 Task: Look for space in L'govskiy, Russia from 12th August, 2023 to 16th August, 2023 for 8 adults in price range Rs.10000 to Rs.16000. Place can be private room with 8 bedrooms having 8 beds and 8 bathrooms. Property type can be house, flat, guest house, hotel. Amenities needed are: wifi, TV, free parkinig on premises, gym, breakfast. Booking option can be shelf check-in. Required host language is English.
Action: Mouse moved to (500, 98)
Screenshot: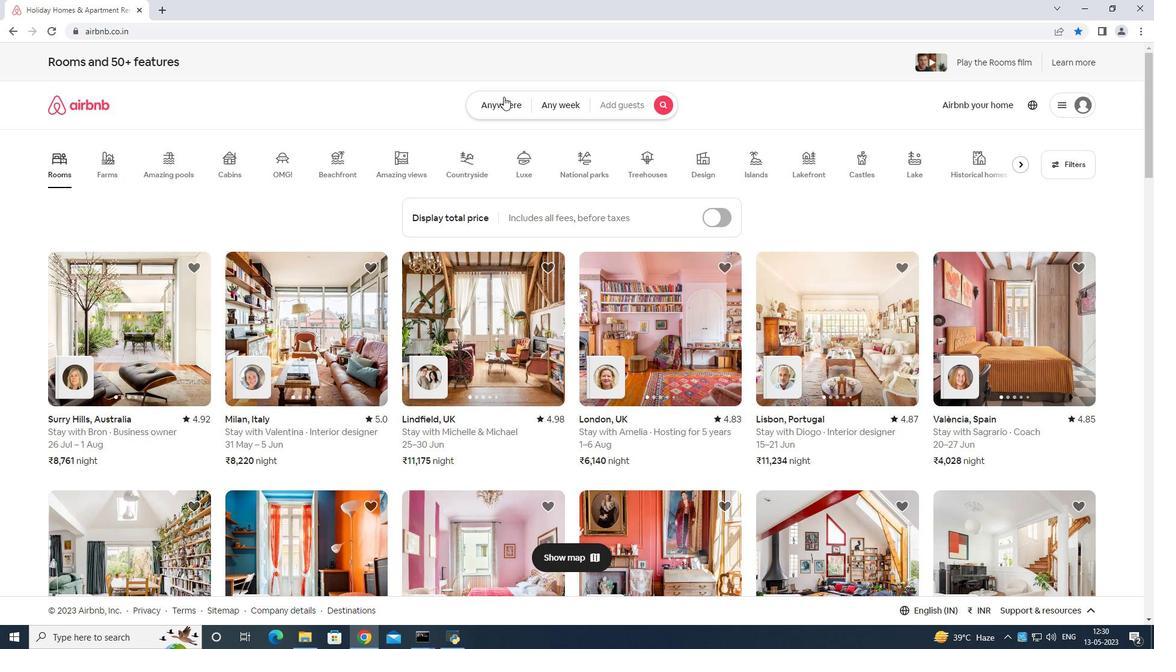 
Action: Mouse pressed left at (500, 98)
Screenshot: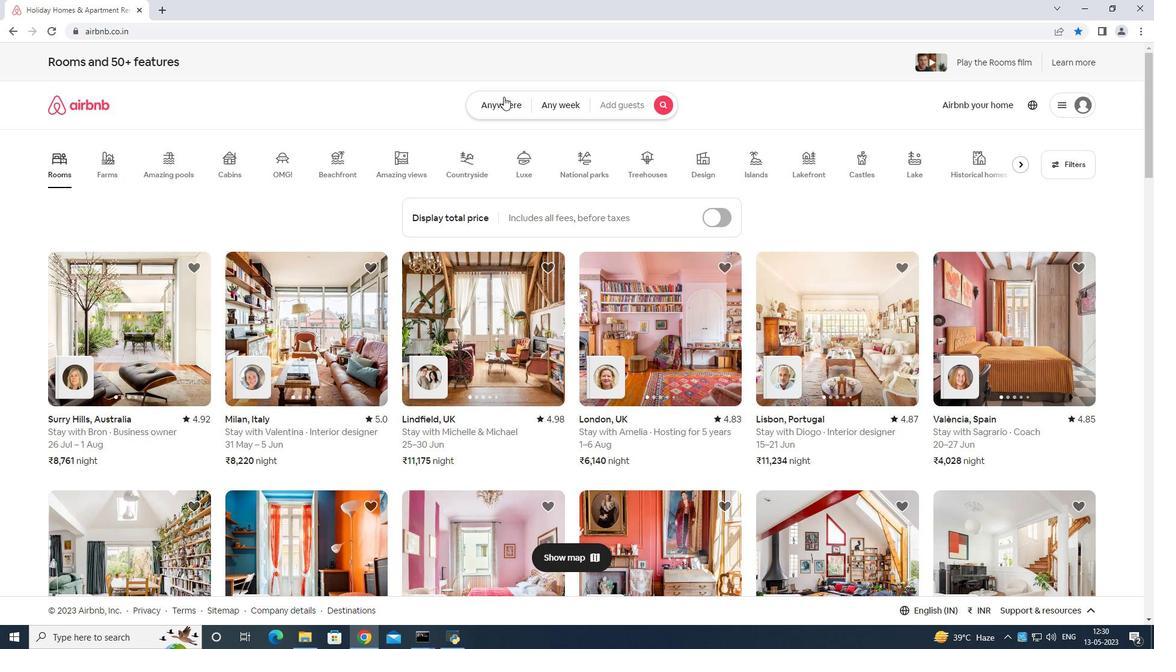 
Action: Mouse moved to (475, 133)
Screenshot: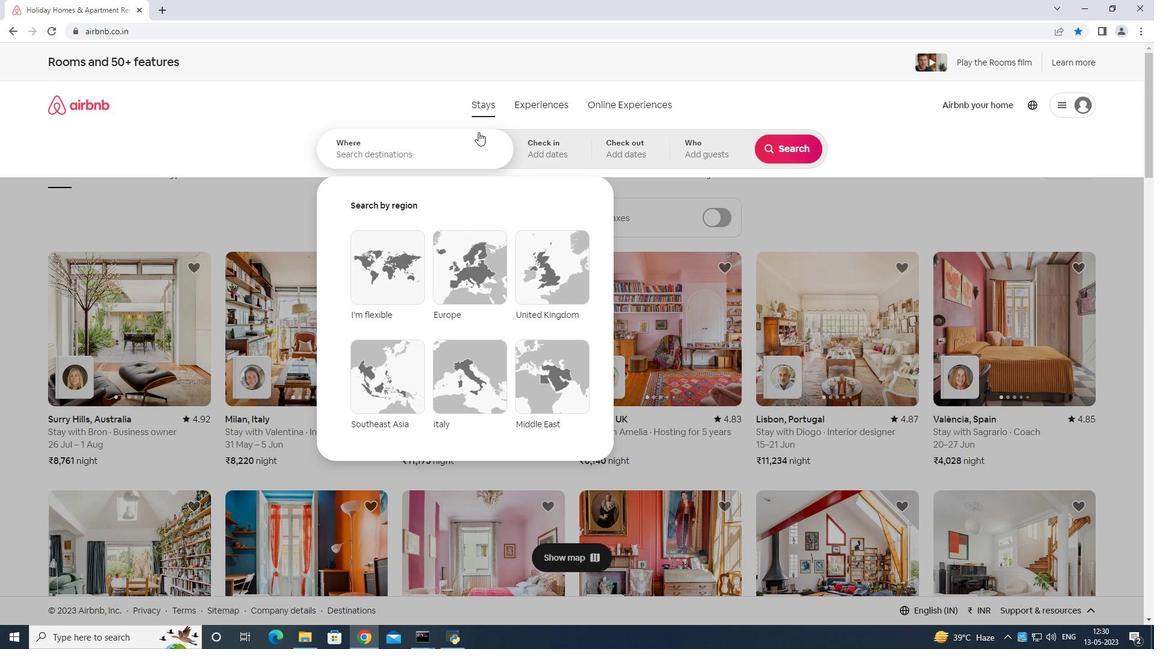 
Action: Mouse pressed left at (475, 133)
Screenshot: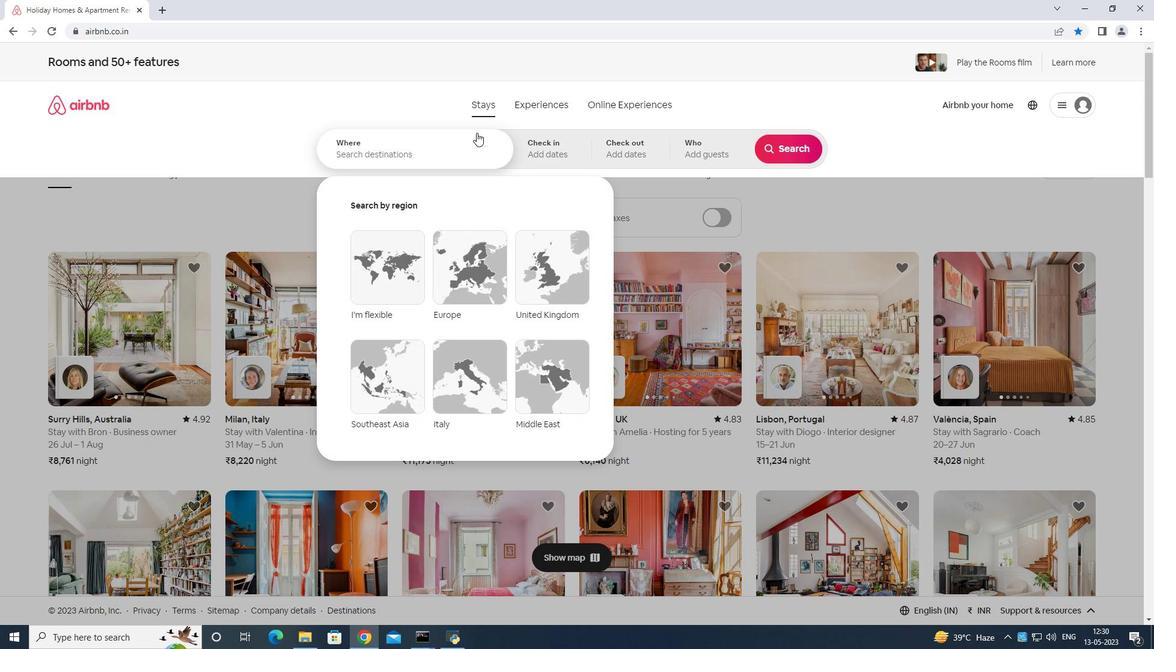 
Action: Mouse moved to (458, 114)
Screenshot: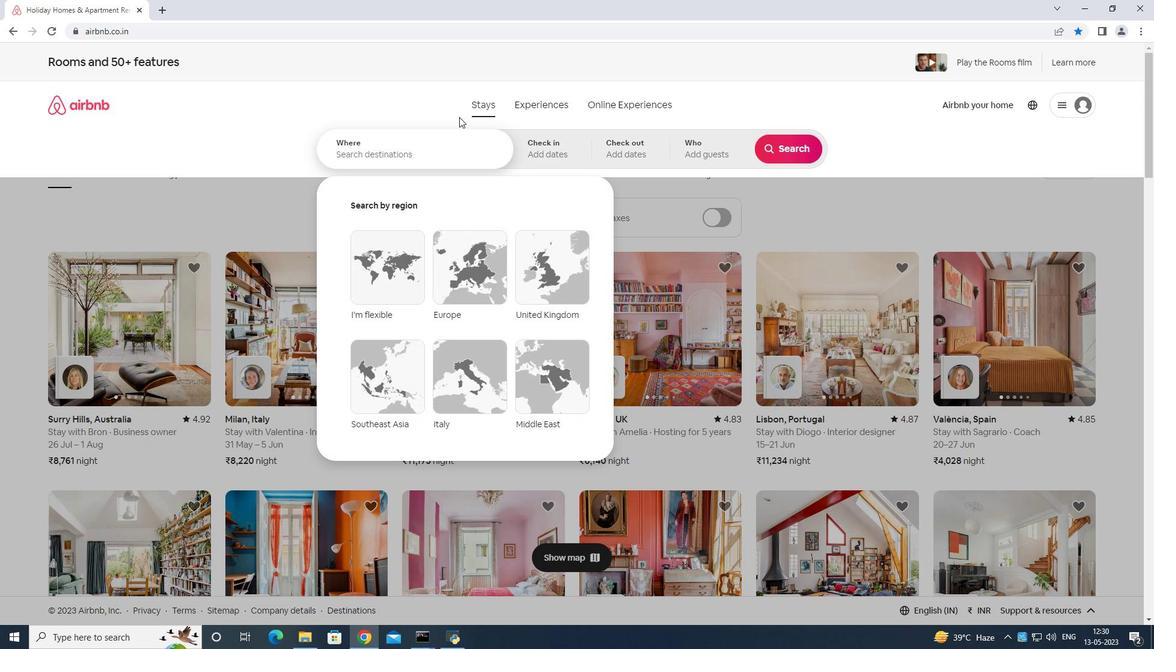 
Action: Key pressed <Key.shift>Lgovkiy<Key.space>russia<Key.enter>
Screenshot: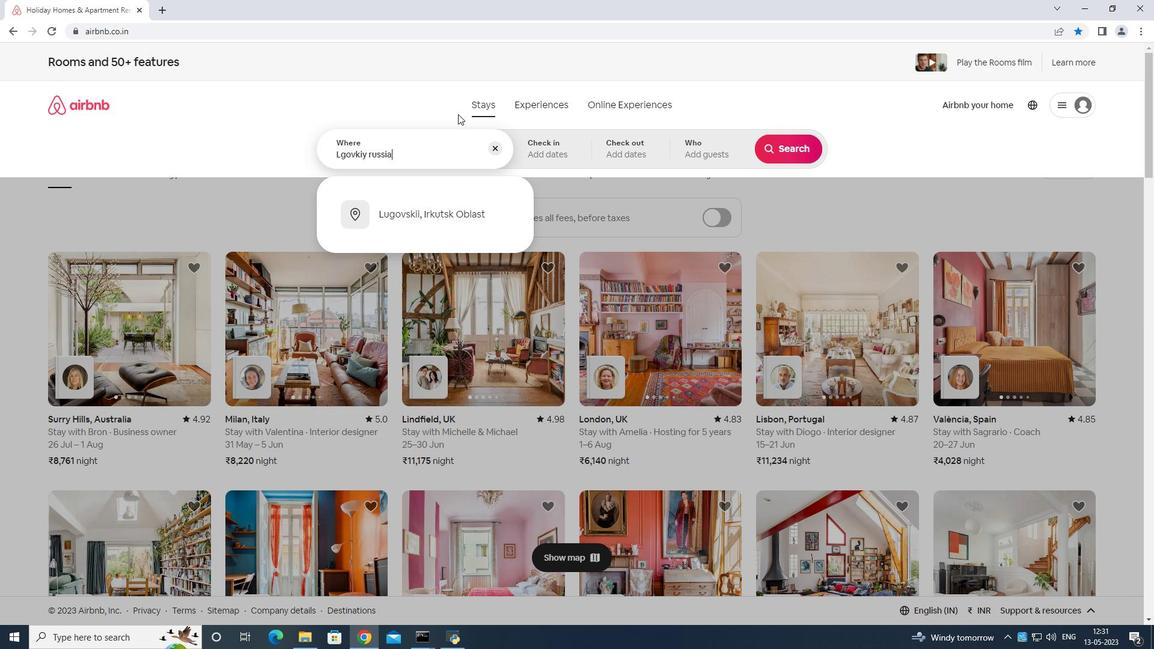 
Action: Mouse moved to (785, 239)
Screenshot: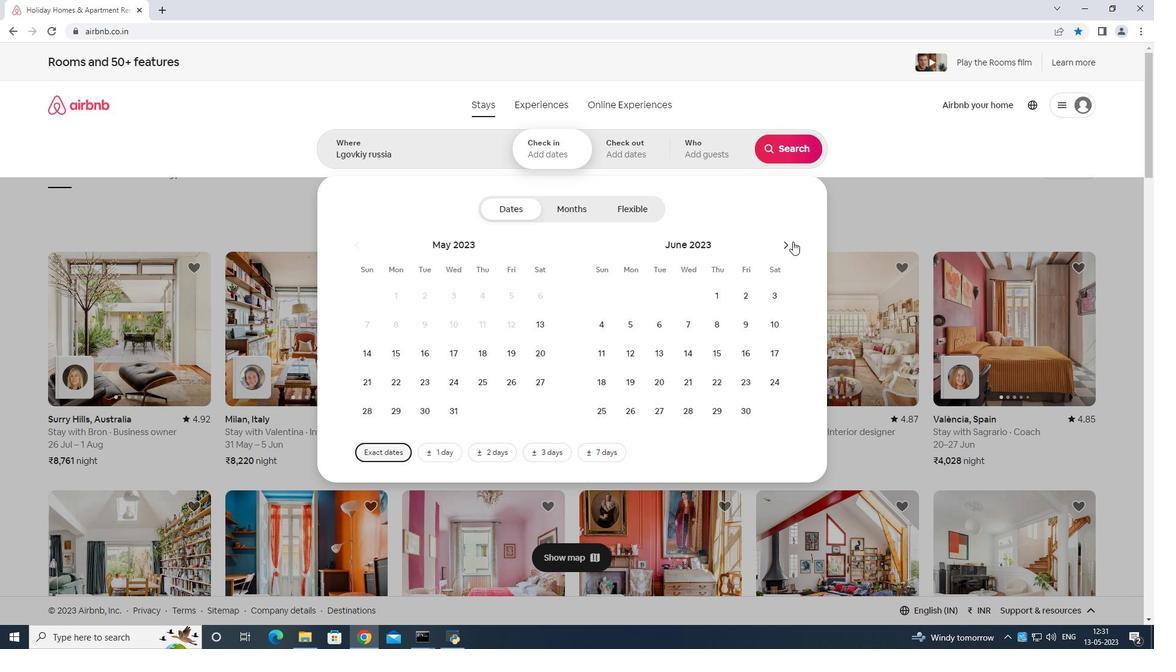 
Action: Mouse pressed left at (785, 239)
Screenshot: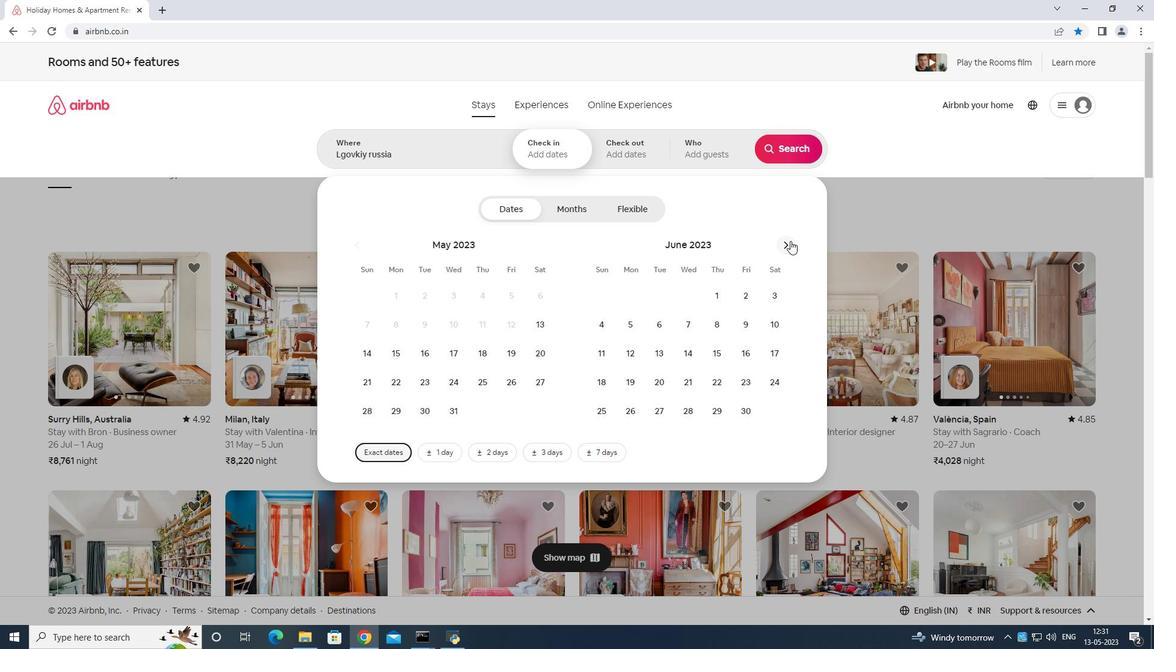 
Action: Mouse moved to (784, 239)
Screenshot: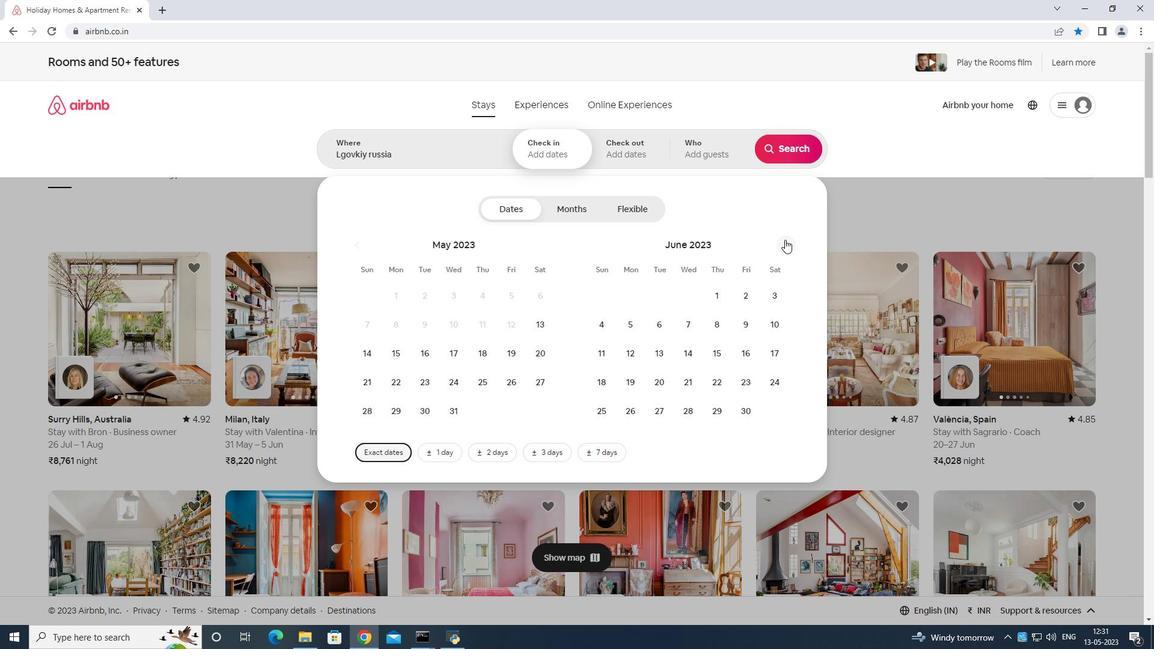 
Action: Mouse pressed left at (784, 239)
Screenshot: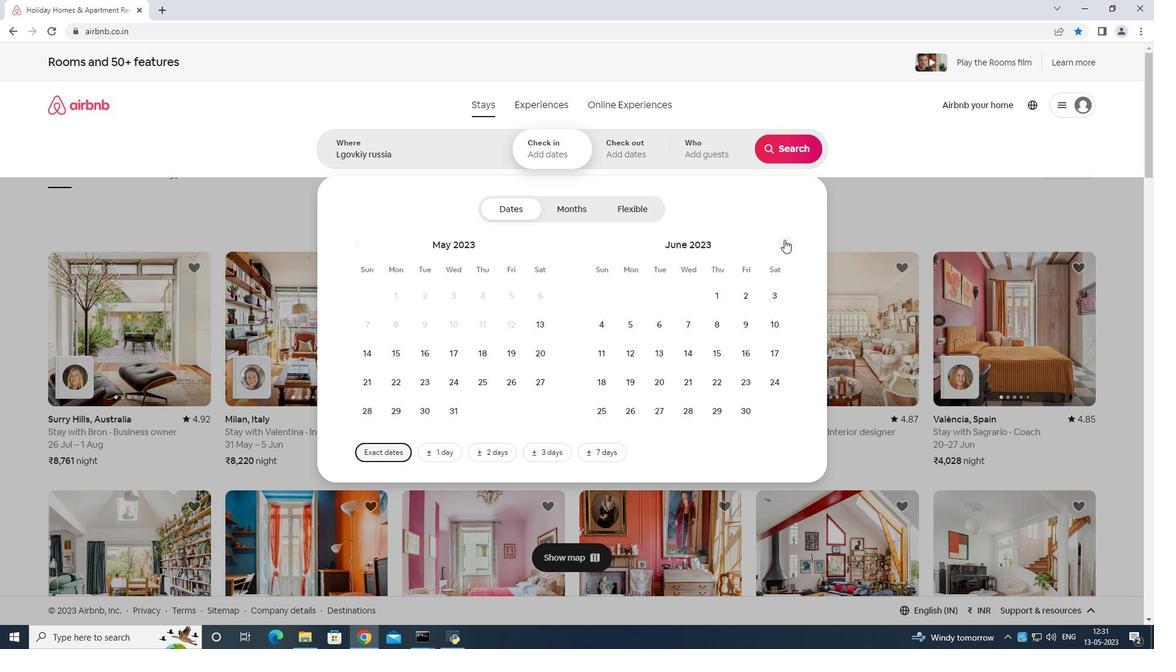 
Action: Mouse pressed left at (784, 239)
Screenshot: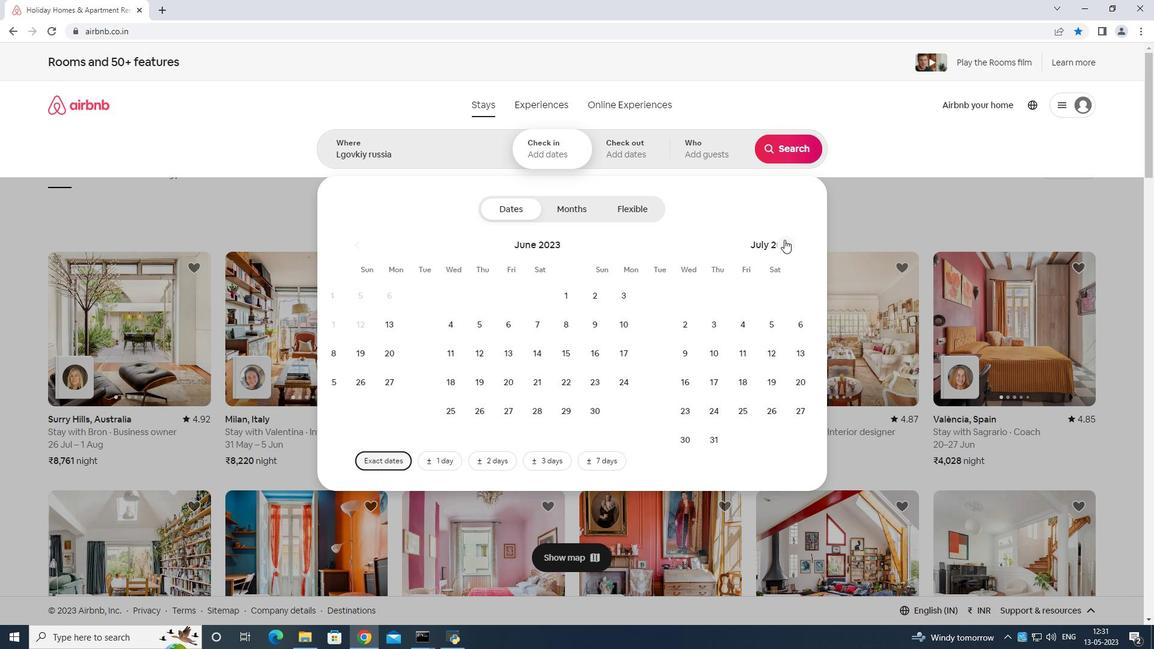 
Action: Mouse moved to (787, 322)
Screenshot: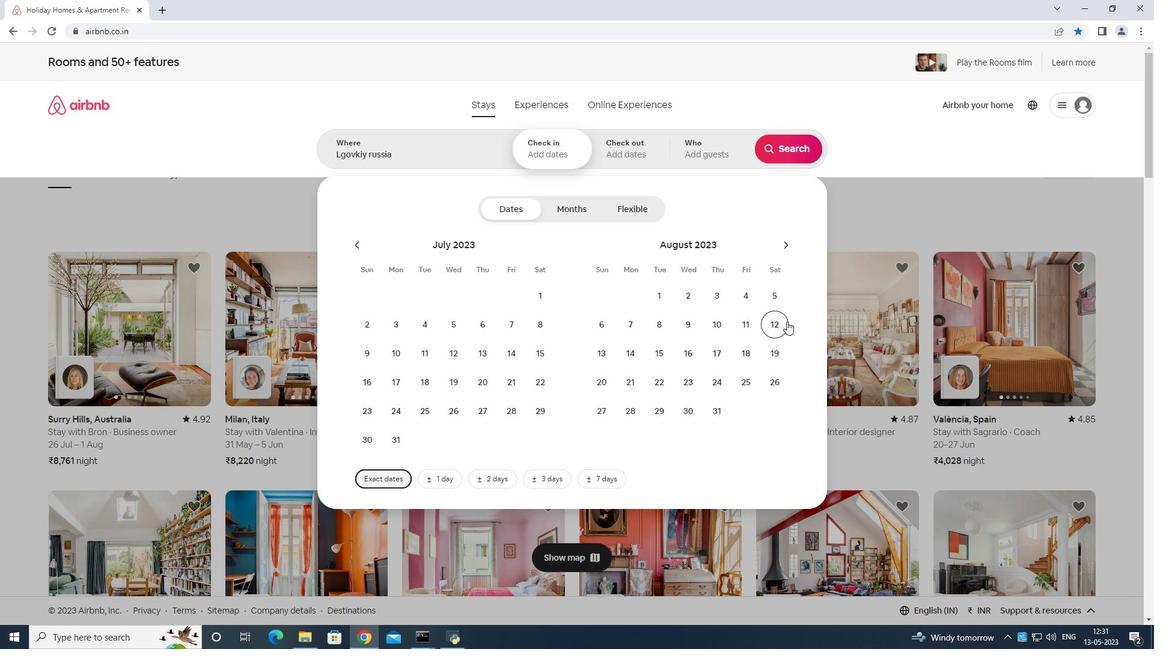 
Action: Mouse pressed left at (787, 322)
Screenshot: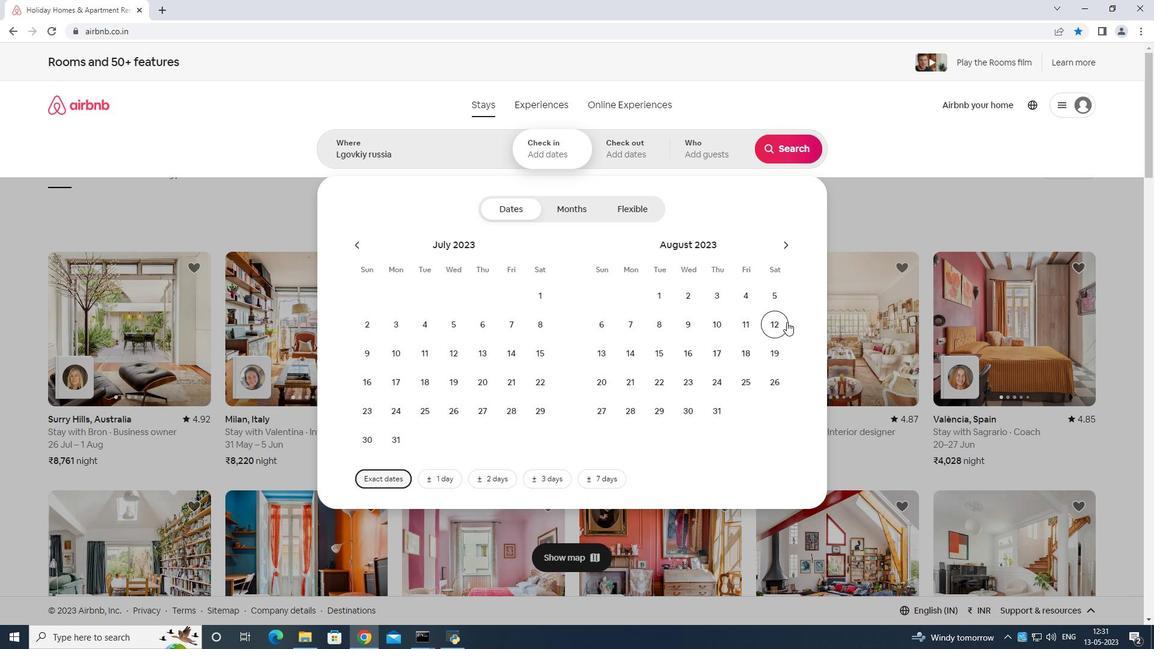 
Action: Mouse moved to (689, 356)
Screenshot: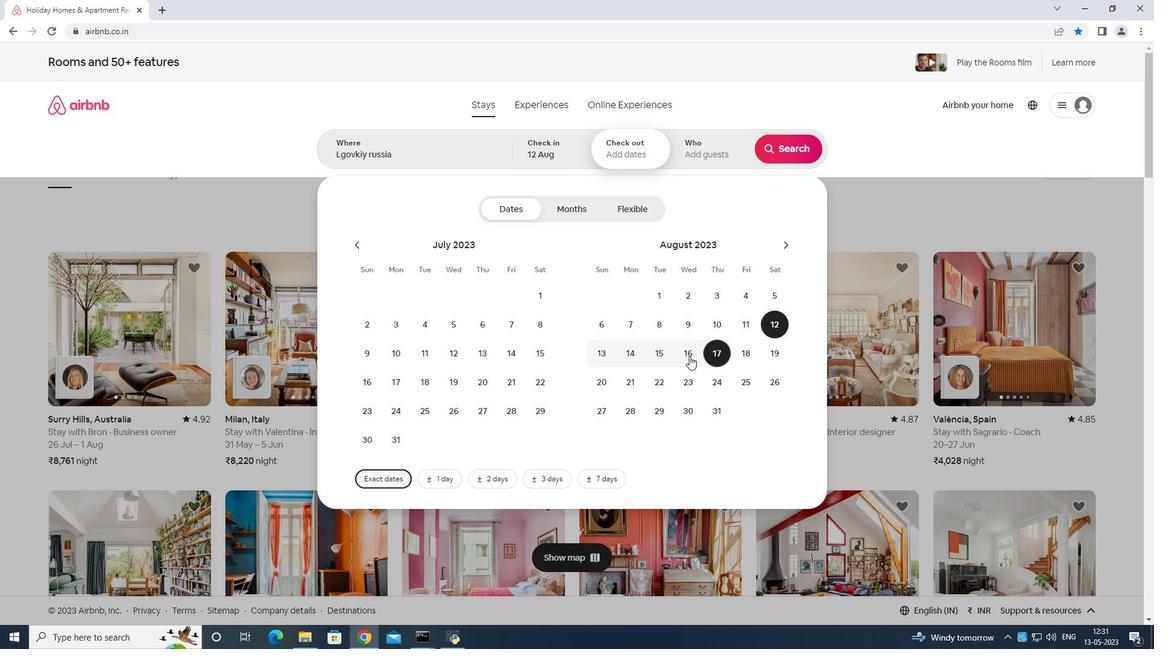 
Action: Mouse pressed left at (689, 356)
Screenshot: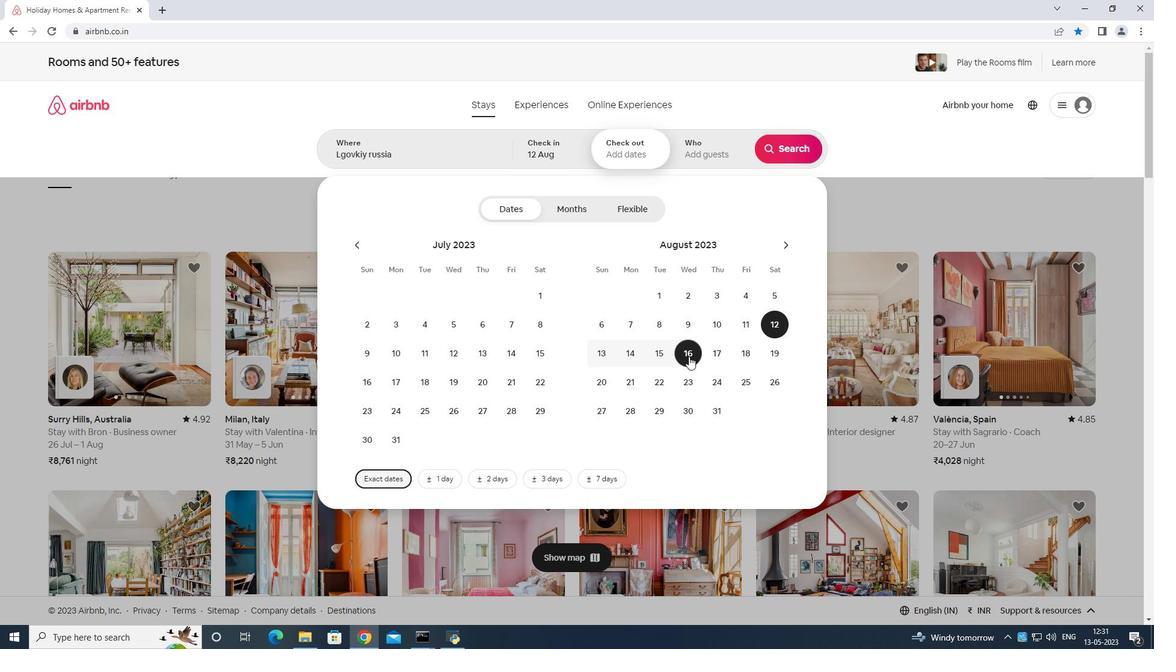 
Action: Mouse moved to (698, 149)
Screenshot: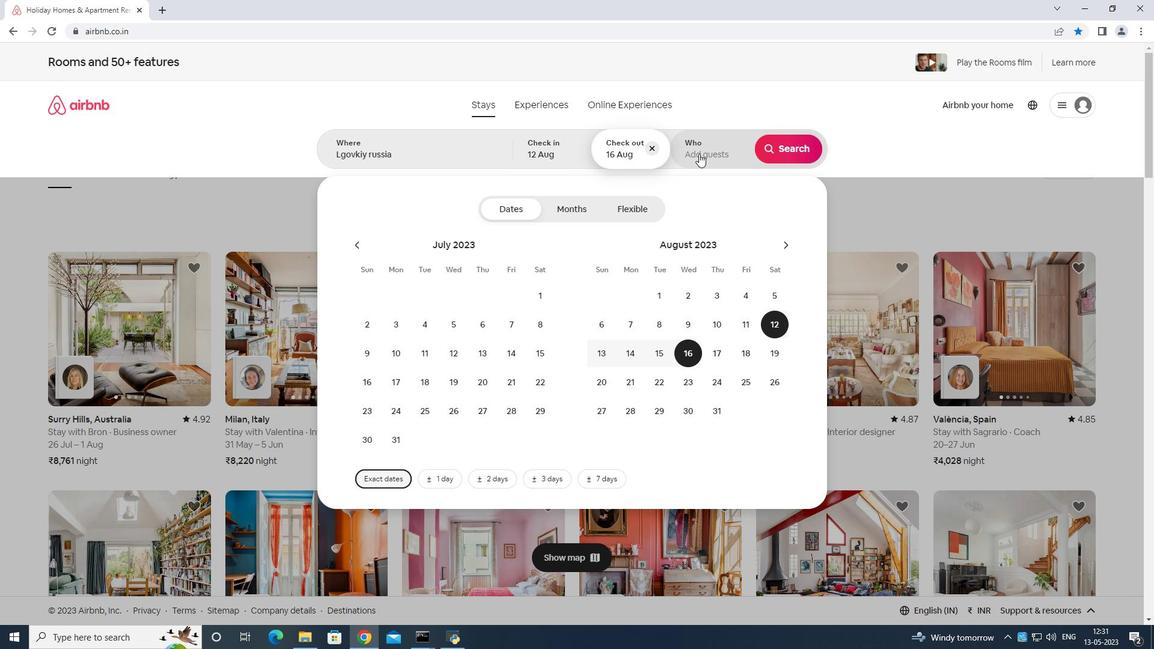 
Action: Mouse pressed left at (698, 149)
Screenshot: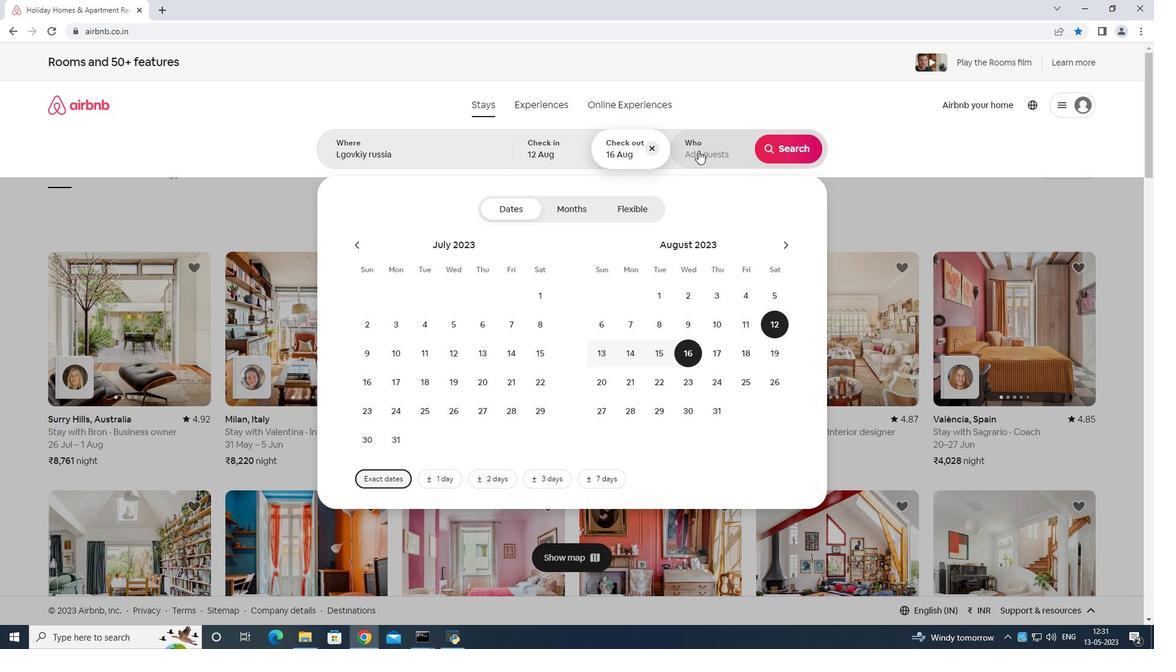 
Action: Mouse moved to (795, 213)
Screenshot: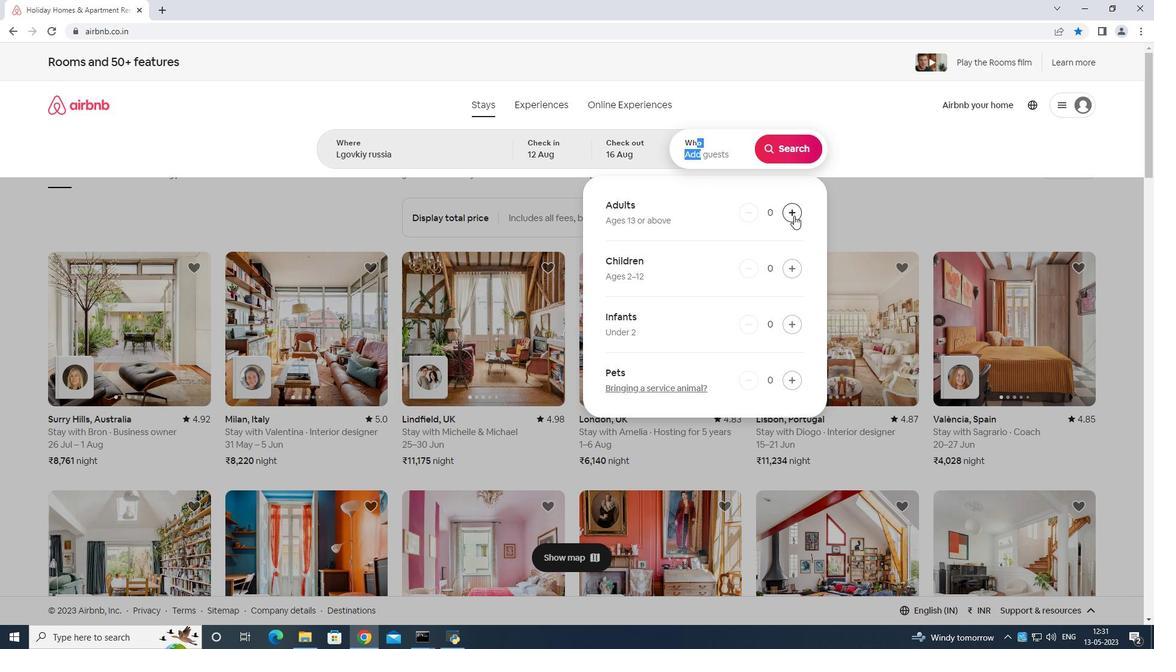 
Action: Mouse pressed left at (795, 213)
Screenshot: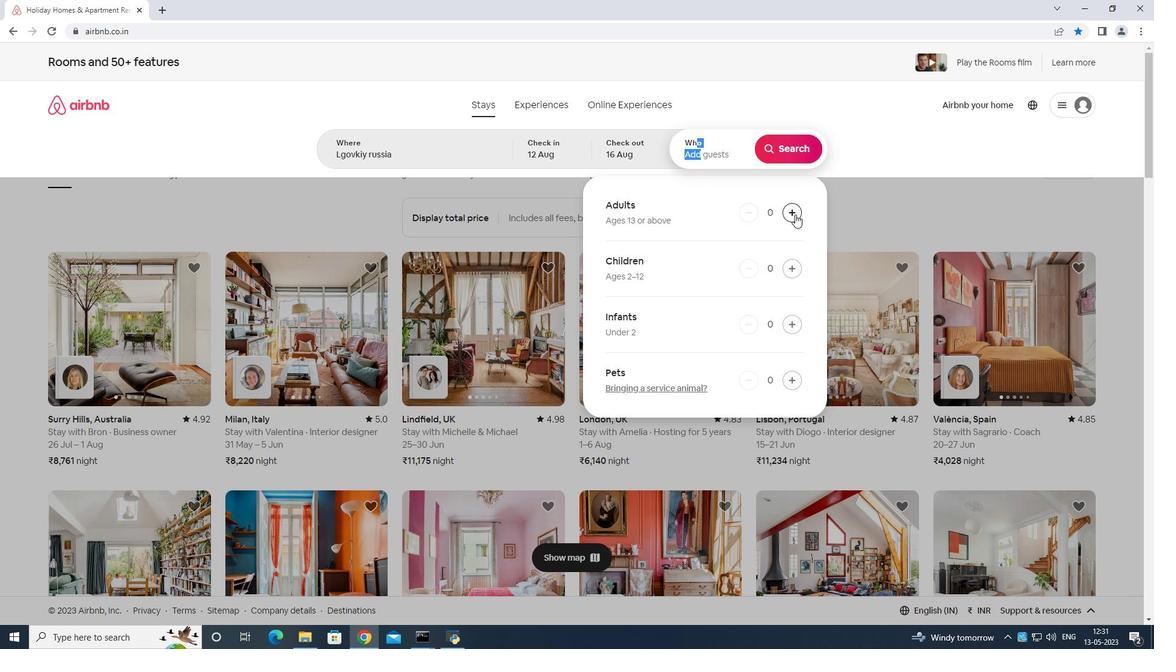 
Action: Mouse moved to (796, 214)
Screenshot: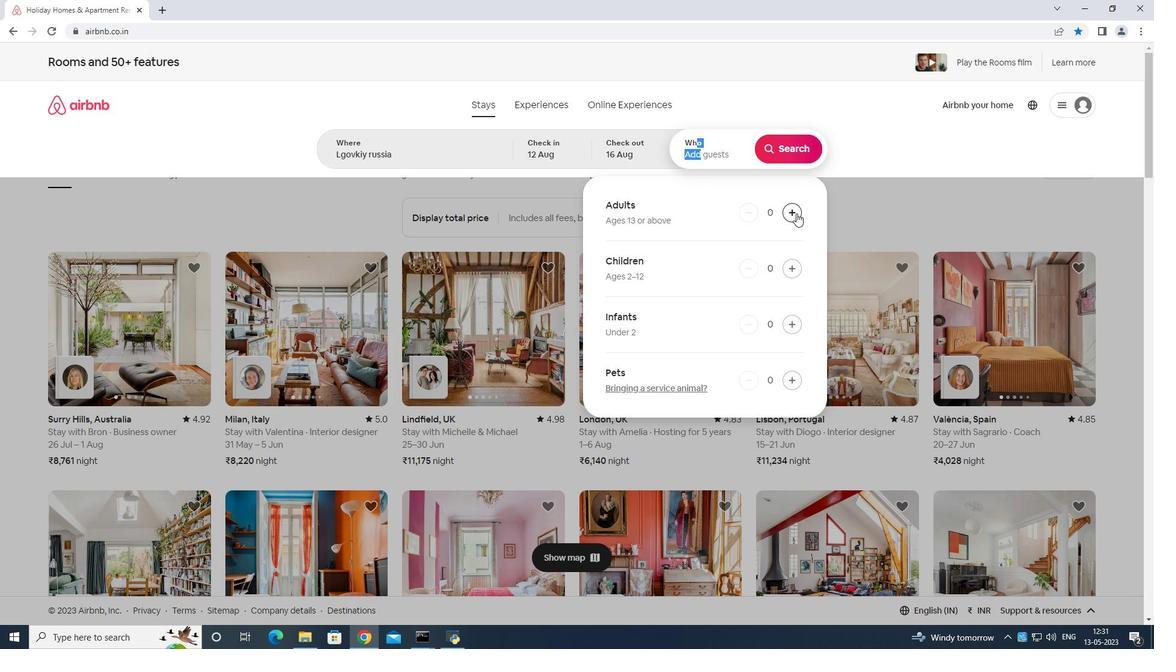 
Action: Mouse pressed left at (796, 214)
Screenshot: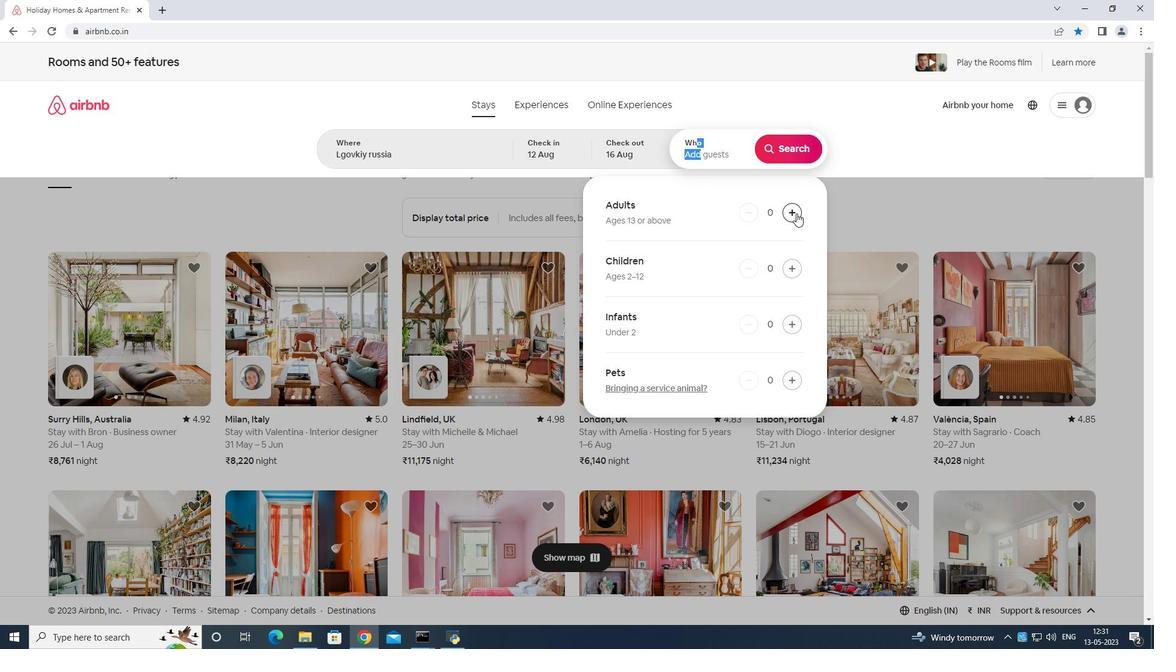 
Action: Mouse moved to (794, 214)
Screenshot: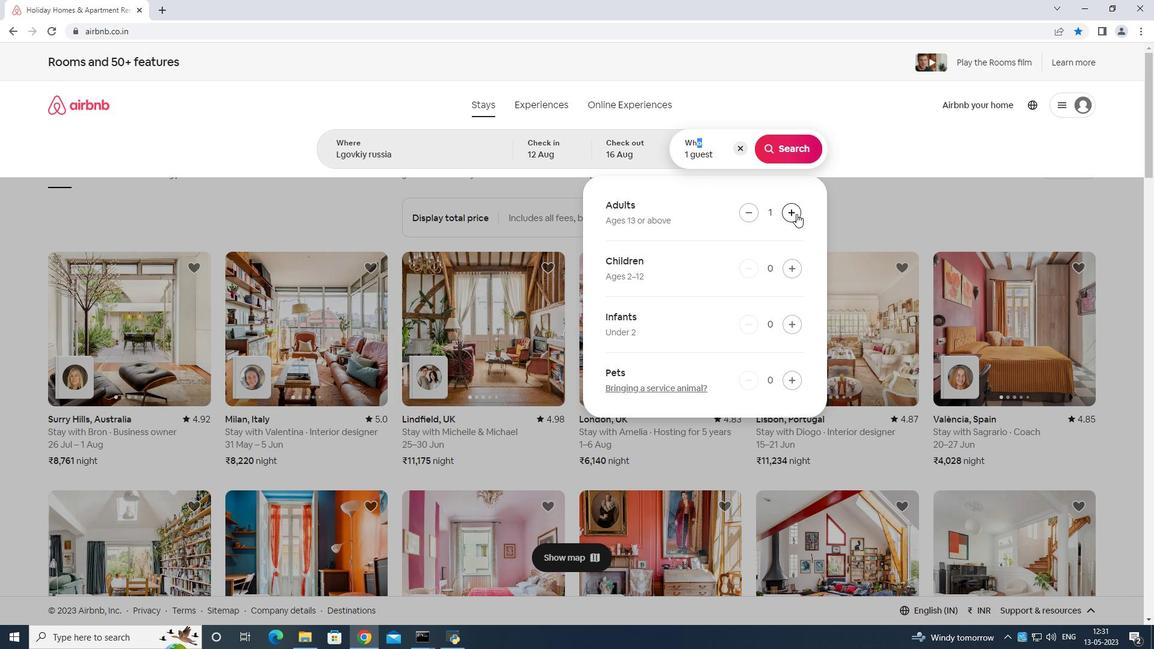 
Action: Mouse pressed left at (794, 214)
Screenshot: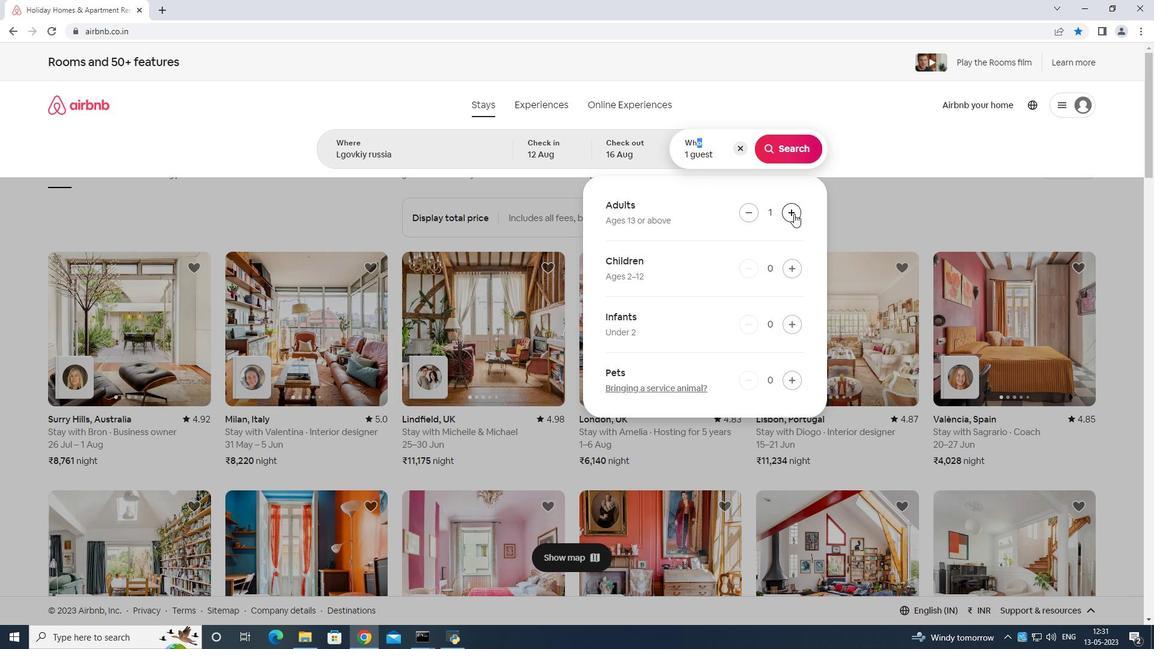 
Action: Mouse moved to (792, 214)
Screenshot: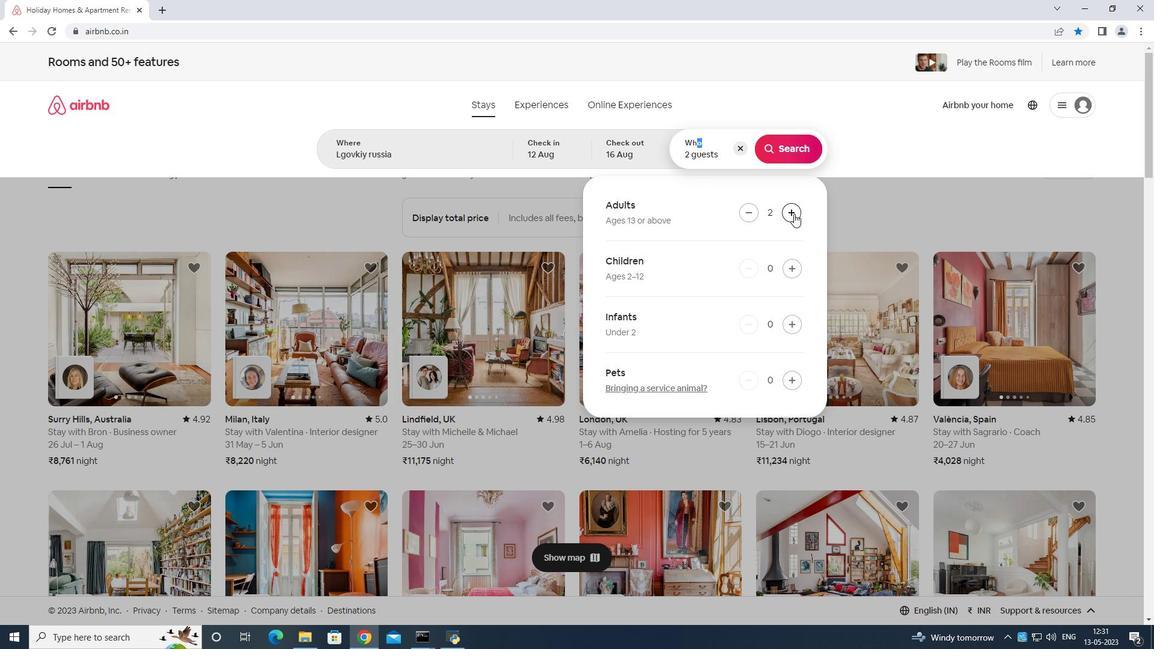 
Action: Mouse pressed left at (792, 214)
Screenshot: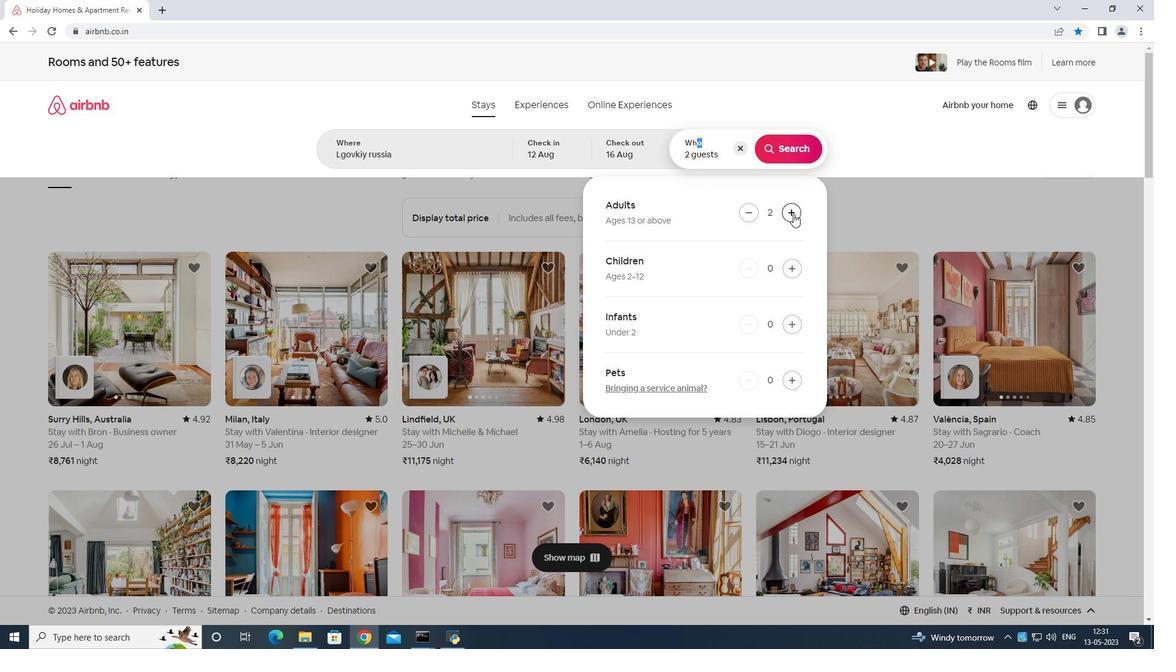 
Action: Mouse moved to (792, 214)
Screenshot: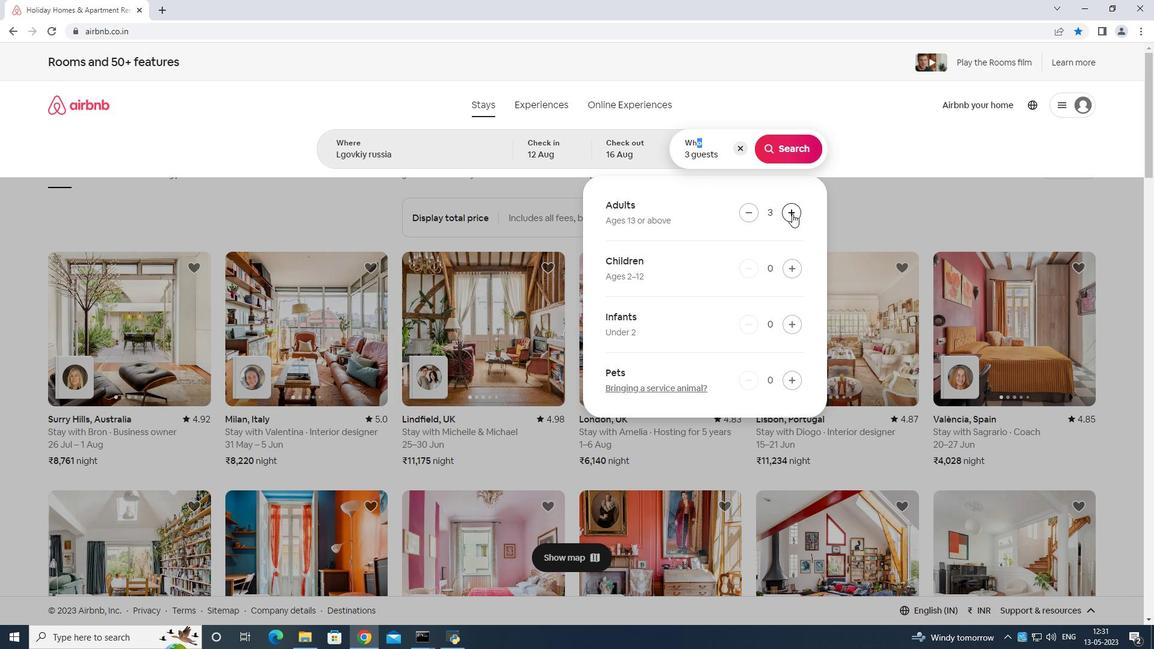 
Action: Mouse pressed left at (792, 214)
Screenshot: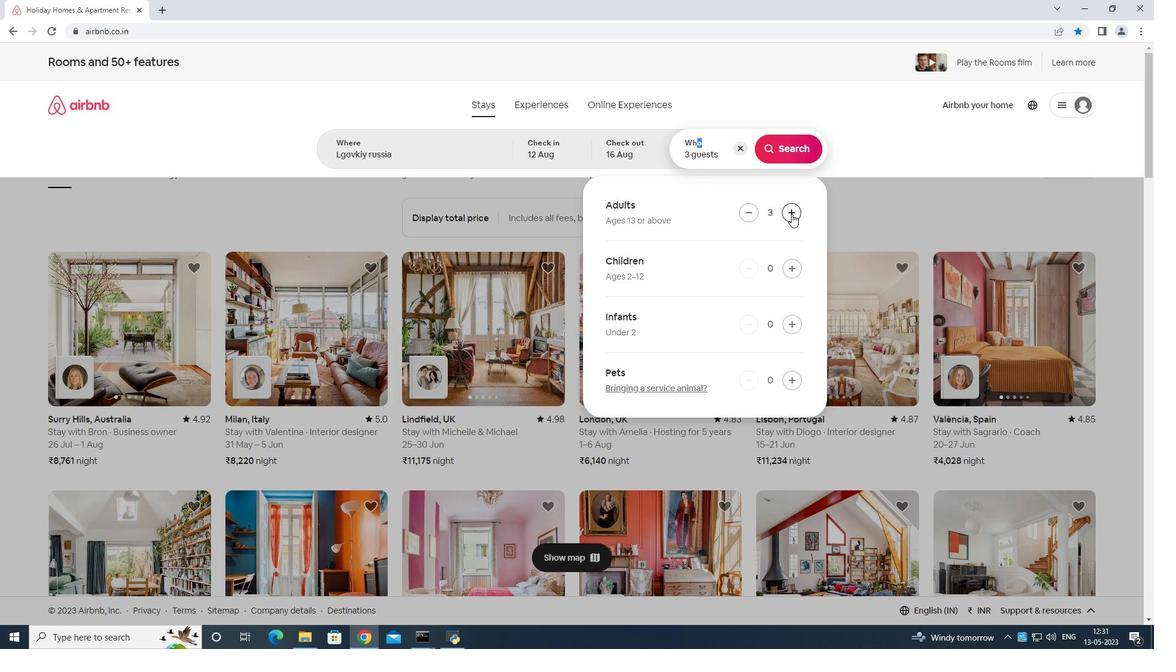 
Action: Mouse pressed left at (792, 214)
Screenshot: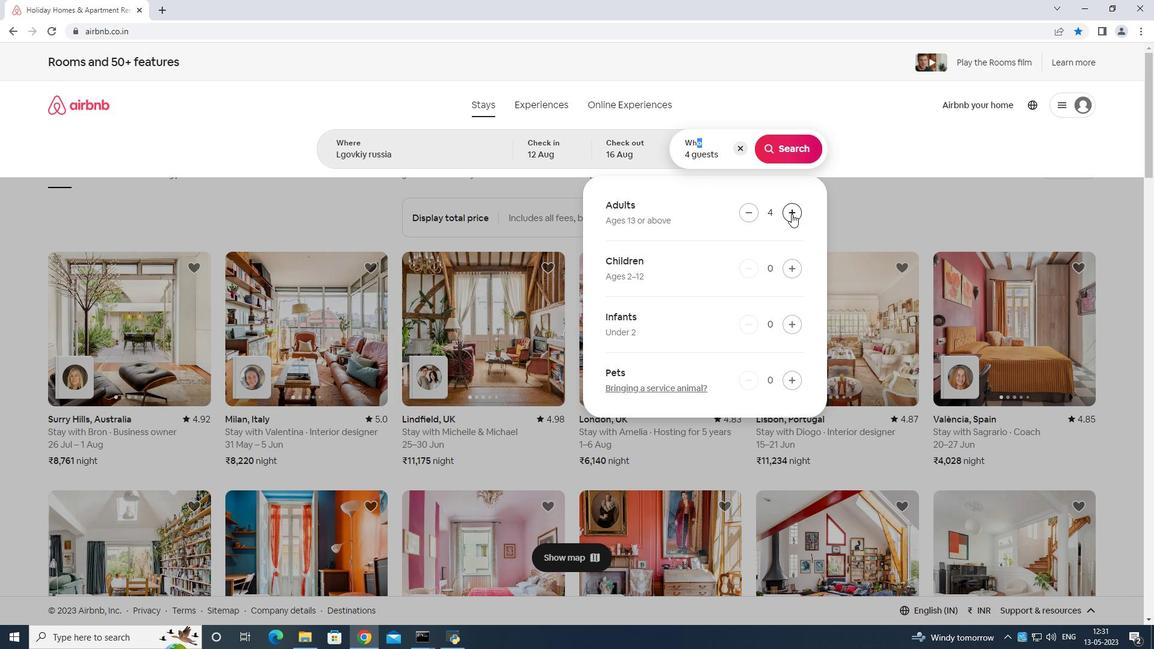 
Action: Mouse pressed left at (792, 214)
Screenshot: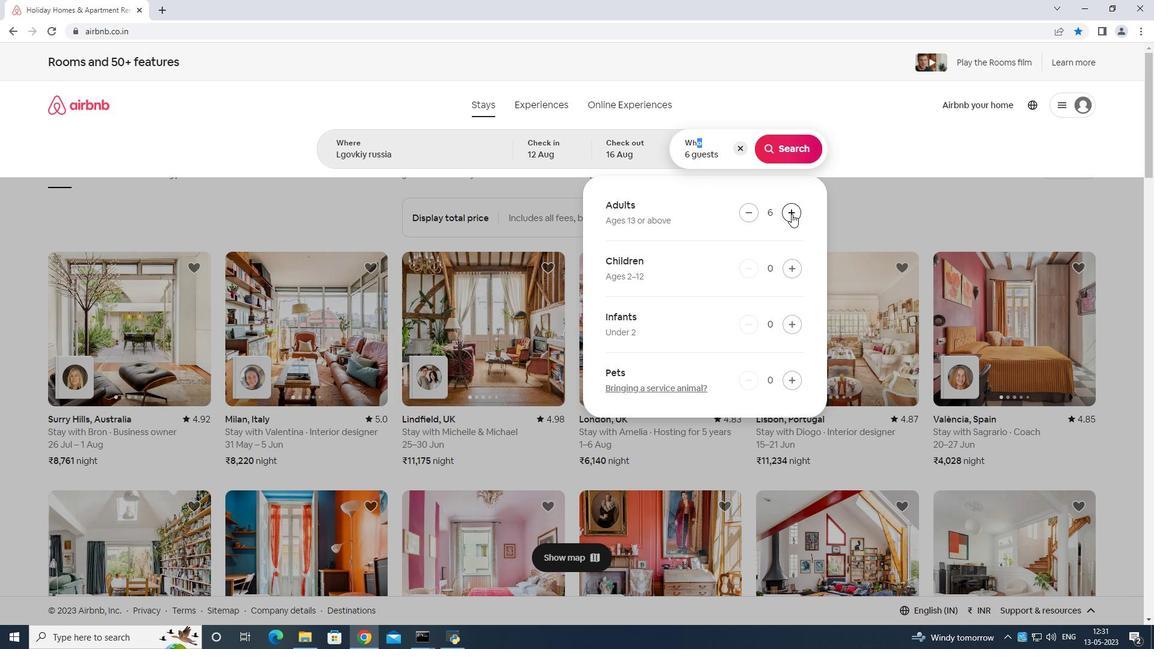 
Action: Mouse moved to (796, 215)
Screenshot: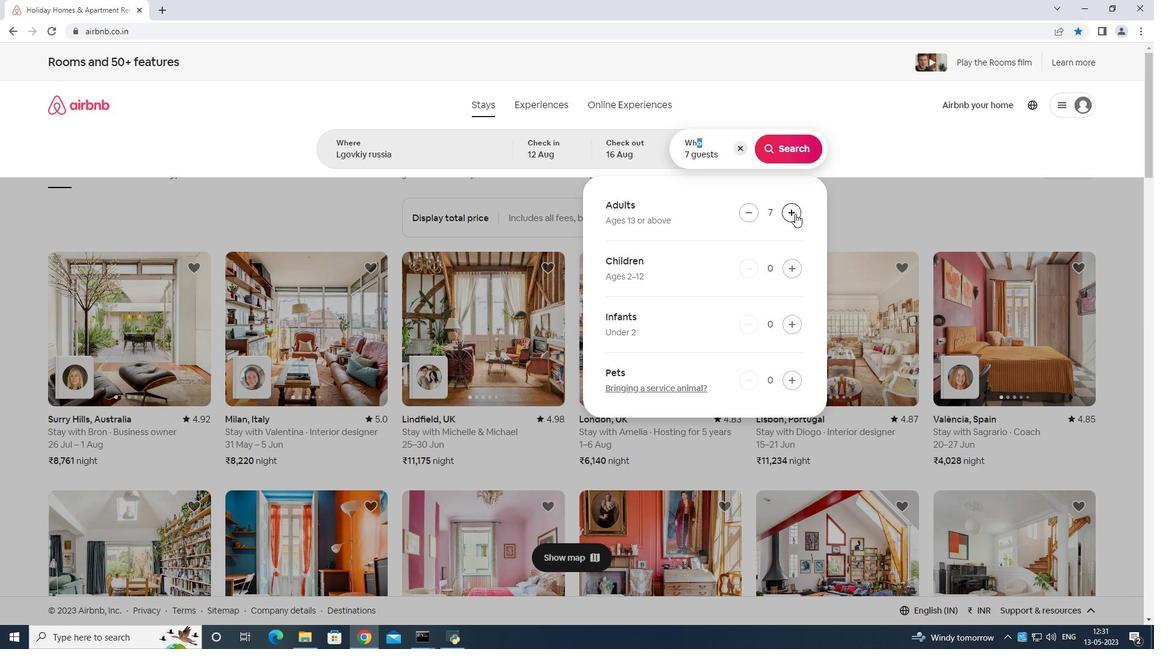 
Action: Mouse pressed left at (796, 215)
Screenshot: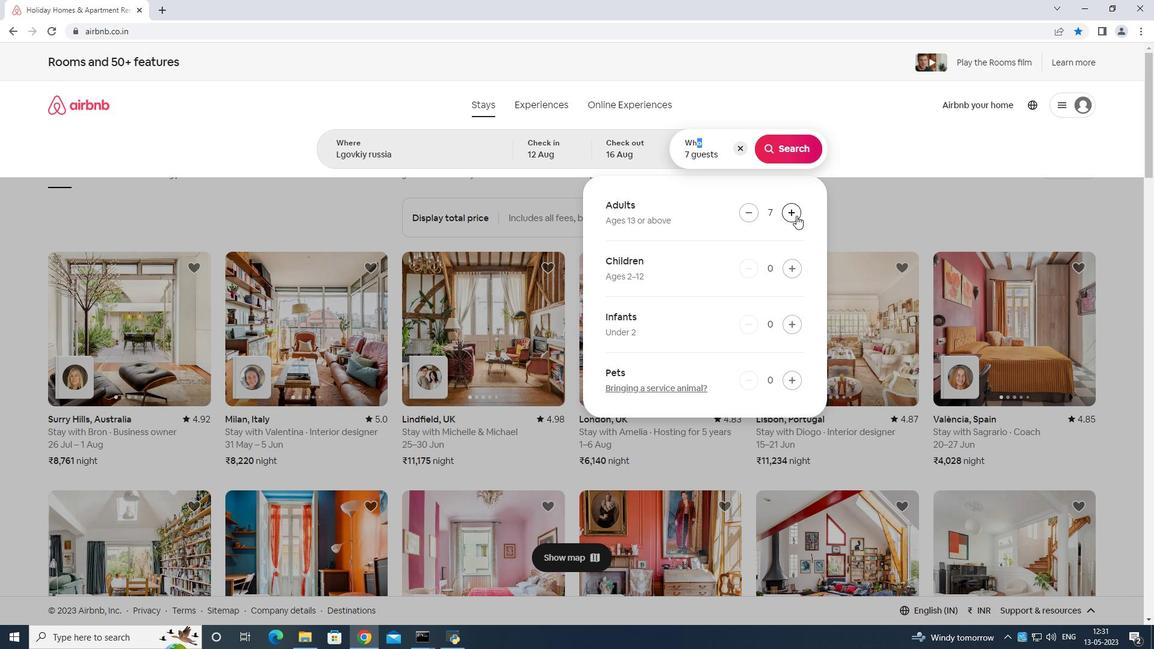 
Action: Mouse moved to (798, 150)
Screenshot: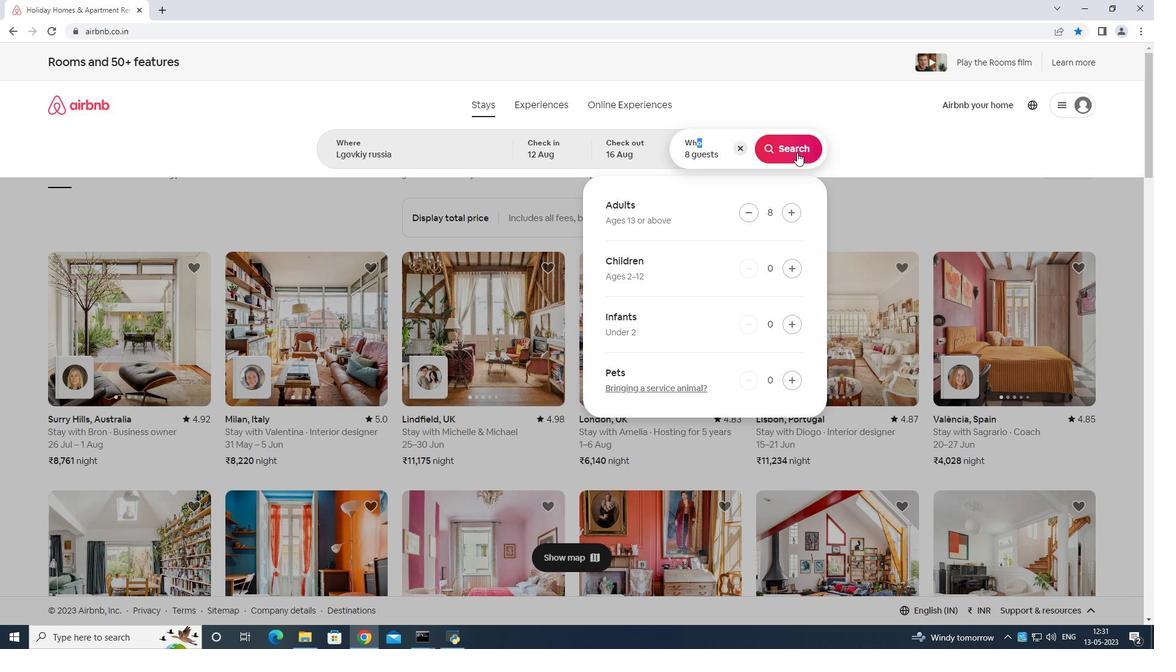 
Action: Mouse pressed left at (798, 150)
Screenshot: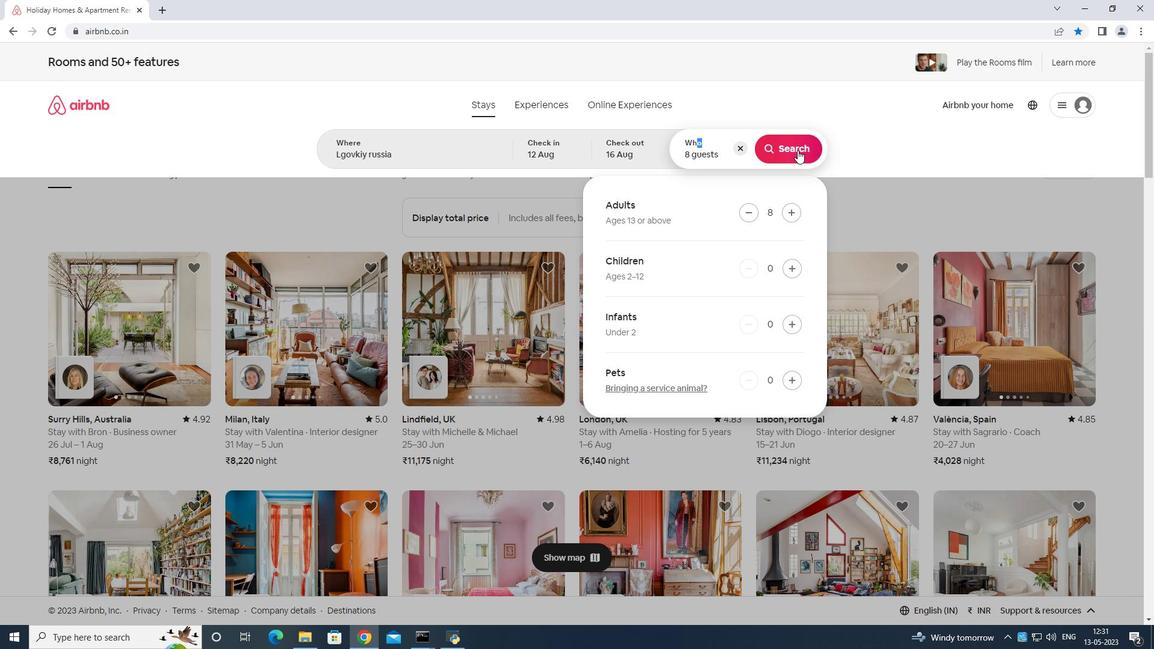 
Action: Mouse moved to (1089, 112)
Screenshot: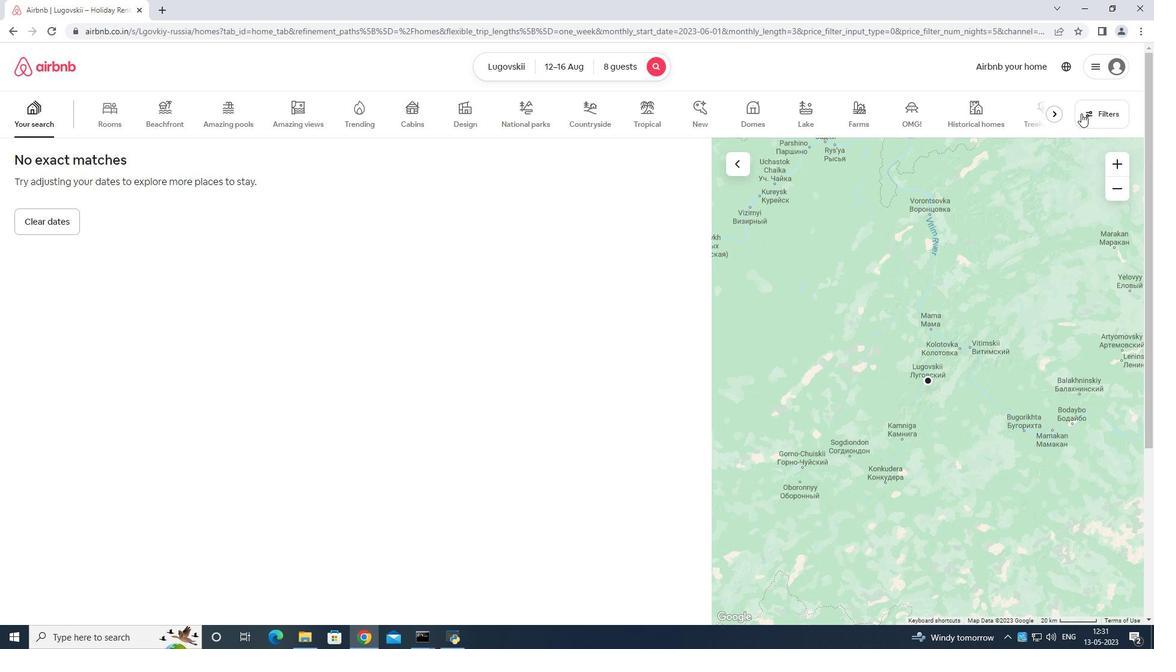 
Action: Mouse pressed left at (1089, 112)
Screenshot: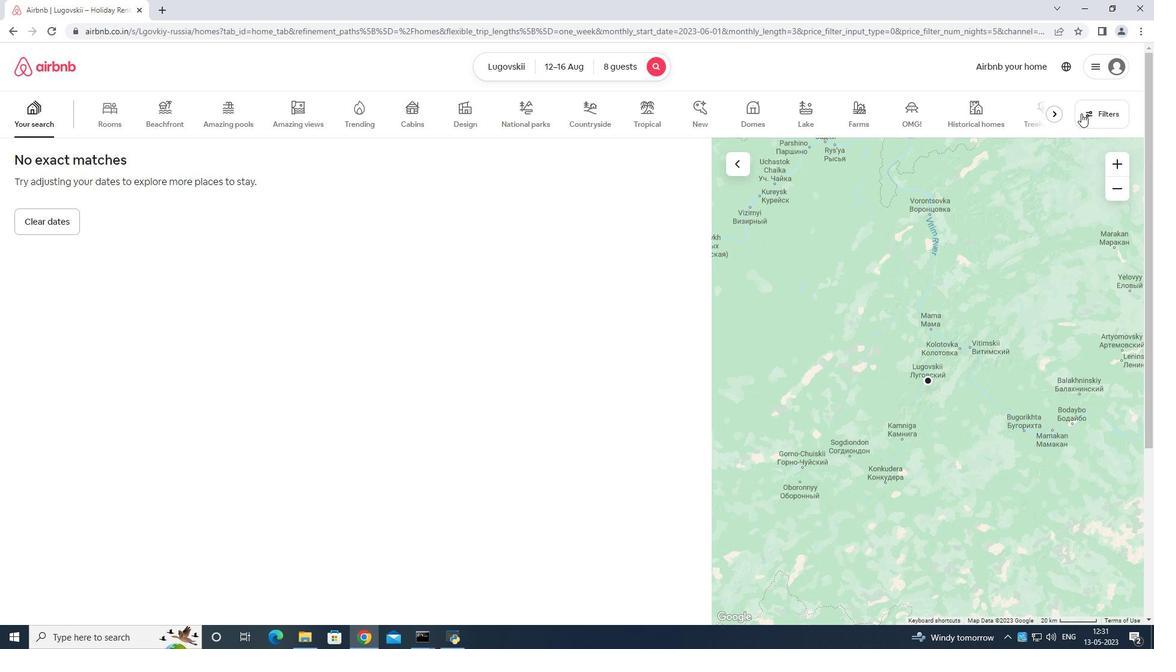 
Action: Mouse moved to (508, 391)
Screenshot: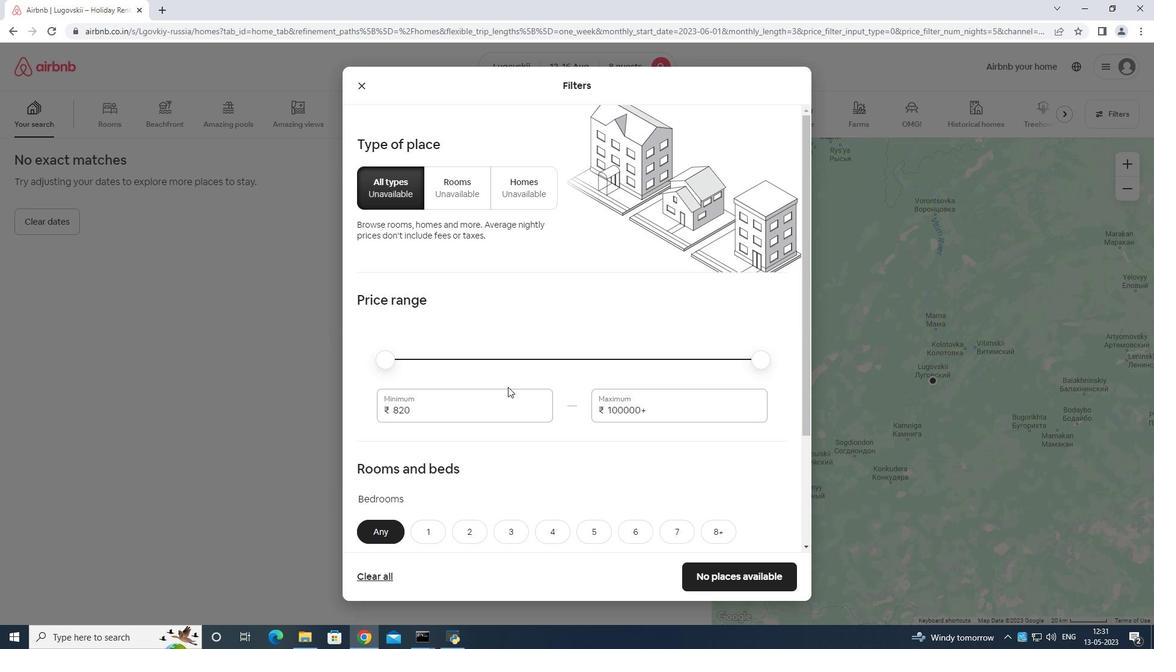 
Action: Mouse pressed left at (508, 391)
Screenshot: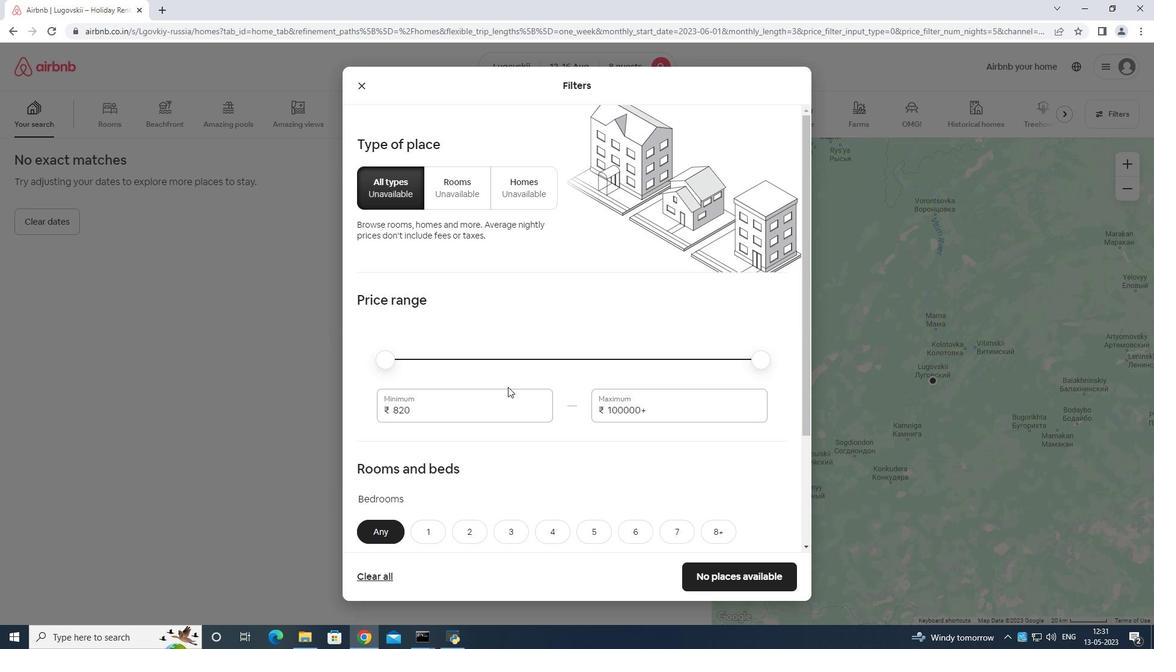 
Action: Mouse moved to (509, 386)
Screenshot: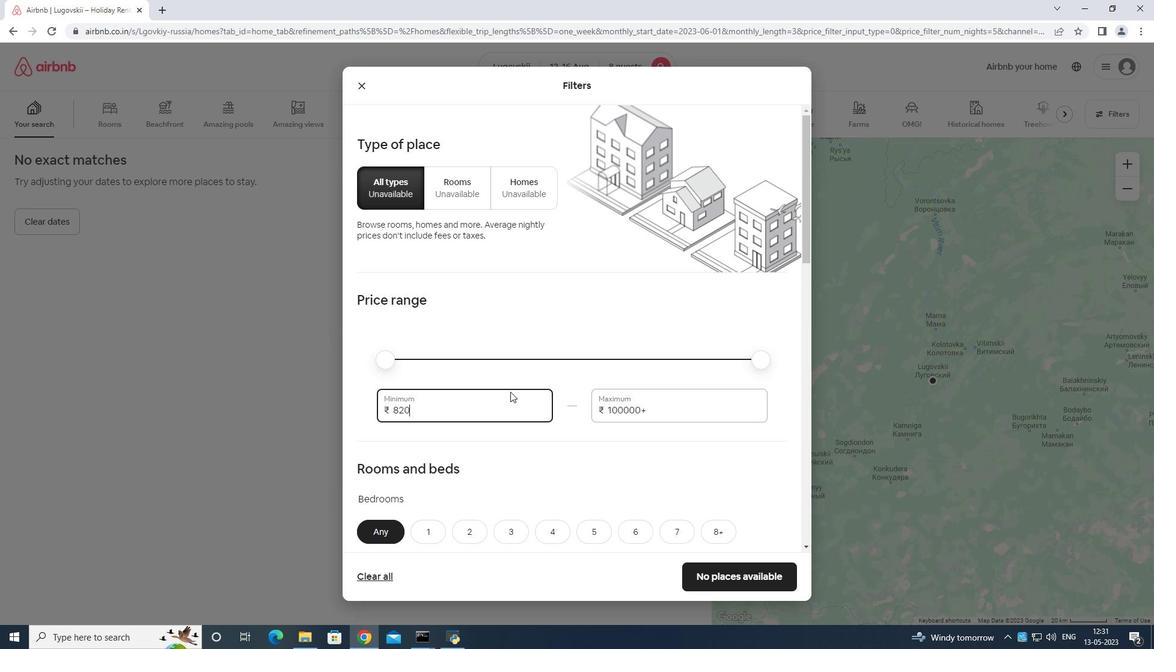 
Action: Key pressed <Key.backspace>
Screenshot: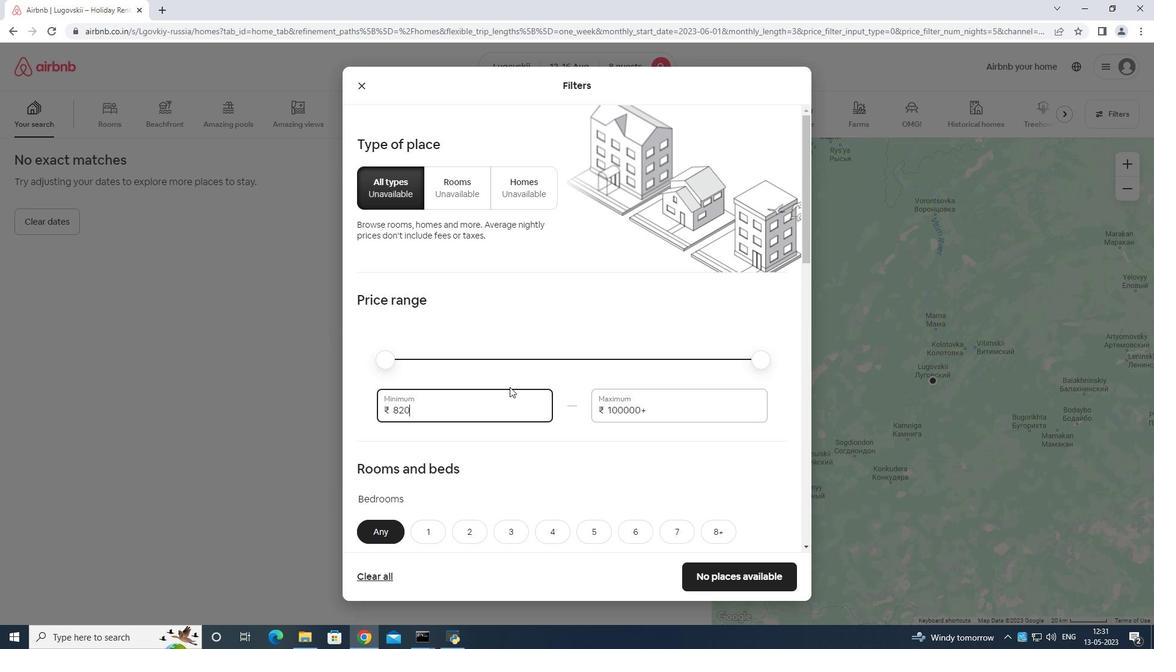 
Action: Mouse moved to (510, 381)
Screenshot: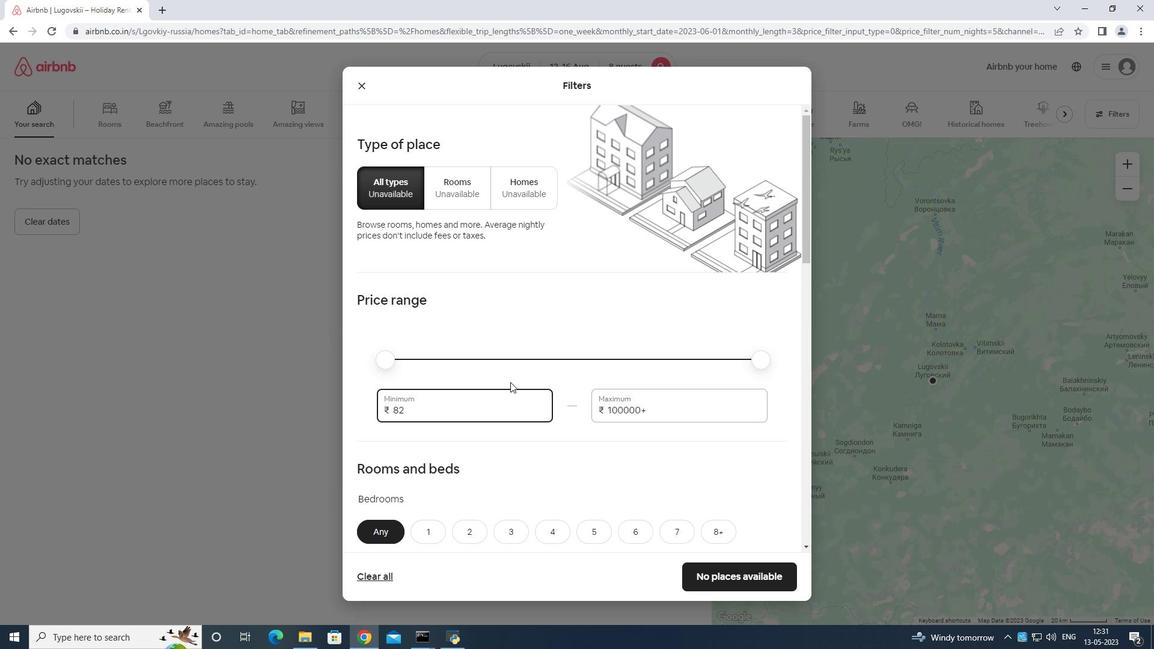 
Action: Key pressed <Key.backspace>
Screenshot: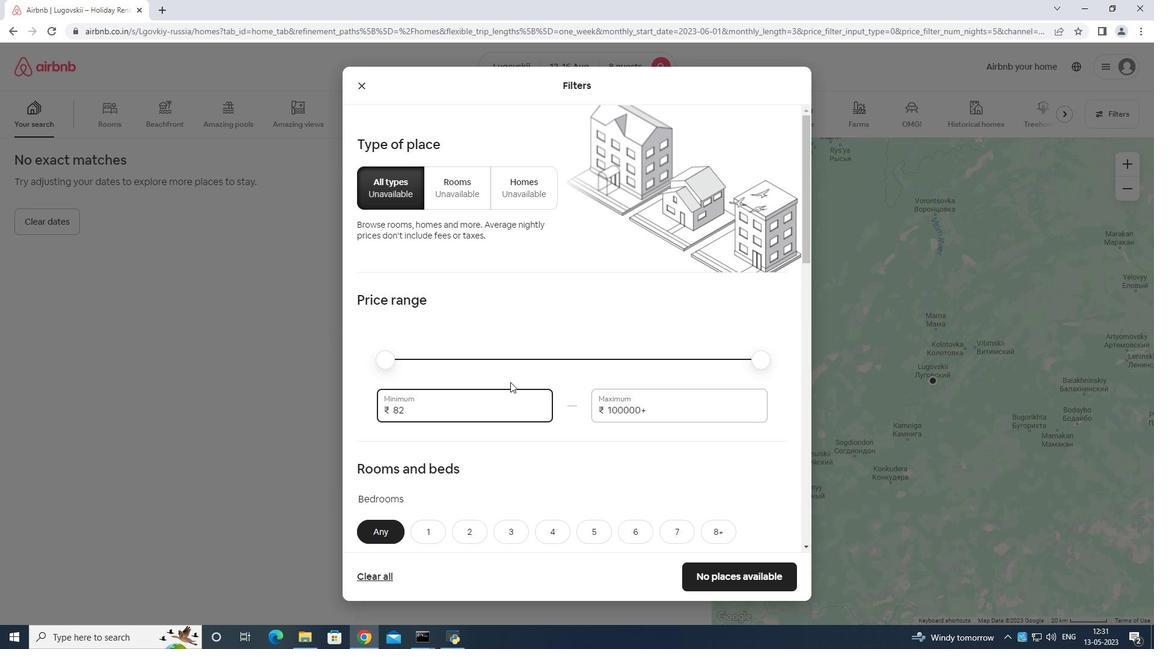 
Action: Mouse moved to (509, 381)
Screenshot: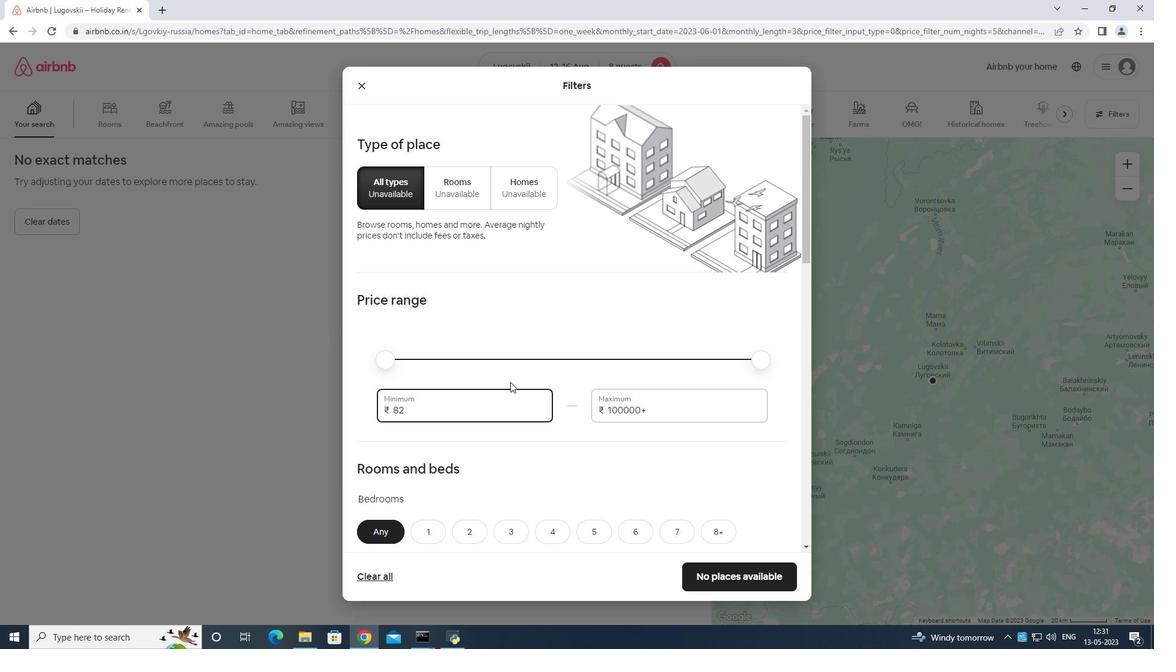 
Action: Key pressed <Key.backspace><Key.backspace>
Screenshot: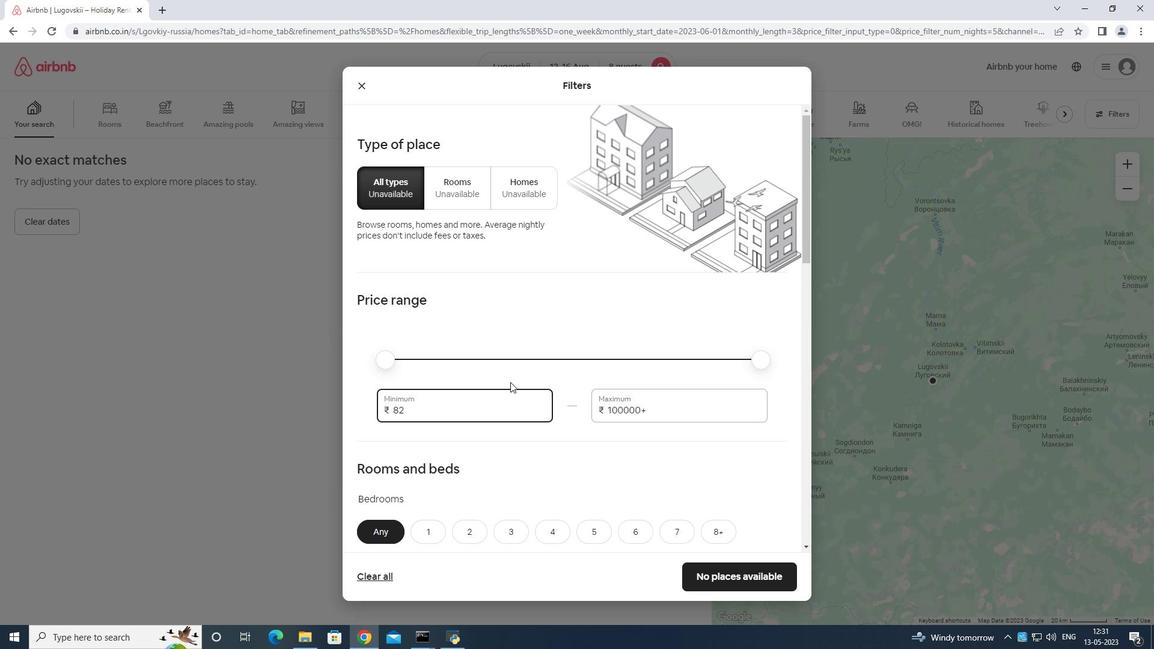 
Action: Mouse moved to (508, 381)
Screenshot: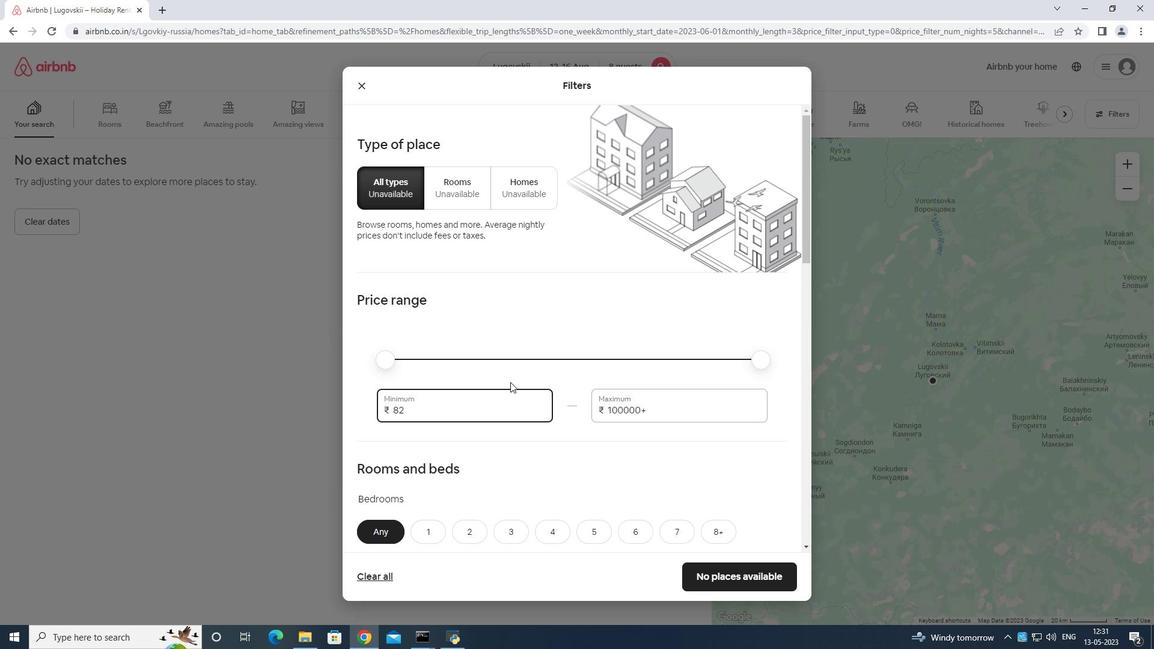 
Action: Key pressed <Key.backspace>
Screenshot: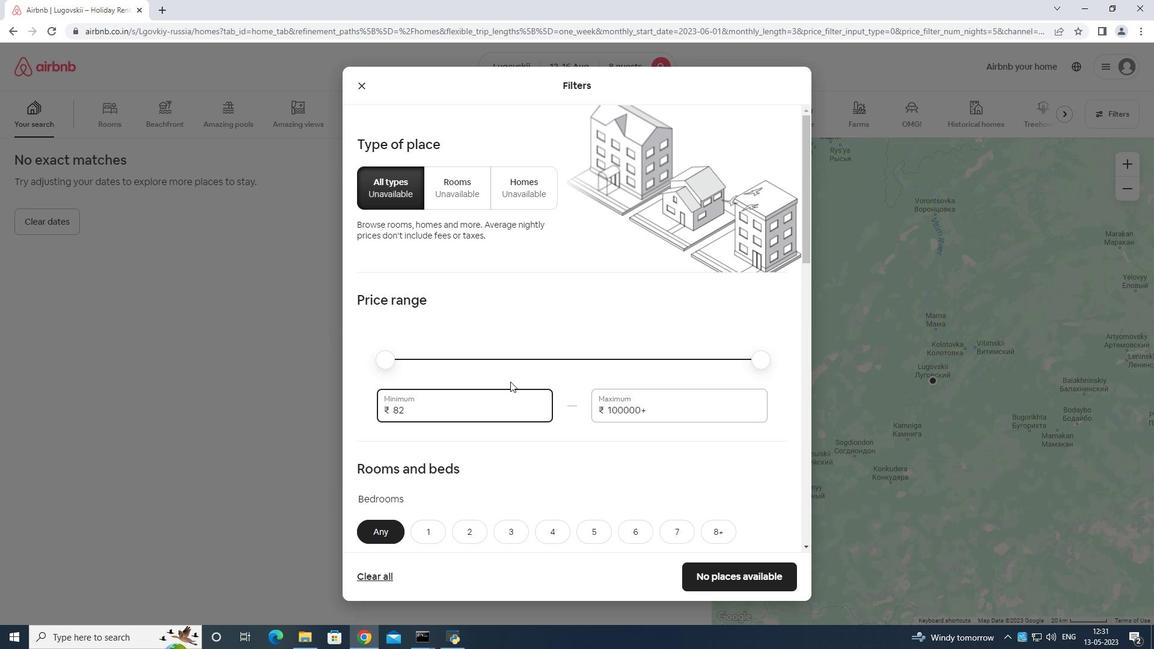 
Action: Mouse moved to (505, 381)
Screenshot: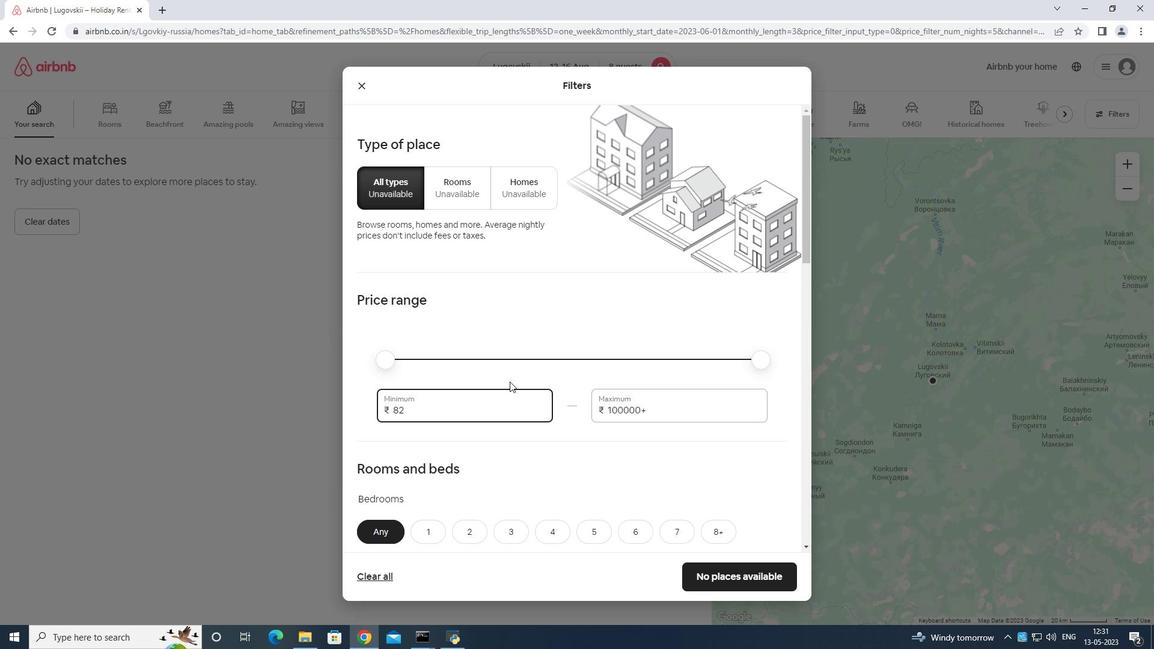 
Action: Key pressed <Key.backspace>
Screenshot: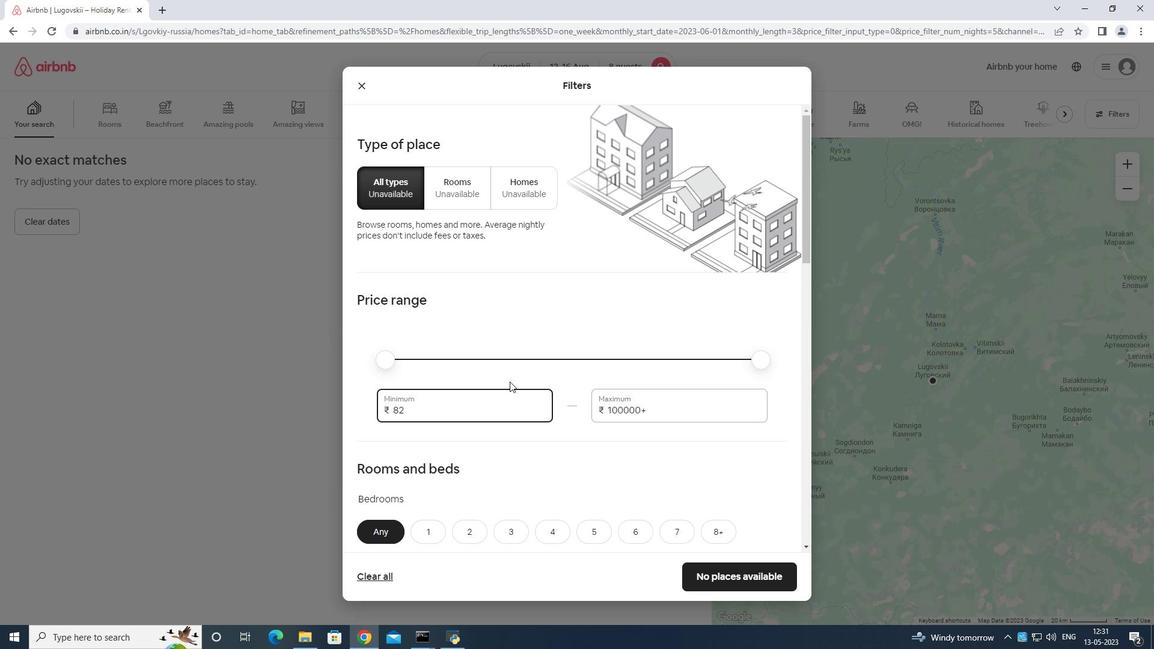 
Action: Mouse moved to (503, 381)
Screenshot: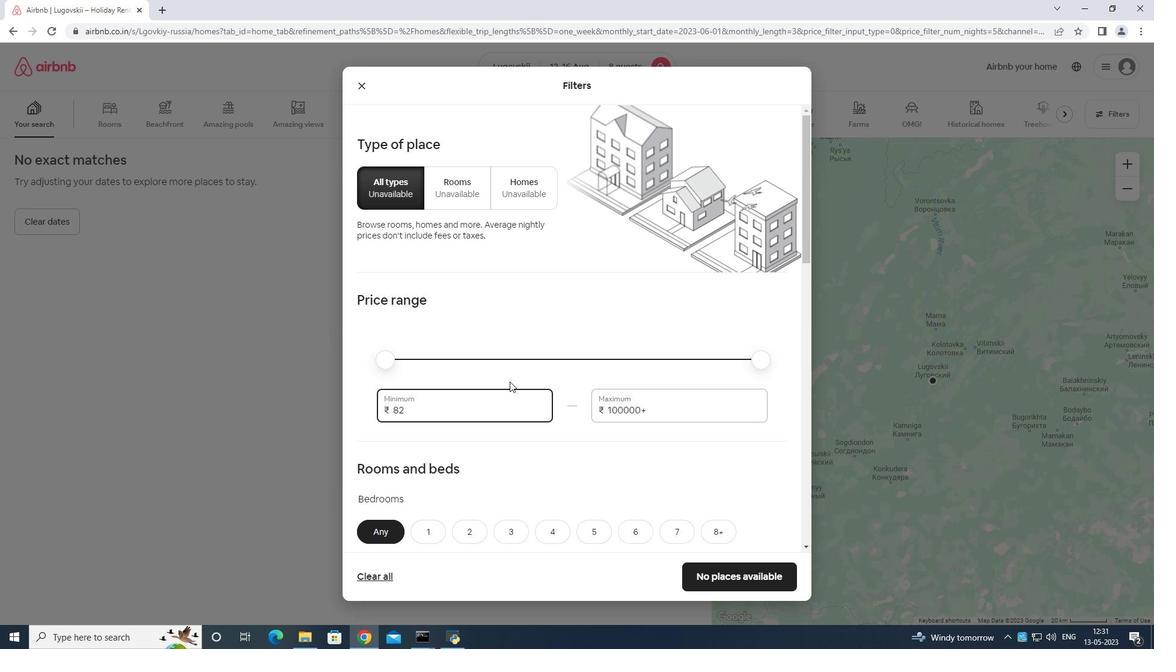 
Action: Key pressed <Key.backspace>
Screenshot: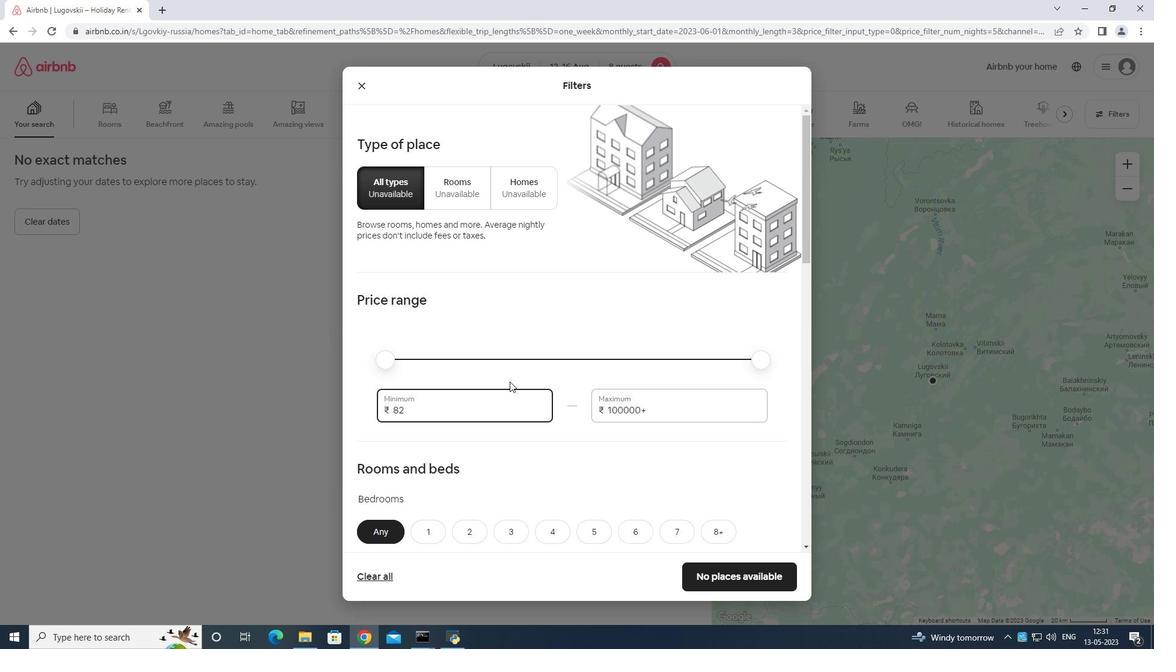 
Action: Mouse moved to (499, 379)
Screenshot: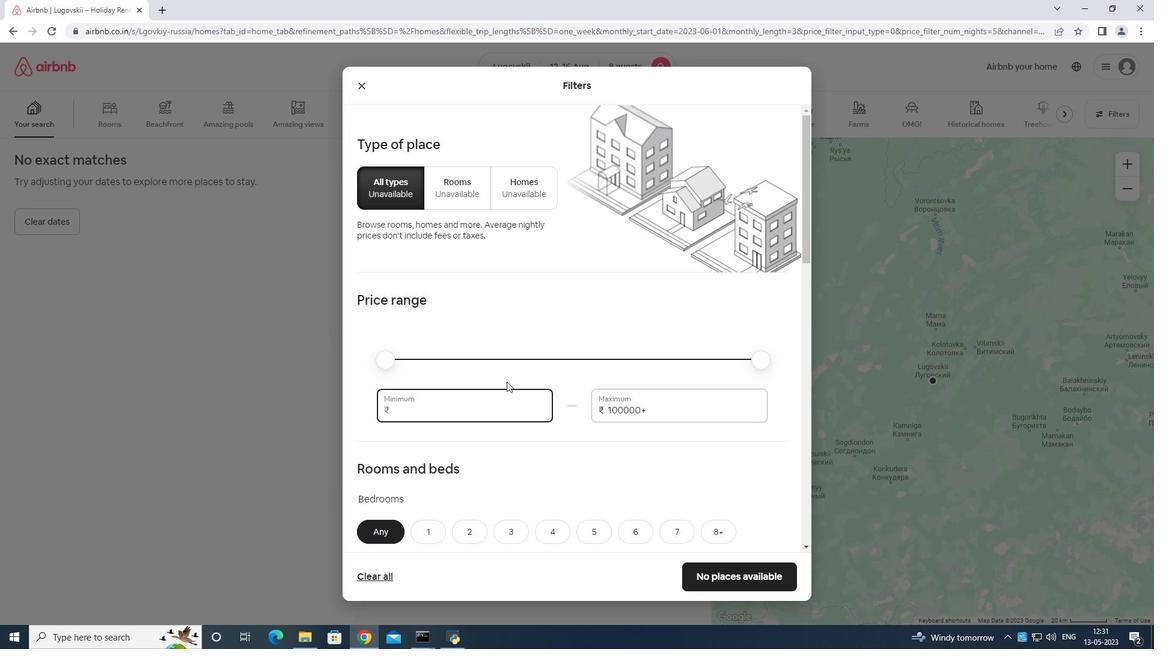 
Action: Key pressed <Key.backspace>
Screenshot: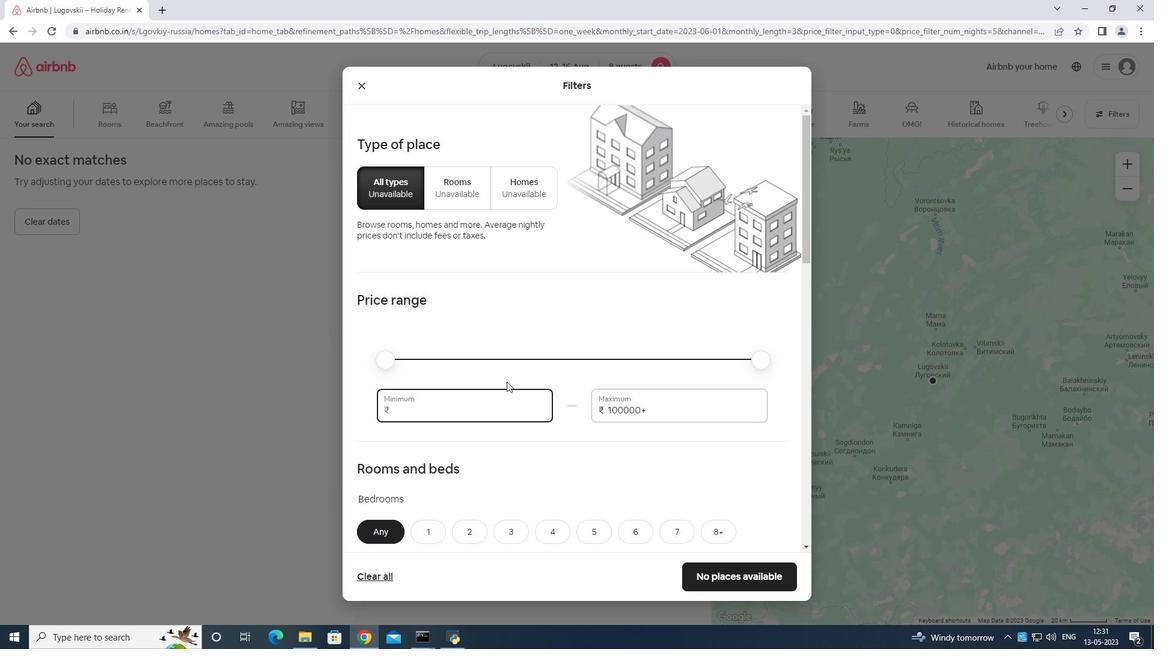 
Action: Mouse moved to (498, 377)
Screenshot: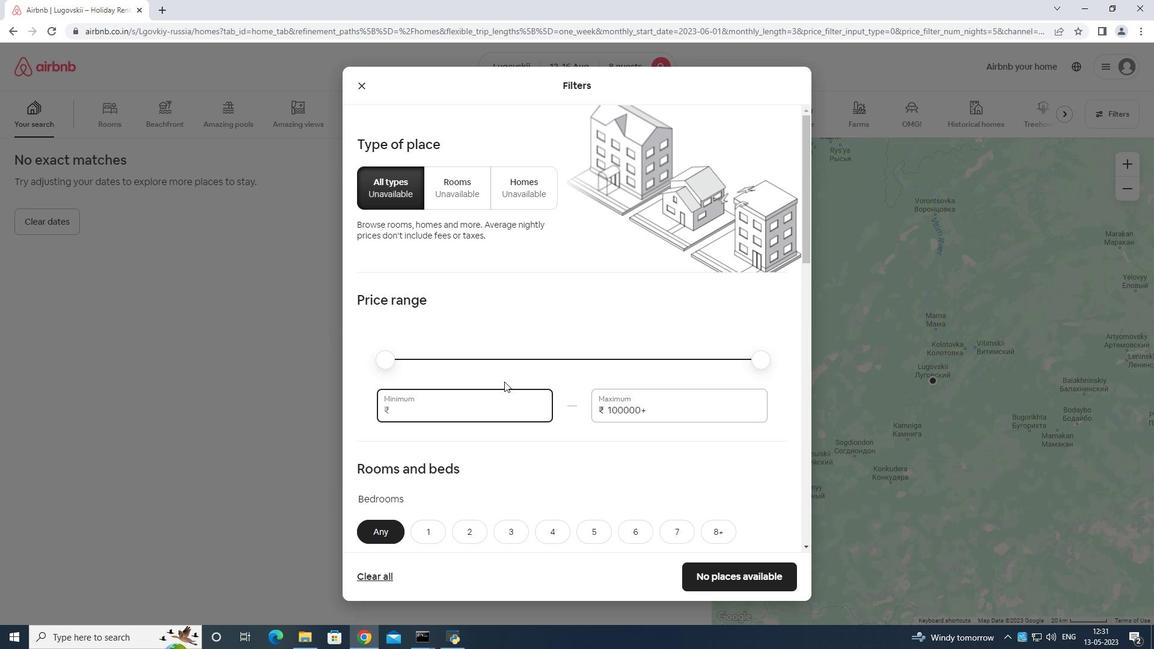 
Action: Key pressed <Key.backspace>
Screenshot: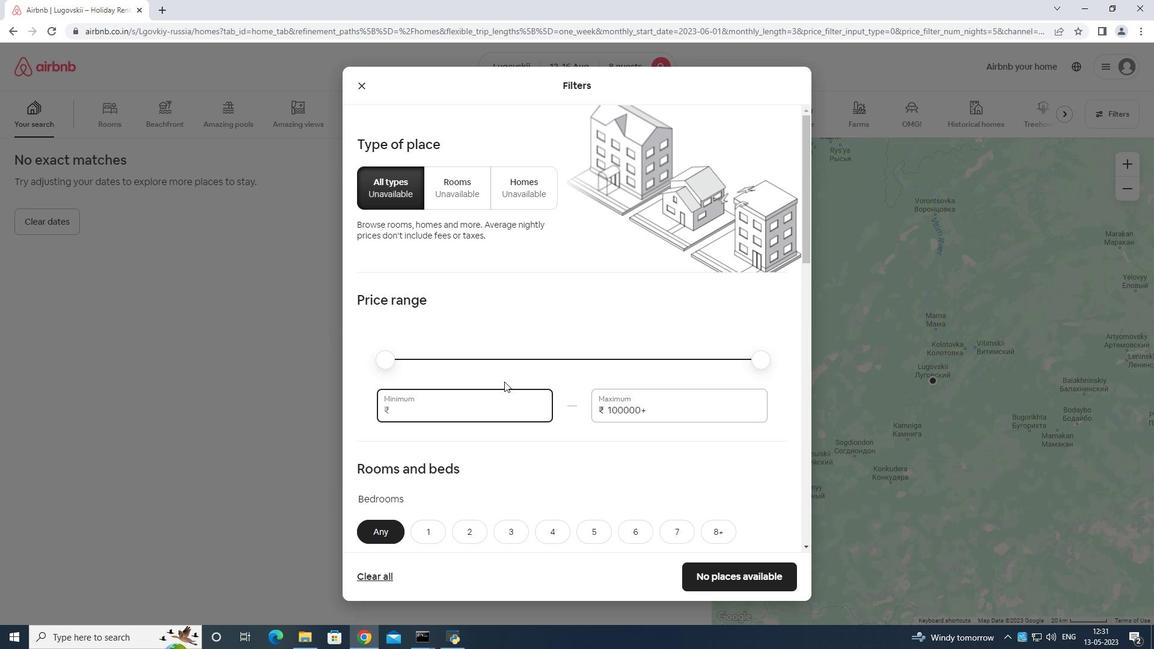 
Action: Mouse moved to (498, 377)
Screenshot: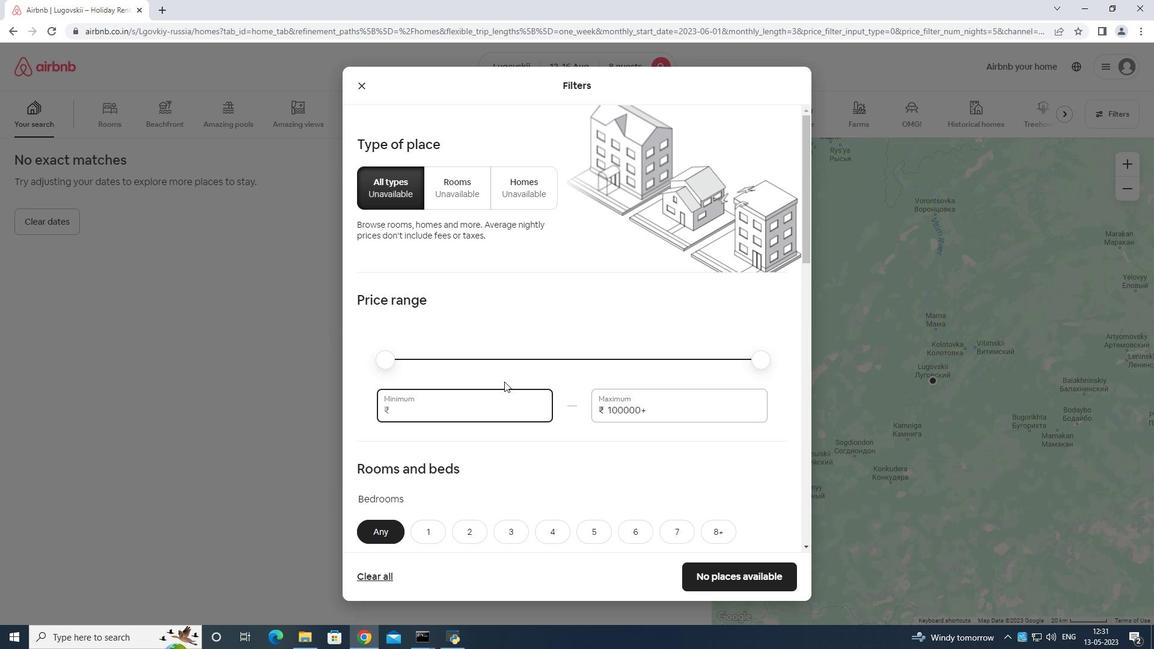 
Action: Key pressed <Key.backspace>
Screenshot: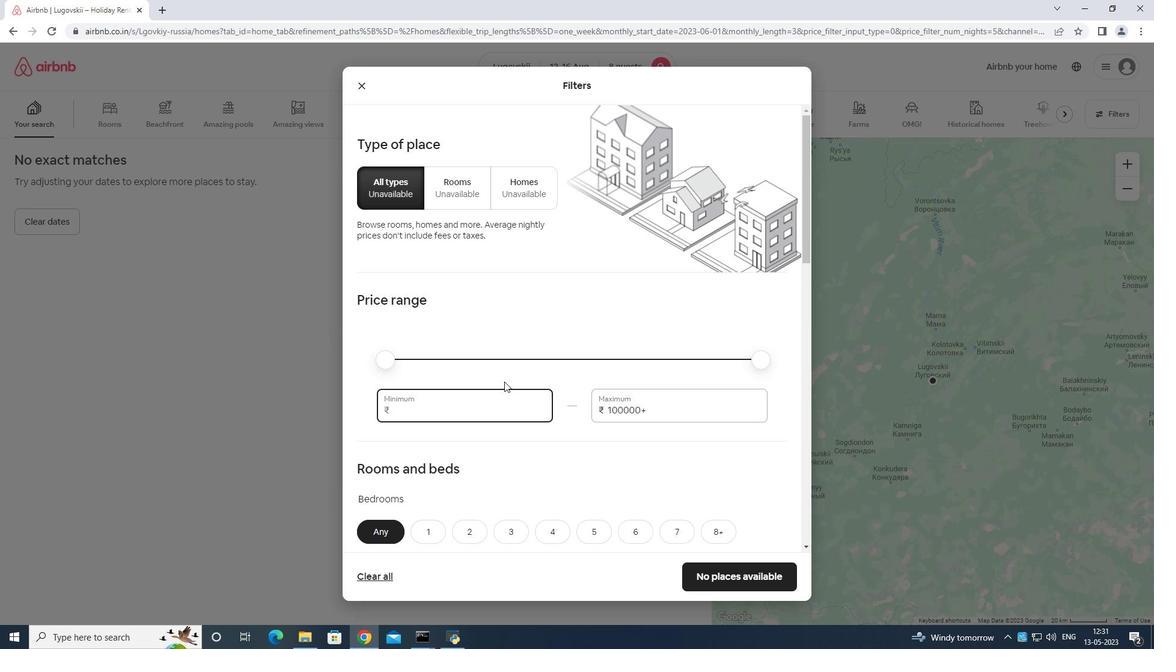 
Action: Mouse moved to (497, 373)
Screenshot: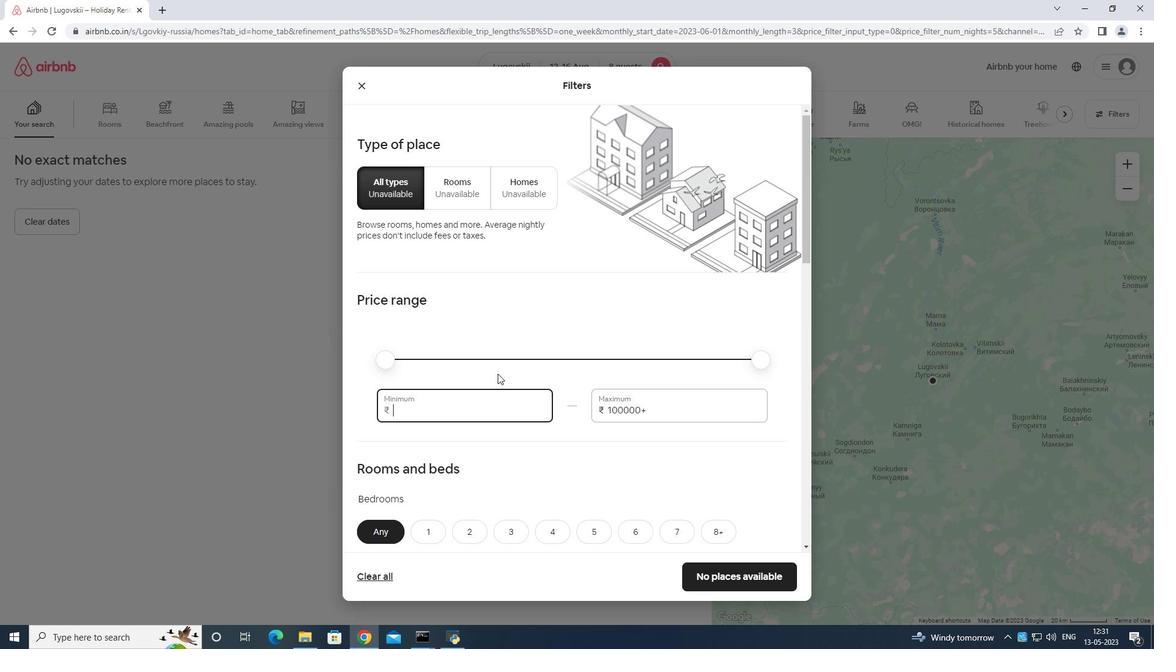 
Action: Key pressed 1
Screenshot: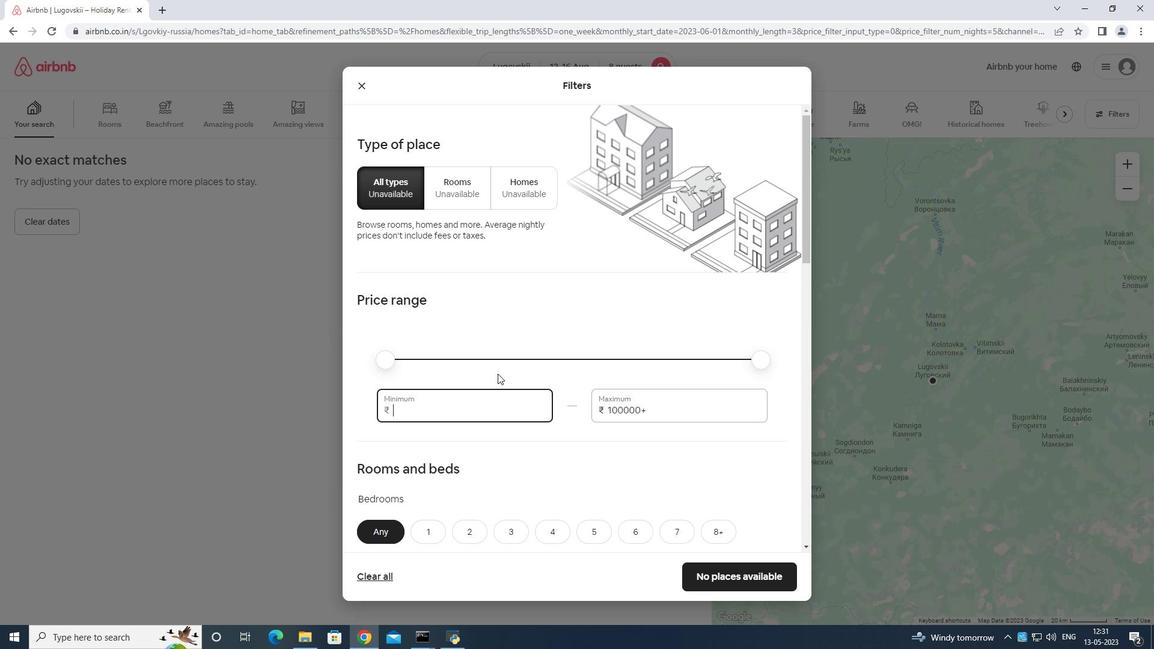 
Action: Mouse moved to (498, 371)
Screenshot: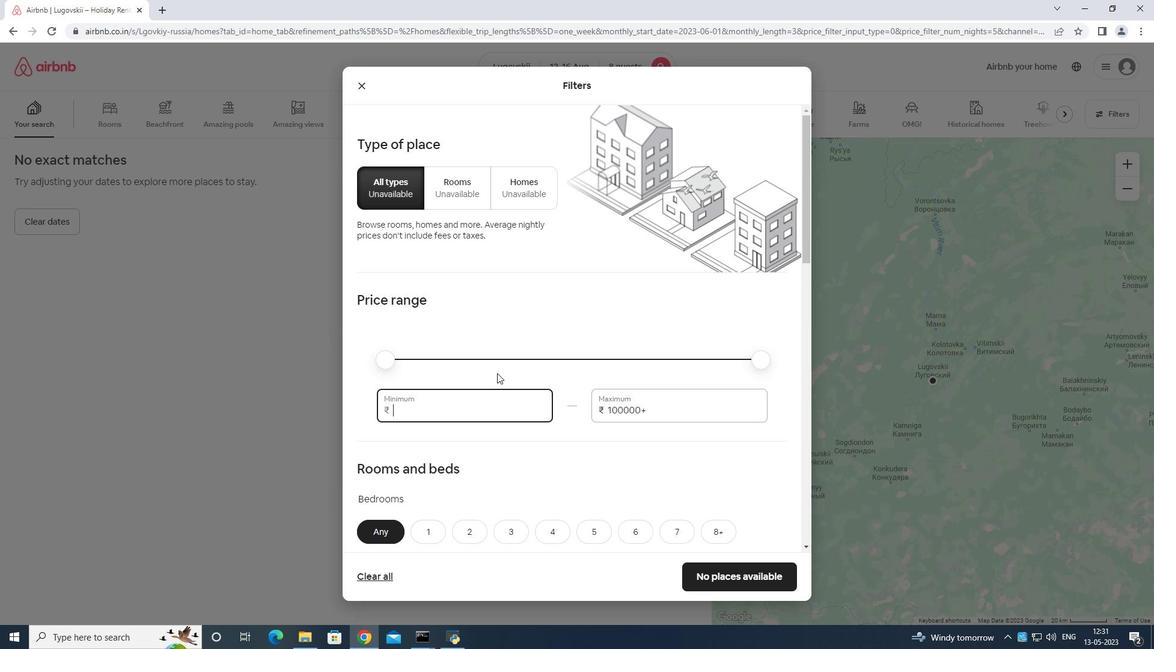 
Action: Key pressed 000
Screenshot: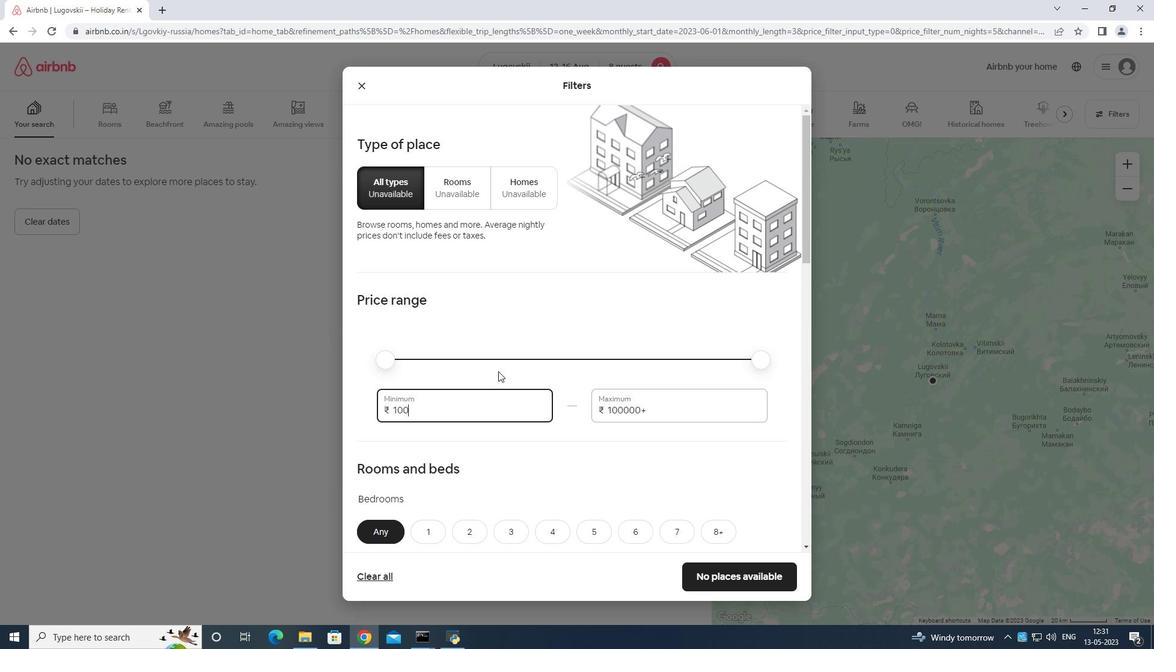 
Action: Mouse moved to (515, 381)
Screenshot: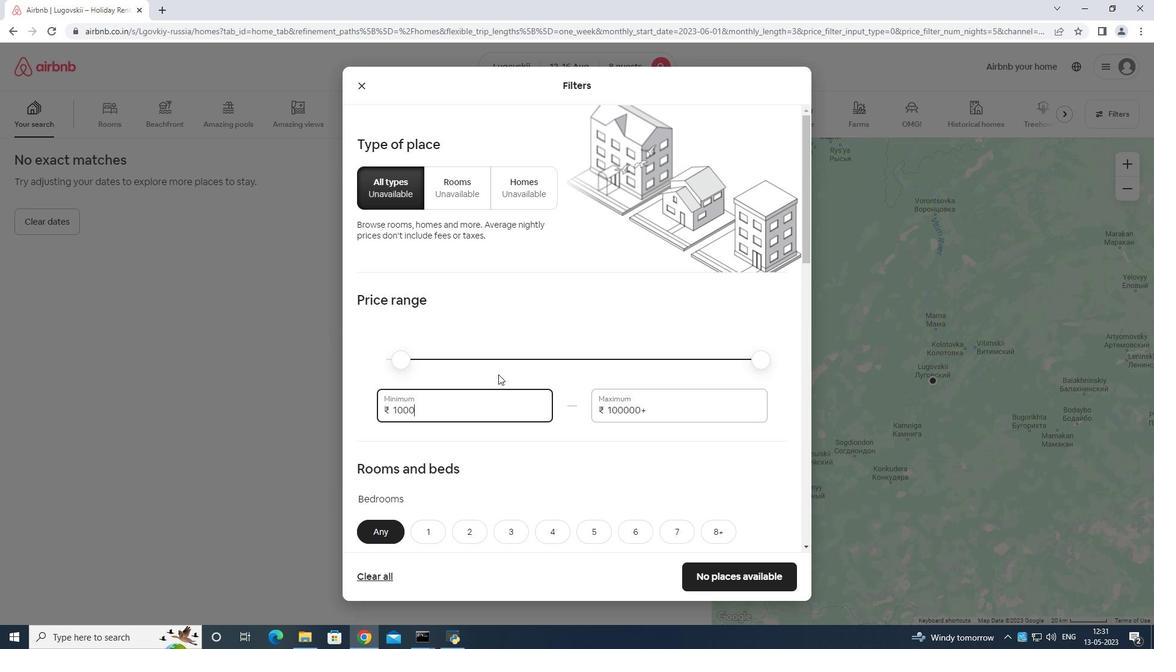
Action: Key pressed 0
Screenshot: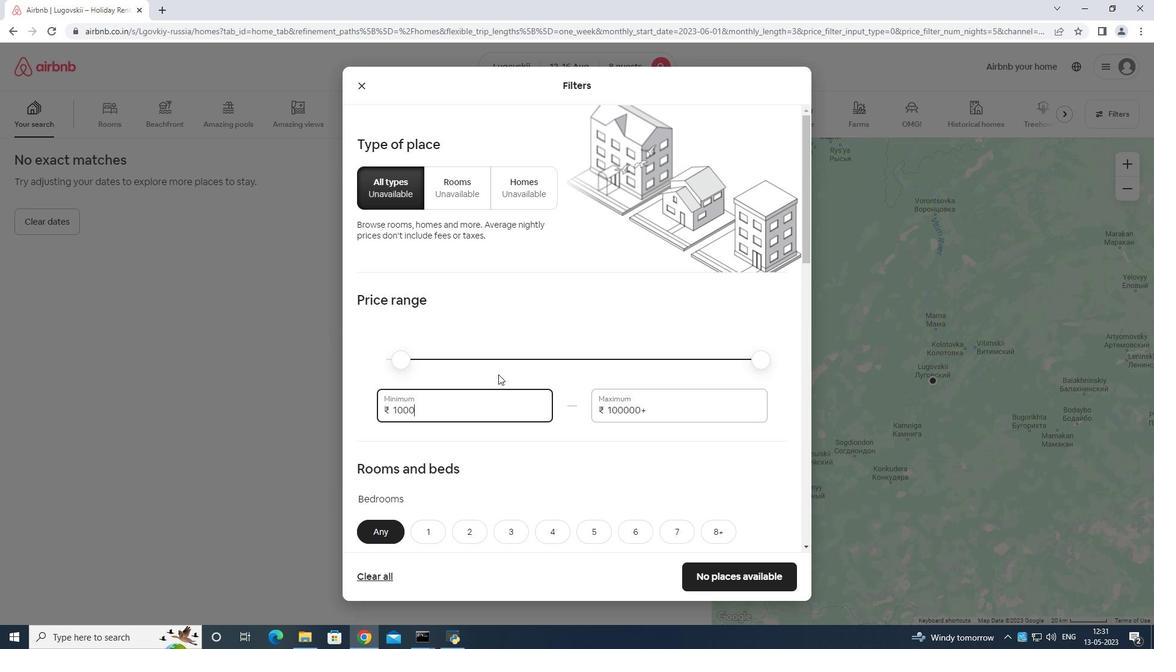 
Action: Mouse moved to (666, 408)
Screenshot: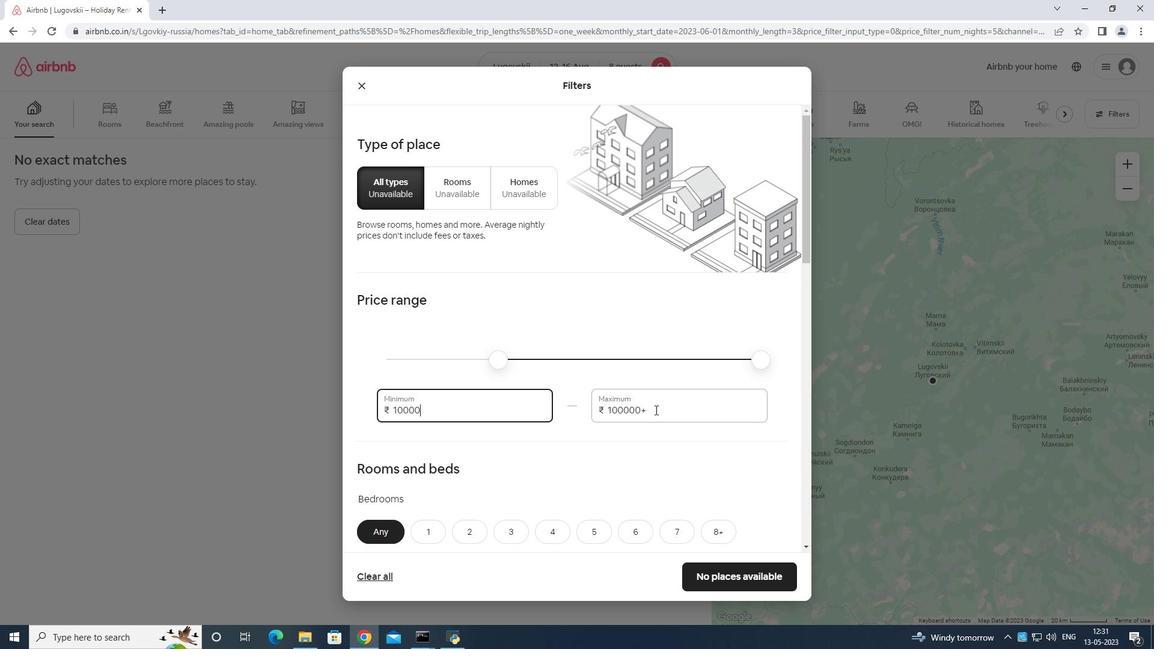 
Action: Mouse pressed left at (666, 408)
Screenshot: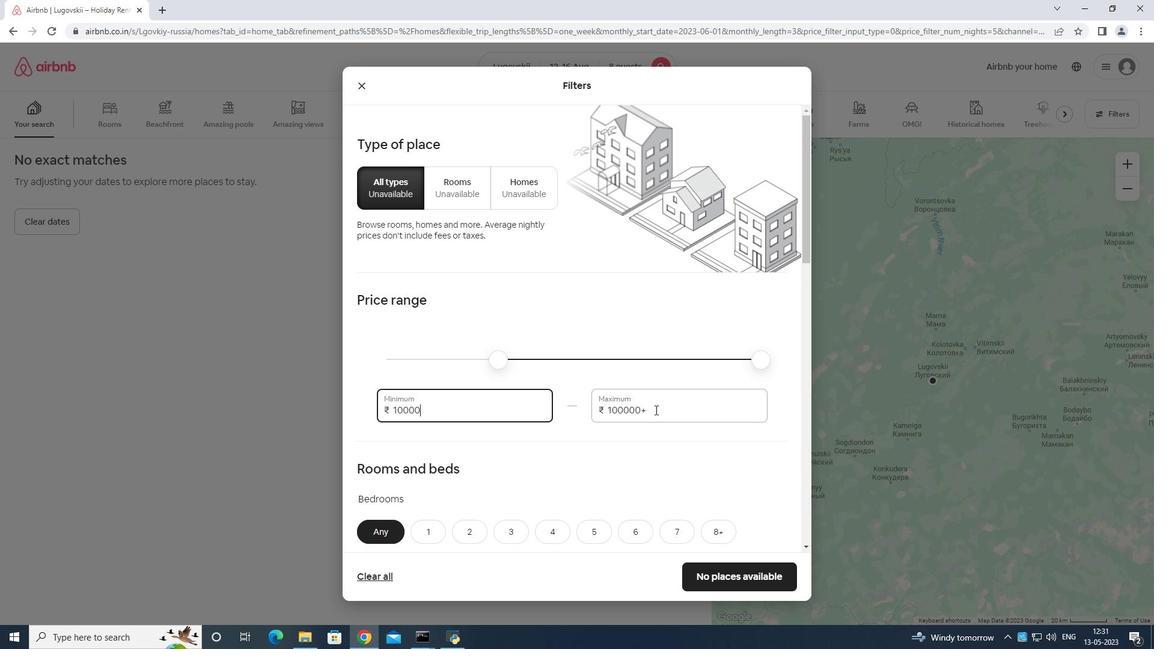 
Action: Mouse moved to (666, 404)
Screenshot: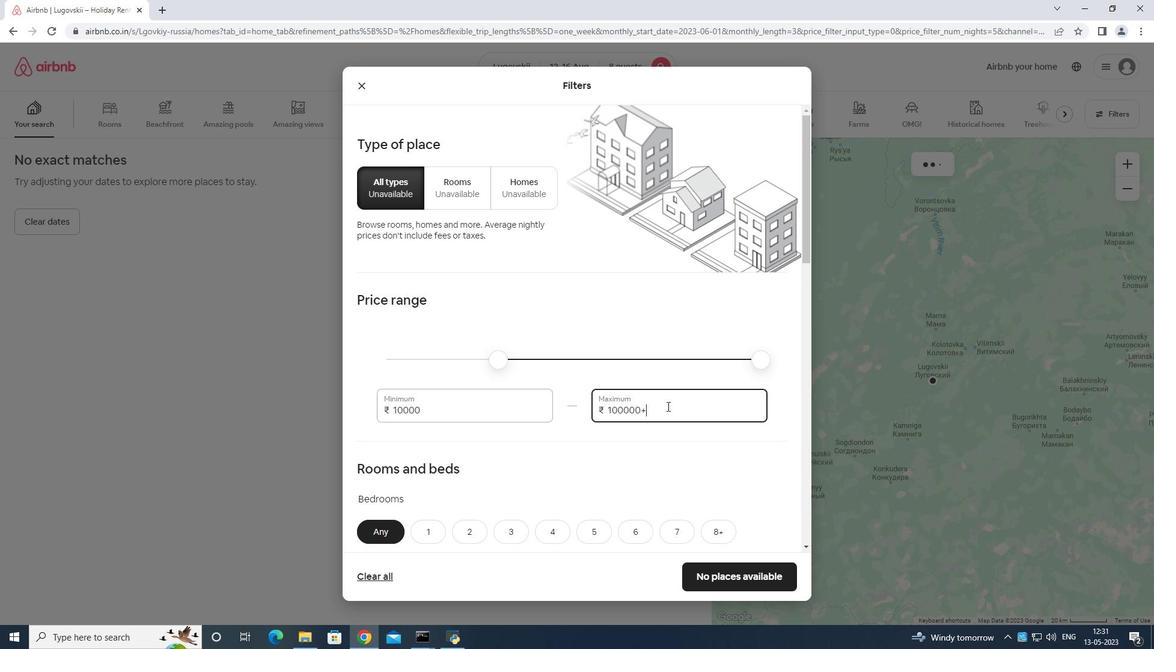 
Action: Key pressed <Key.backspace><Key.backspace><Key.backspace><Key.backspace><Key.backspace><Key.backspace><Key.backspace><Key.backspace><Key.backspace>
Screenshot: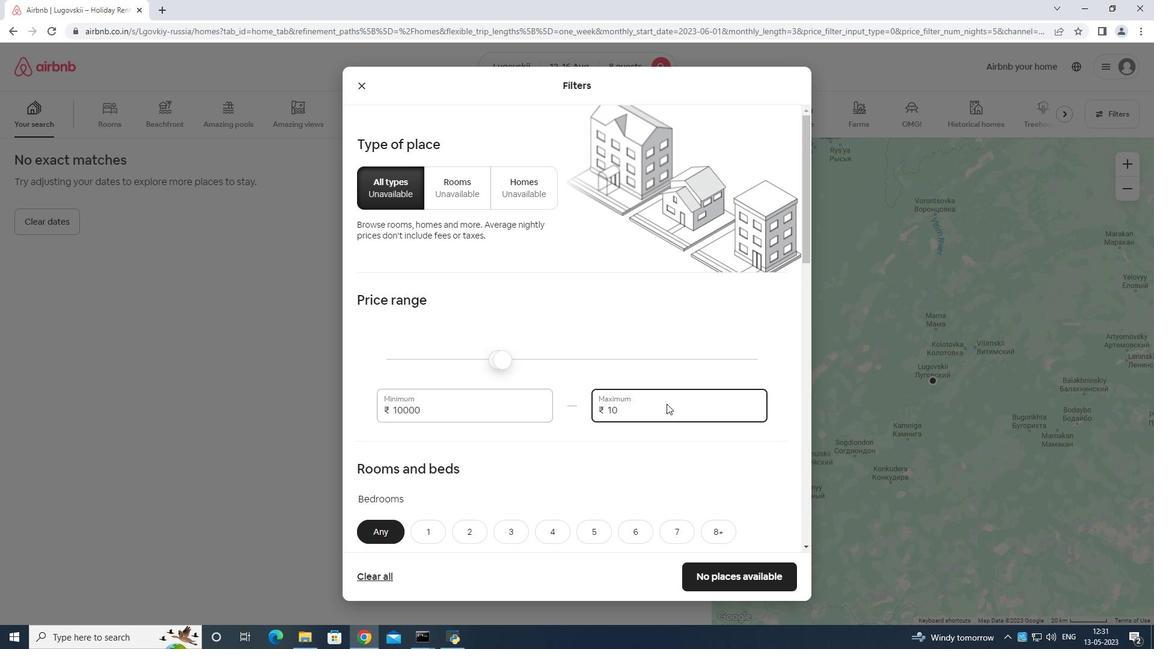 
Action: Mouse moved to (666, 403)
Screenshot: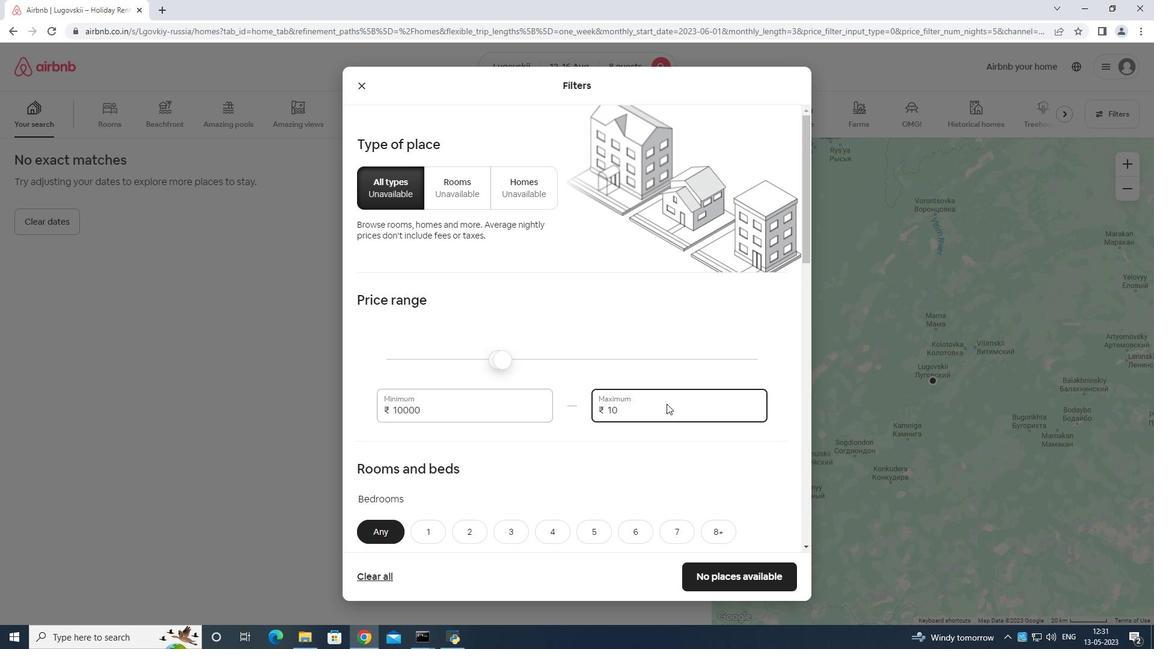 
Action: Key pressed <Key.backspace>
Screenshot: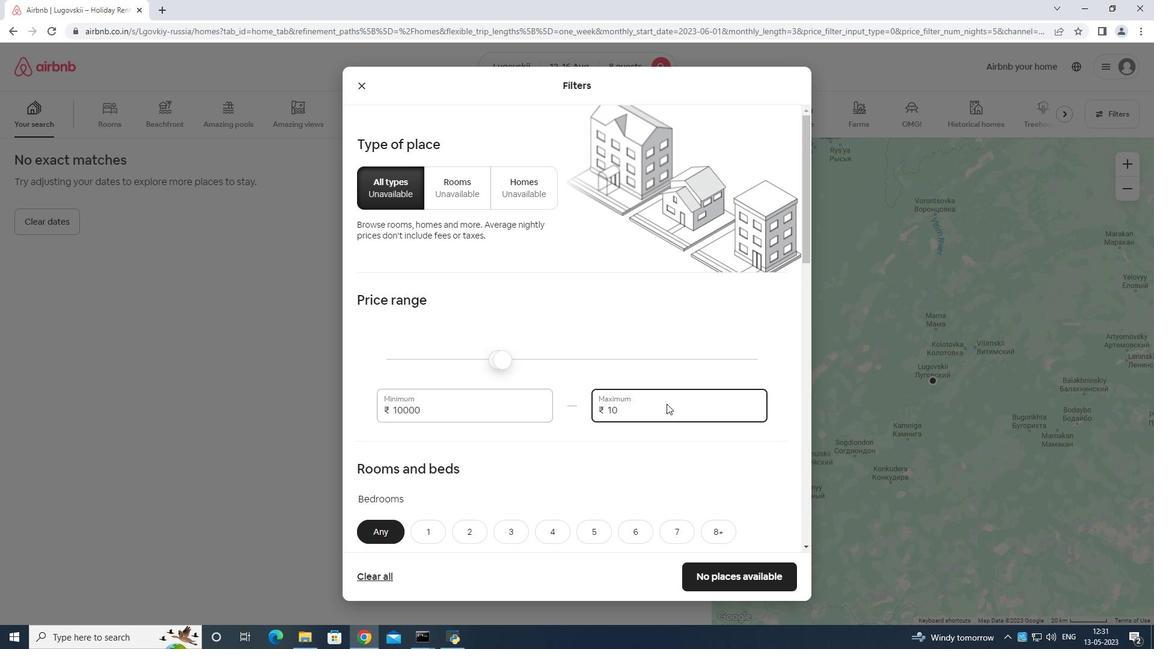 
Action: Mouse moved to (666, 402)
Screenshot: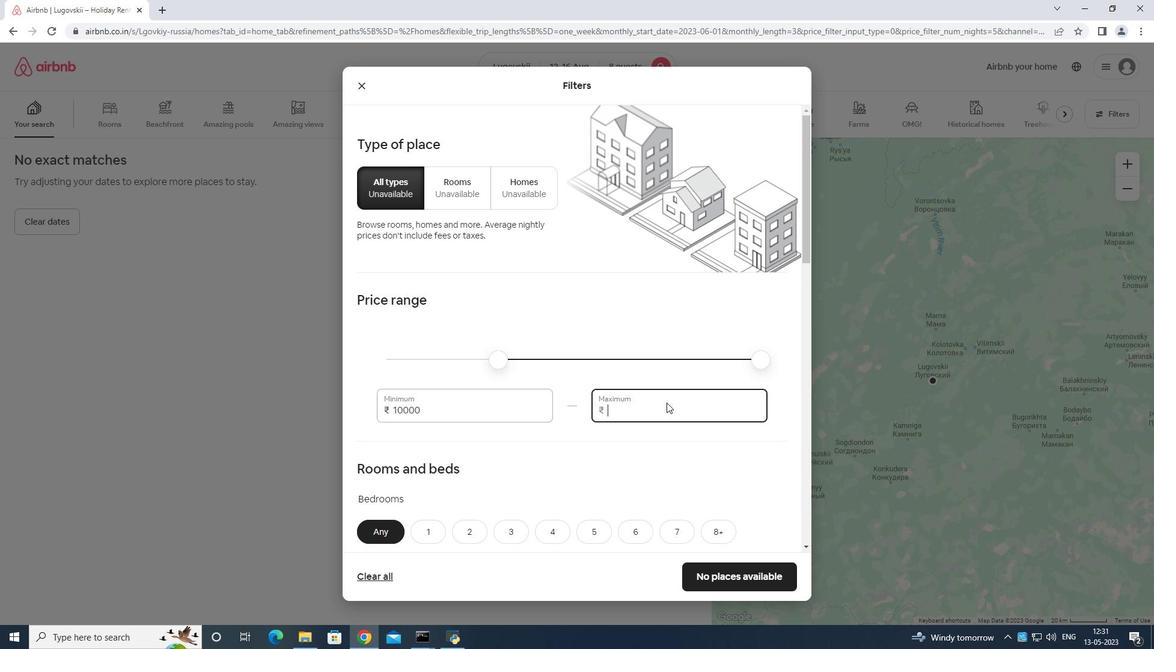 
Action: Key pressed 1
Screenshot: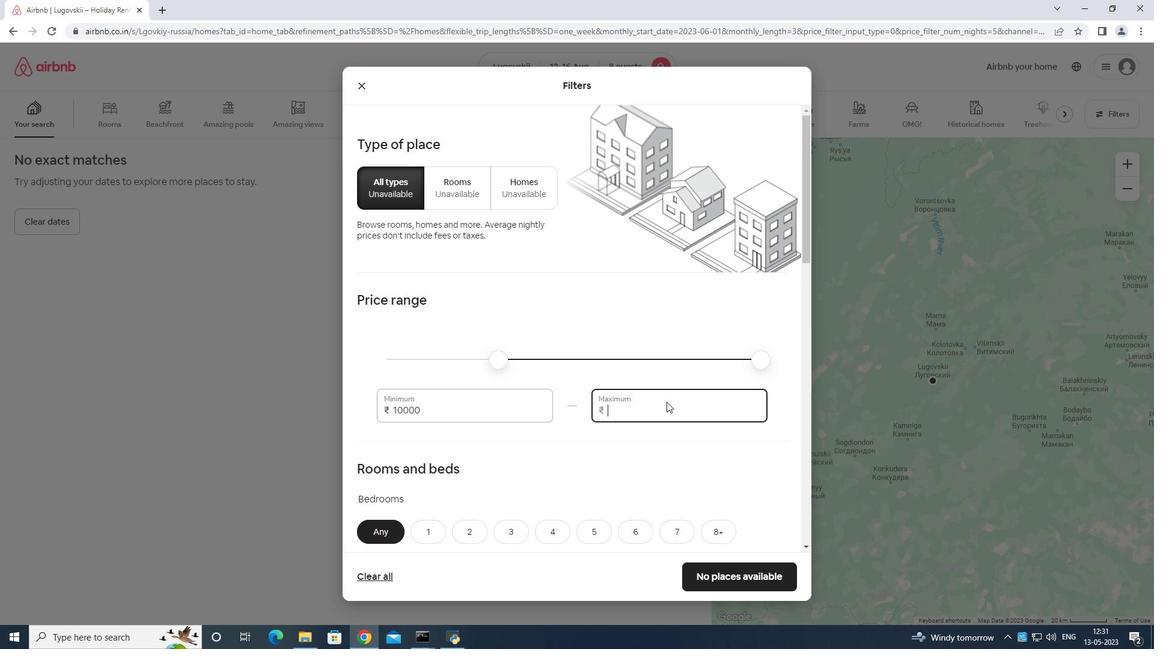 
Action: Mouse moved to (667, 399)
Screenshot: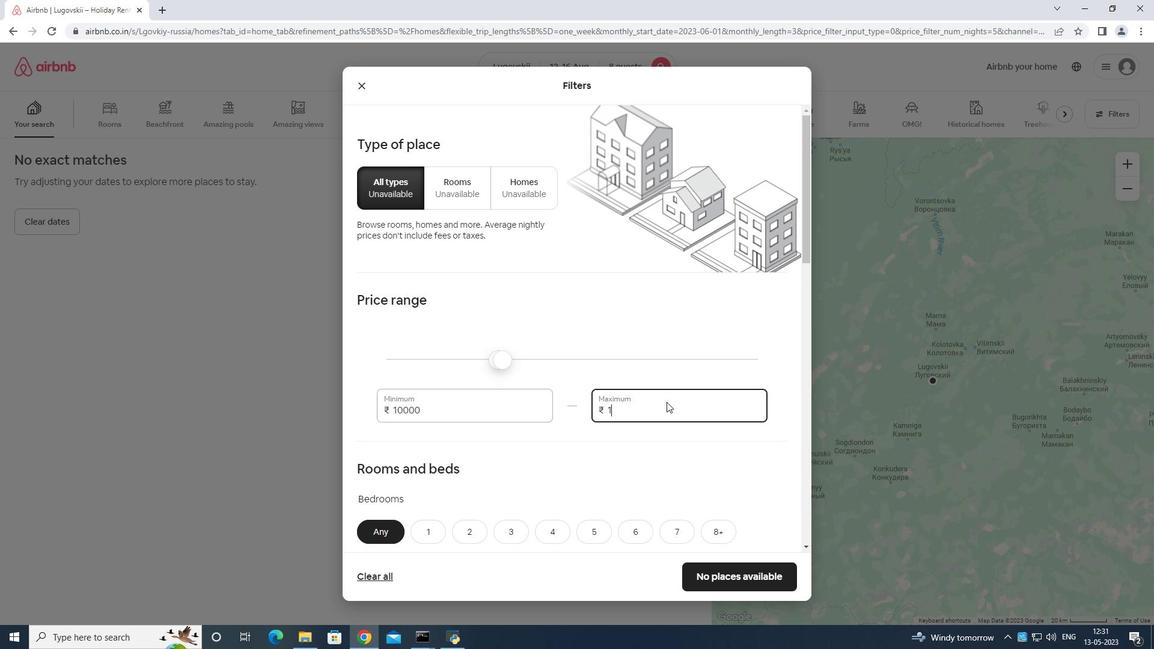 
Action: Key pressed 6
Screenshot: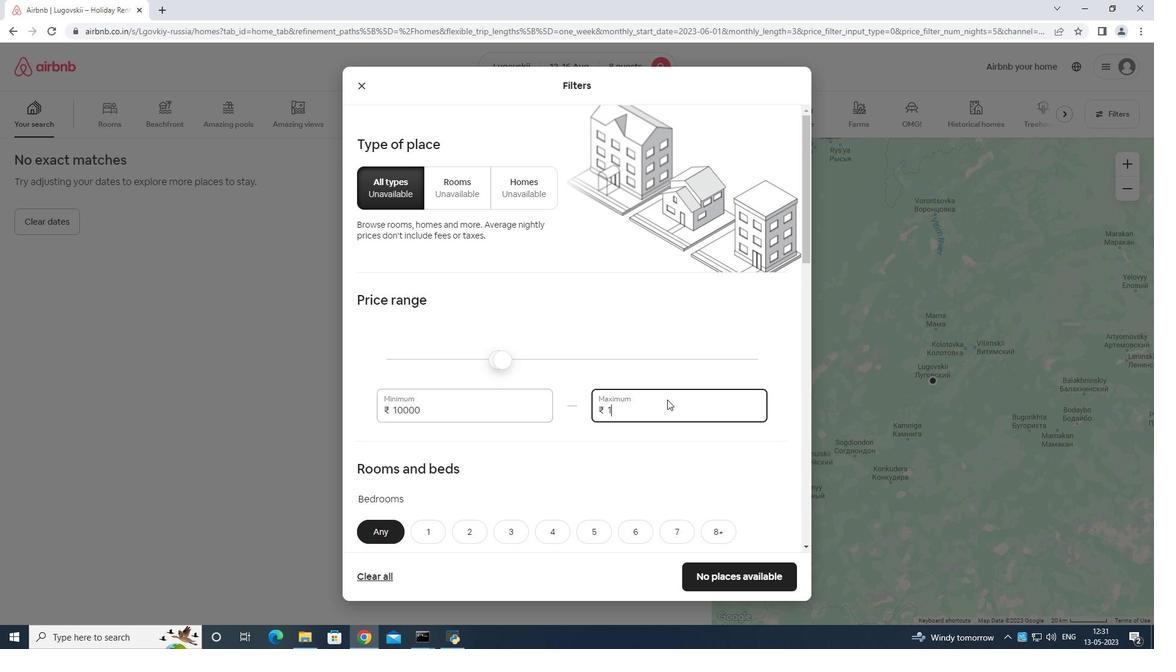 
Action: Mouse moved to (665, 393)
Screenshot: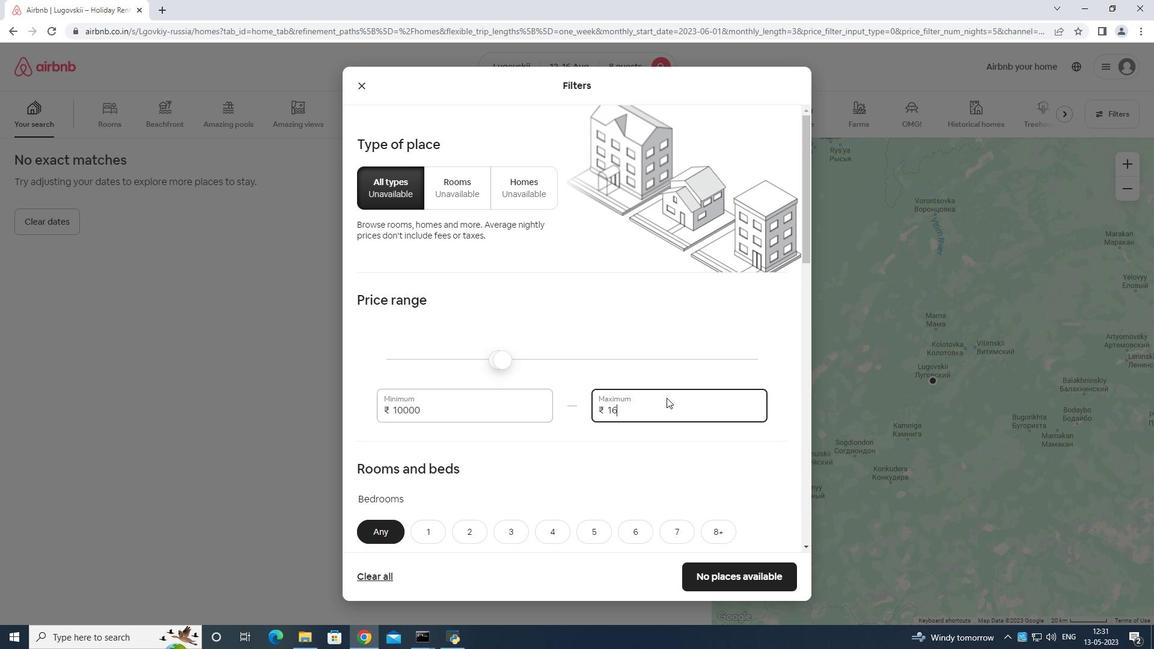 
Action: Key pressed 0
Screenshot: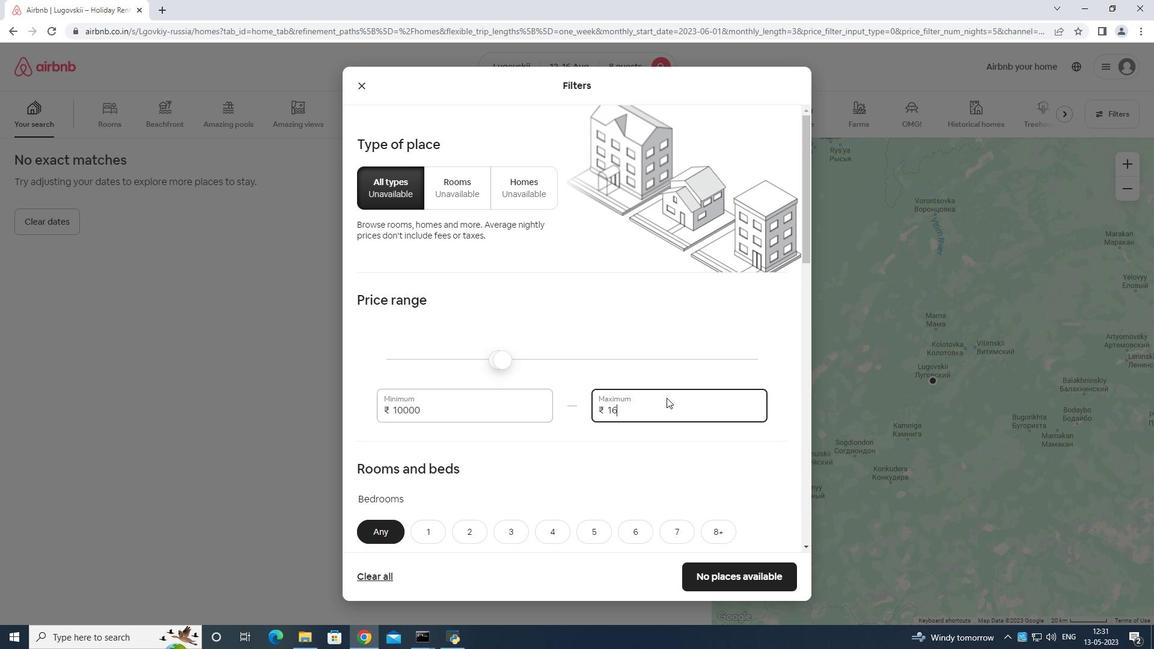 
Action: Mouse moved to (661, 395)
Screenshot: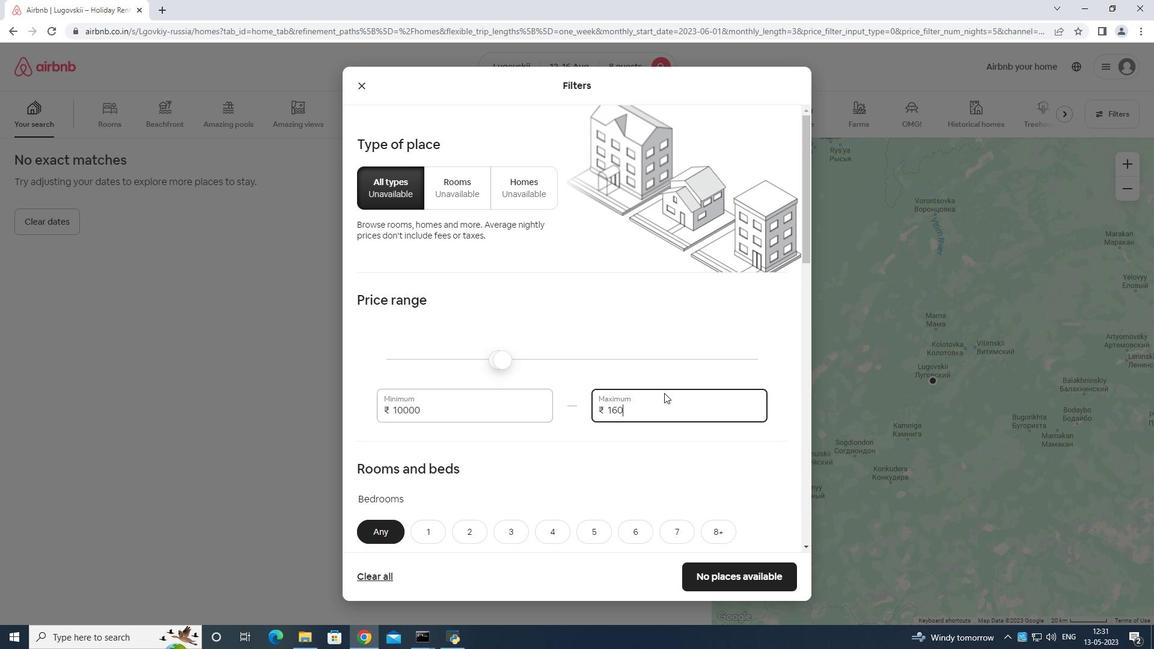
Action: Key pressed 0
Screenshot: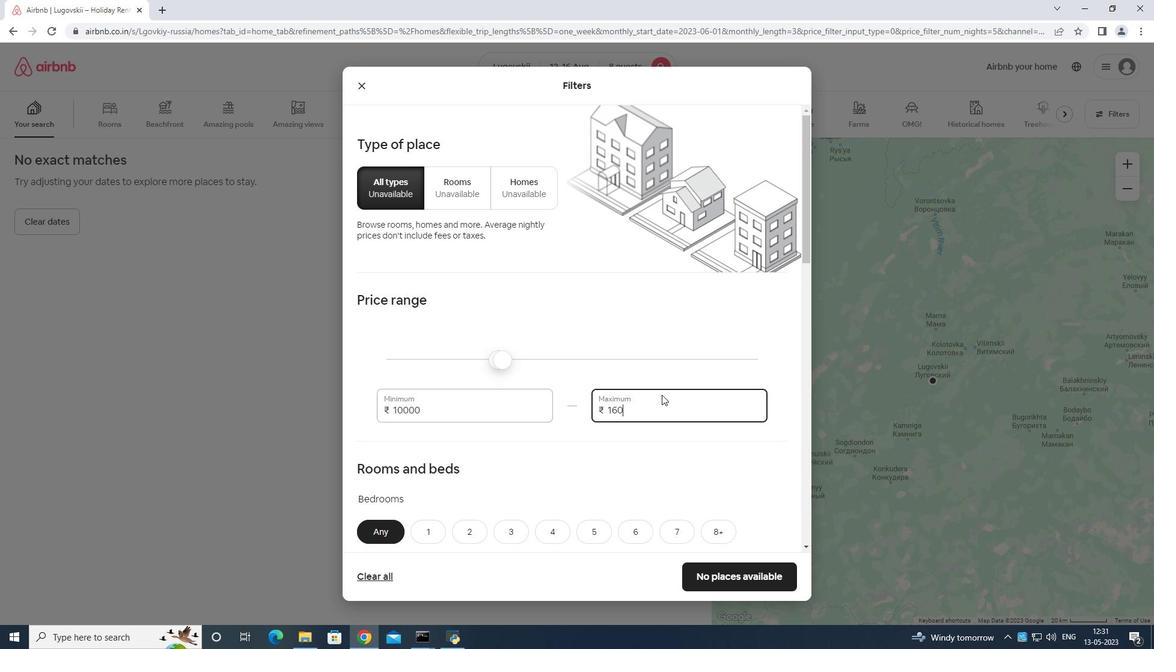 
Action: Mouse moved to (660, 396)
Screenshot: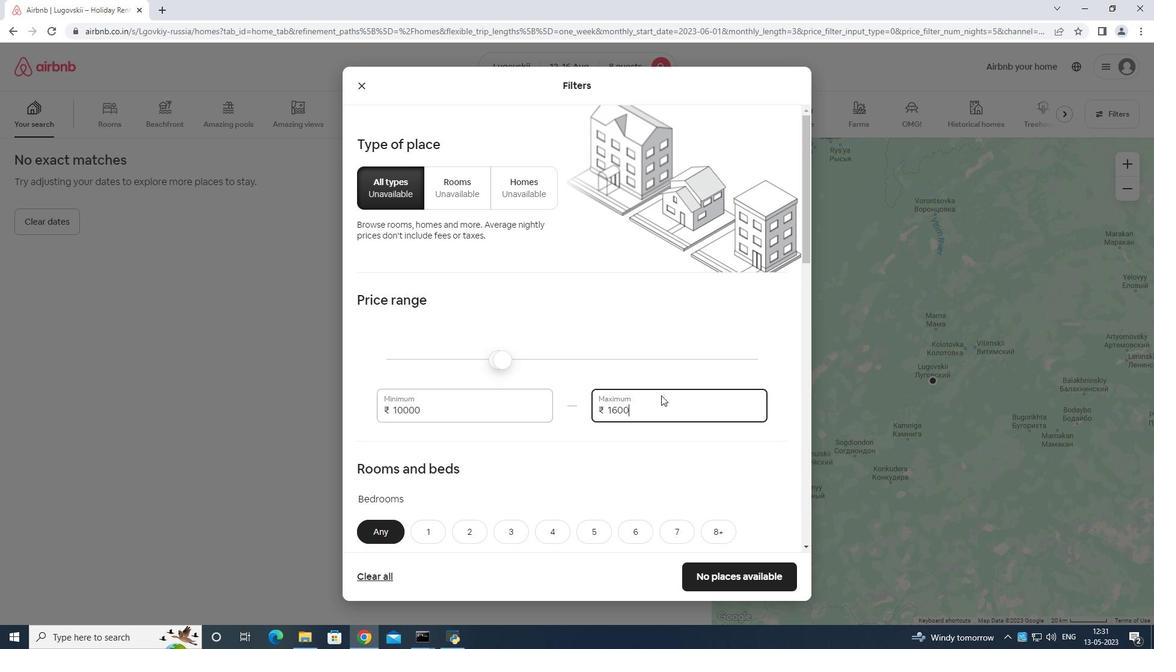 
Action: Key pressed 0
Screenshot: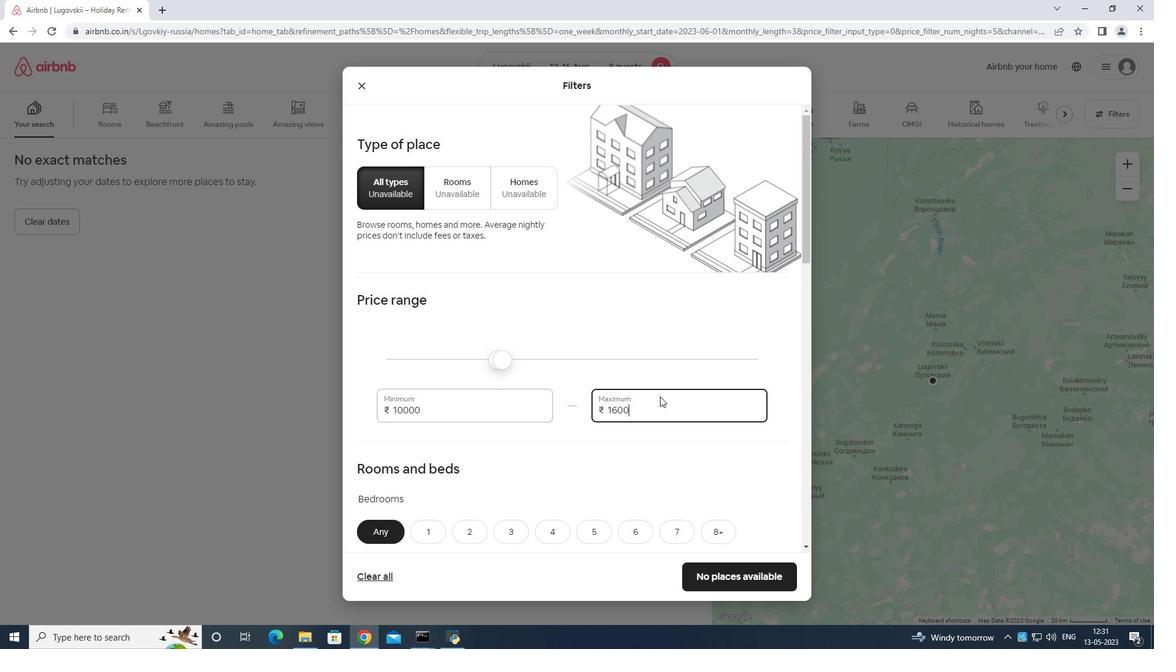 
Action: Mouse moved to (666, 397)
Screenshot: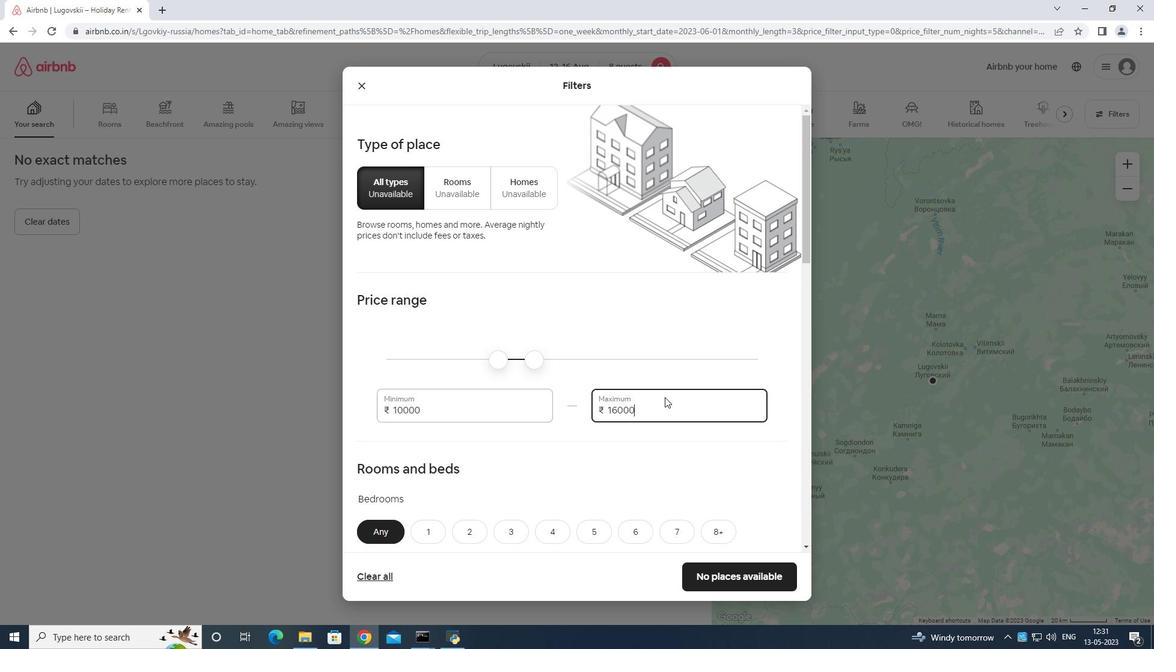
Action: Mouse scrolled (666, 396) with delta (0, 0)
Screenshot: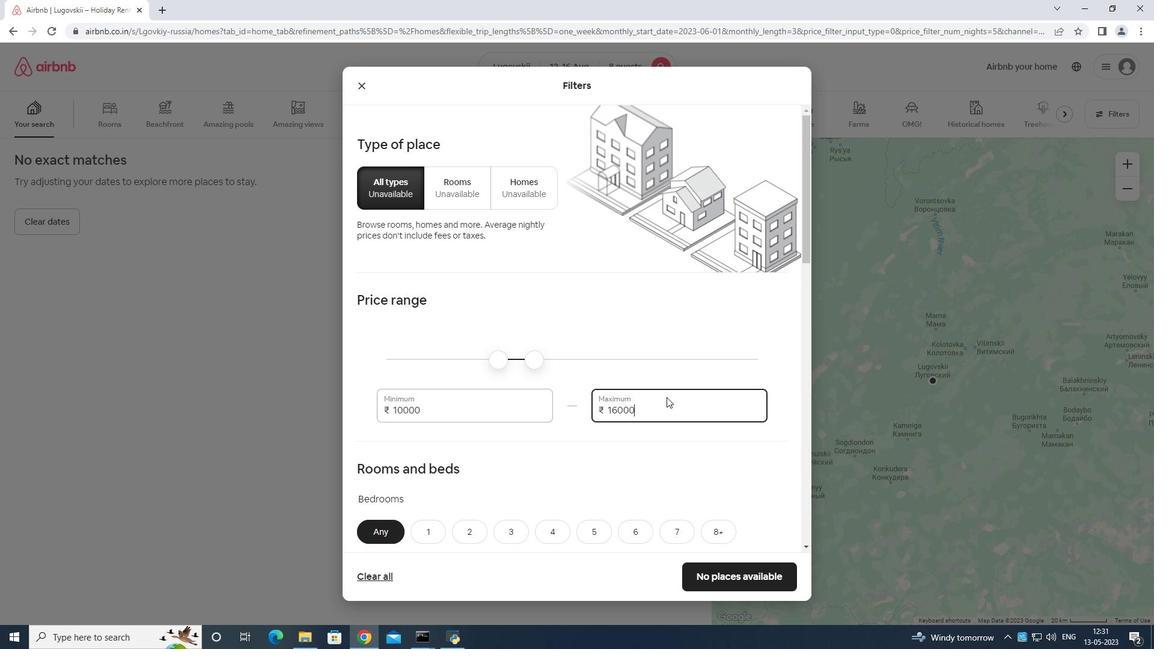 
Action: Mouse moved to (667, 399)
Screenshot: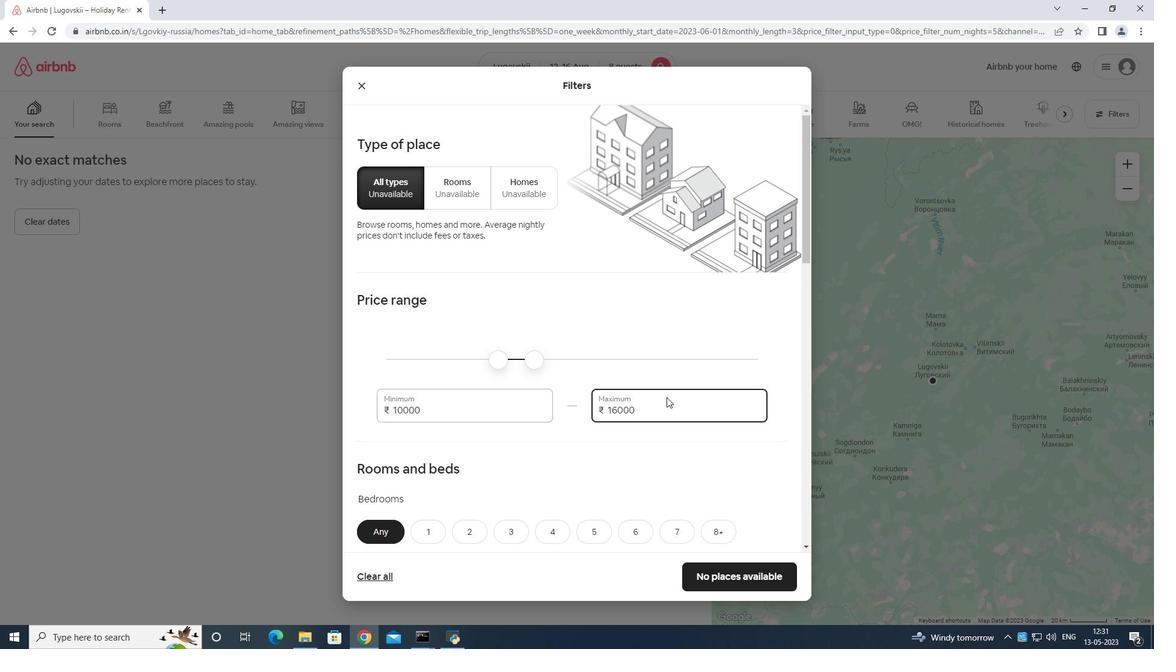 
Action: Mouse scrolled (667, 399) with delta (0, 0)
Screenshot: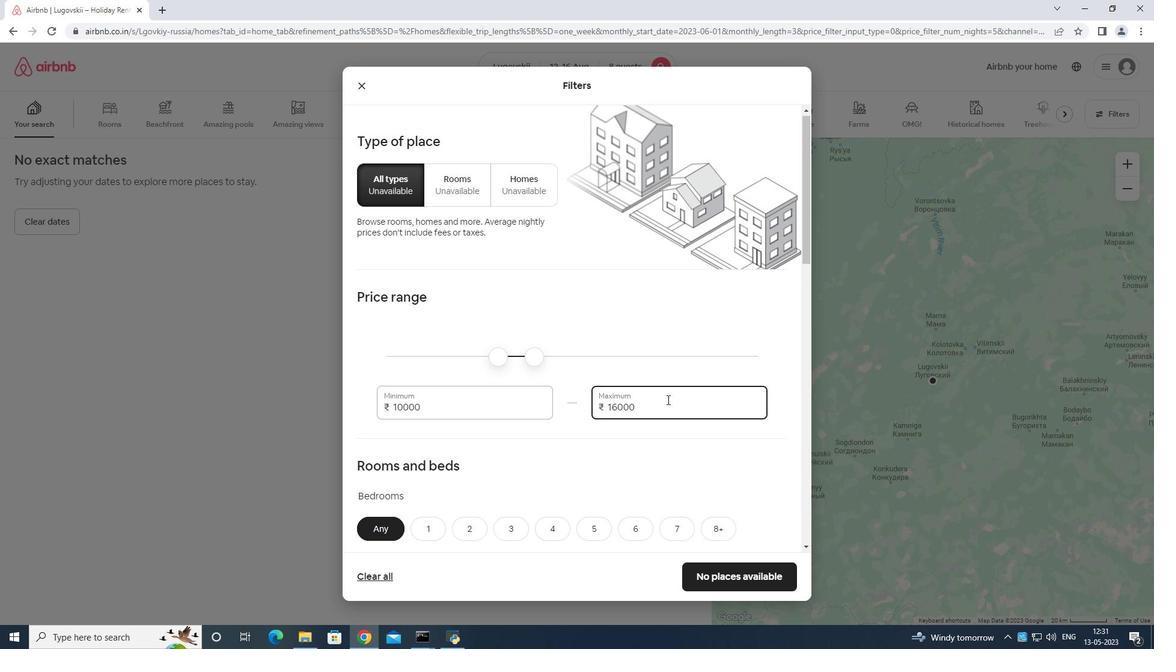 
Action: Mouse moved to (667, 400)
Screenshot: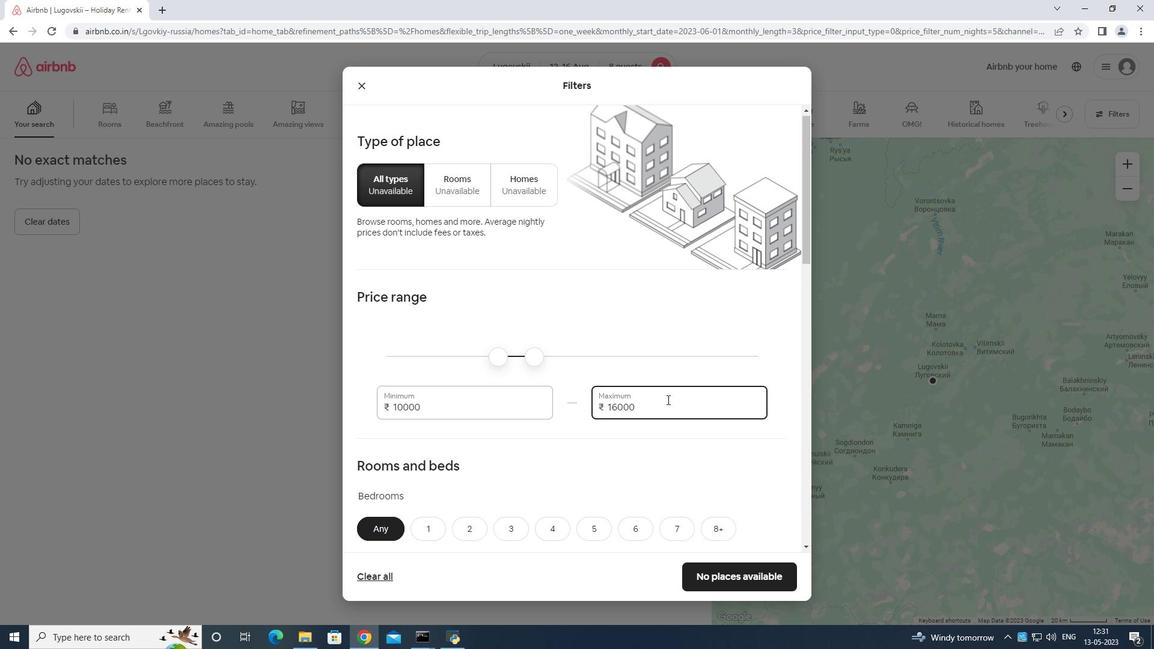 
Action: Mouse scrolled (667, 399) with delta (0, 0)
Screenshot: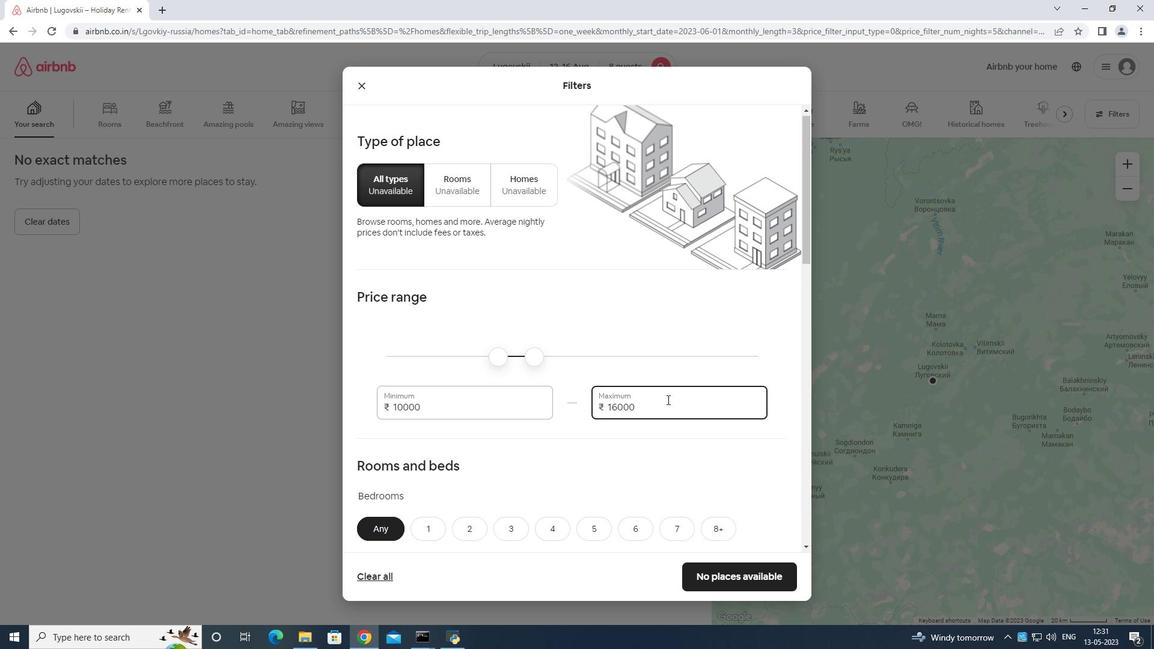 
Action: Mouse scrolled (667, 399) with delta (0, 0)
Screenshot: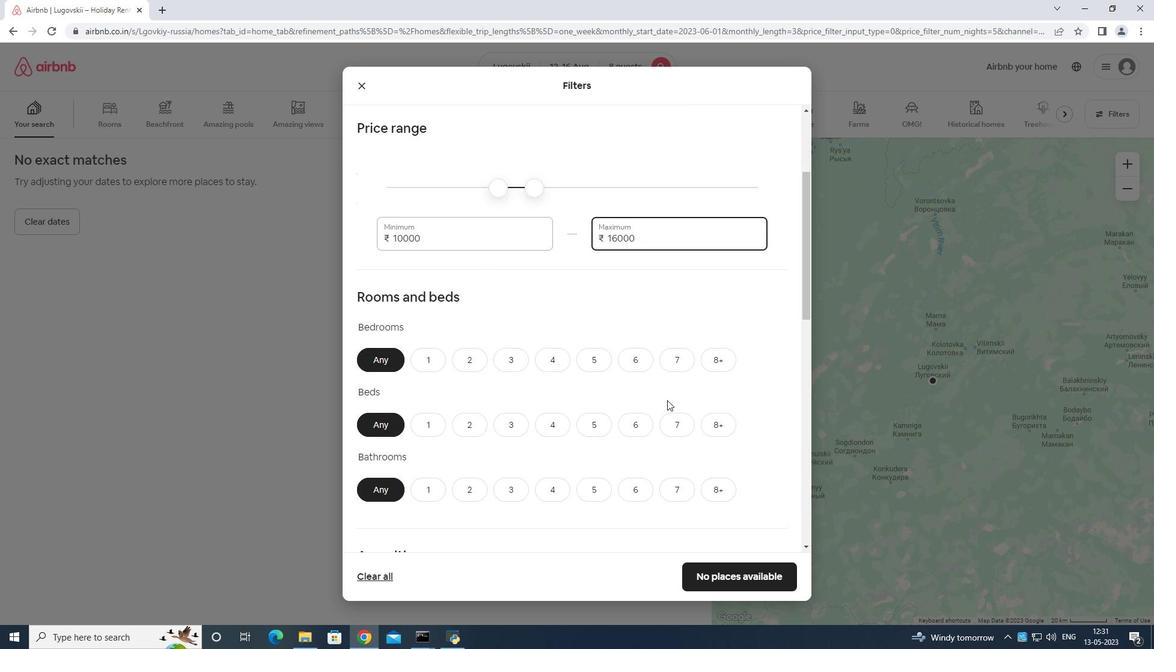
Action: Mouse moved to (717, 281)
Screenshot: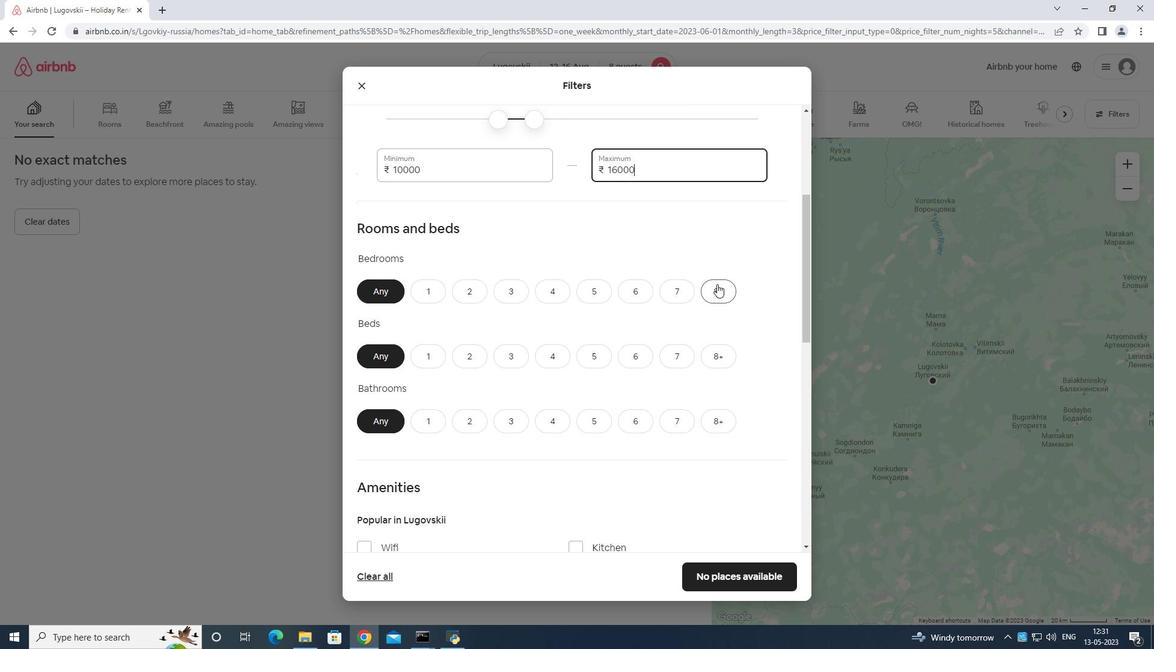 
Action: Mouse pressed left at (717, 281)
Screenshot: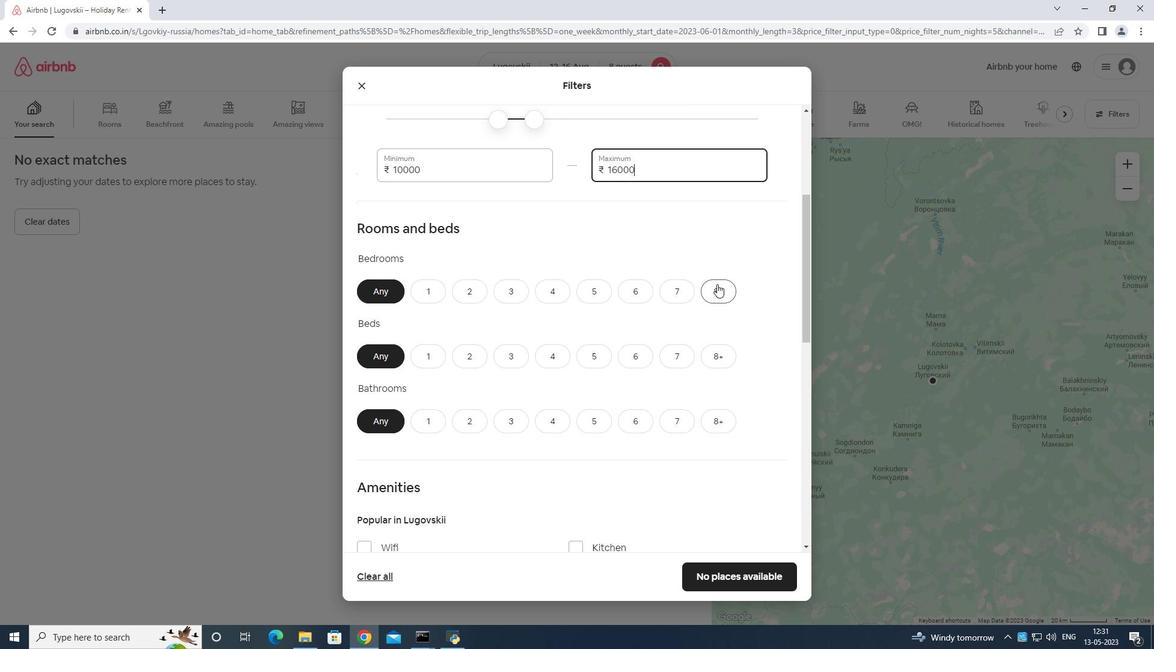 
Action: Mouse moved to (722, 356)
Screenshot: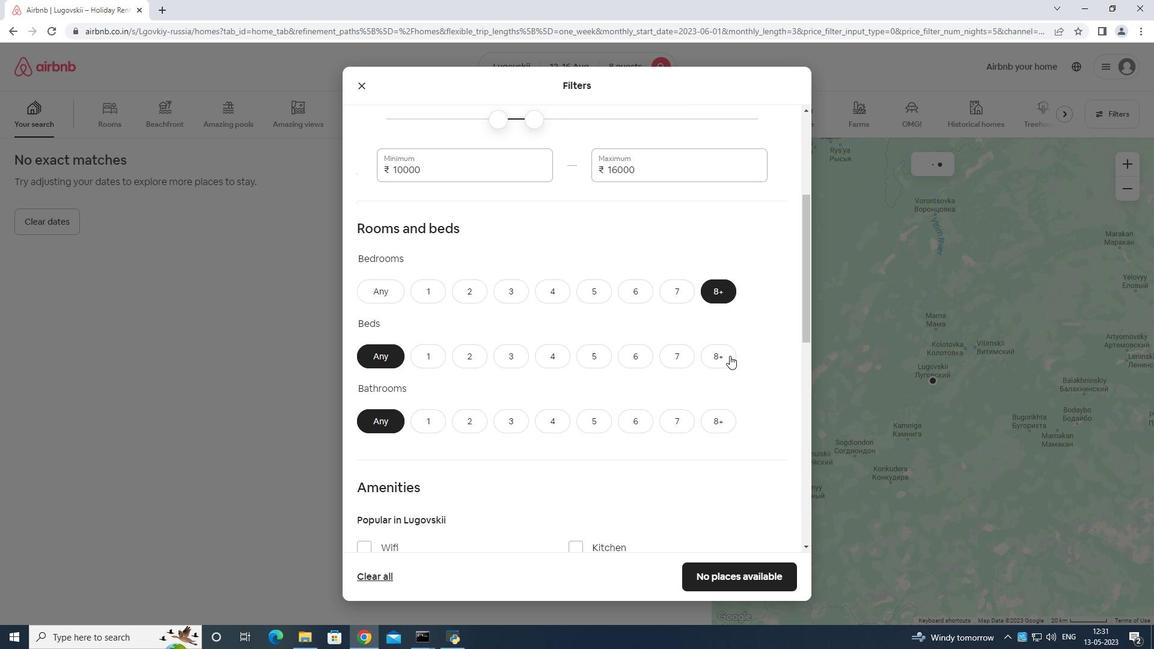 
Action: Mouse pressed left at (722, 356)
Screenshot: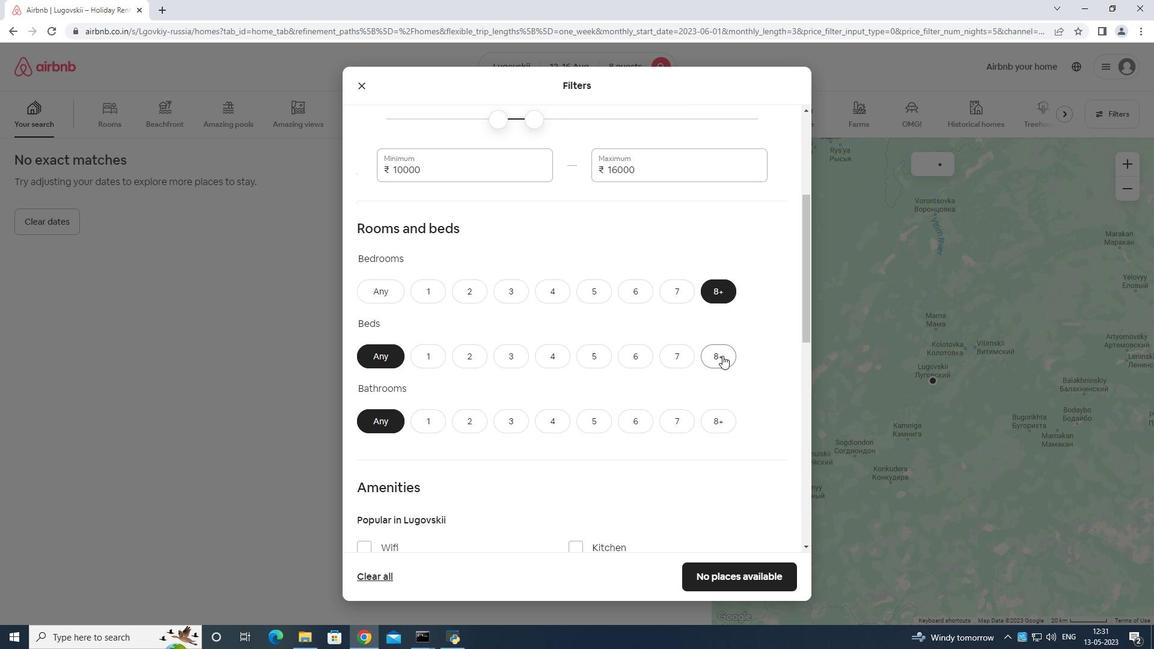 
Action: Mouse moved to (715, 413)
Screenshot: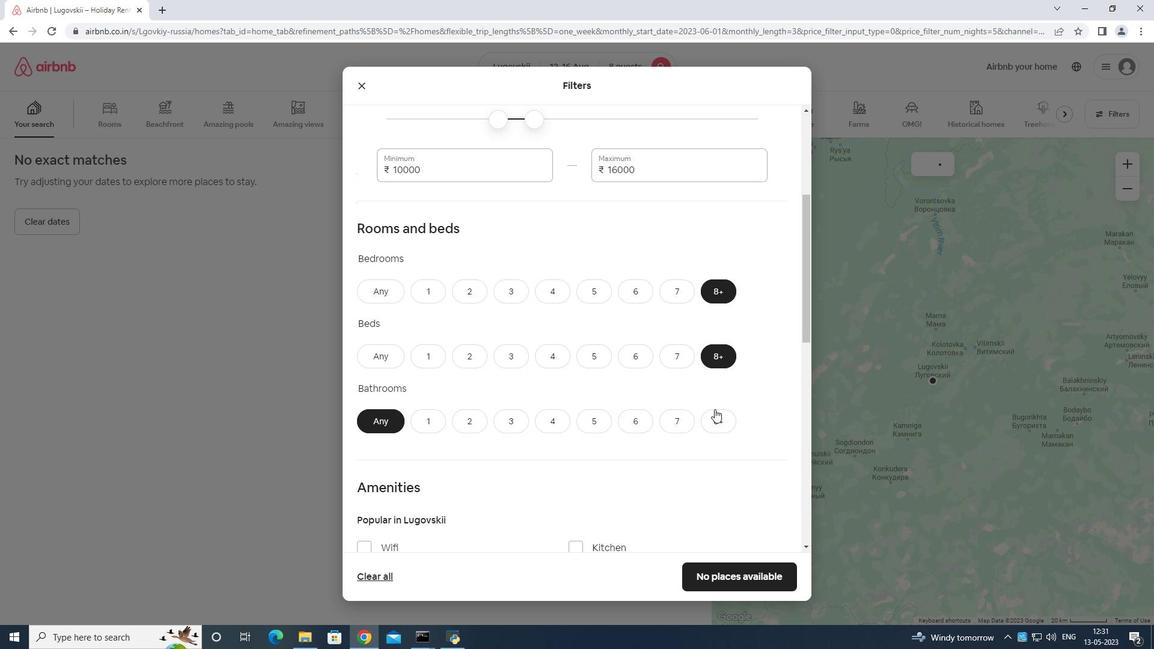 
Action: Mouse pressed left at (715, 413)
Screenshot: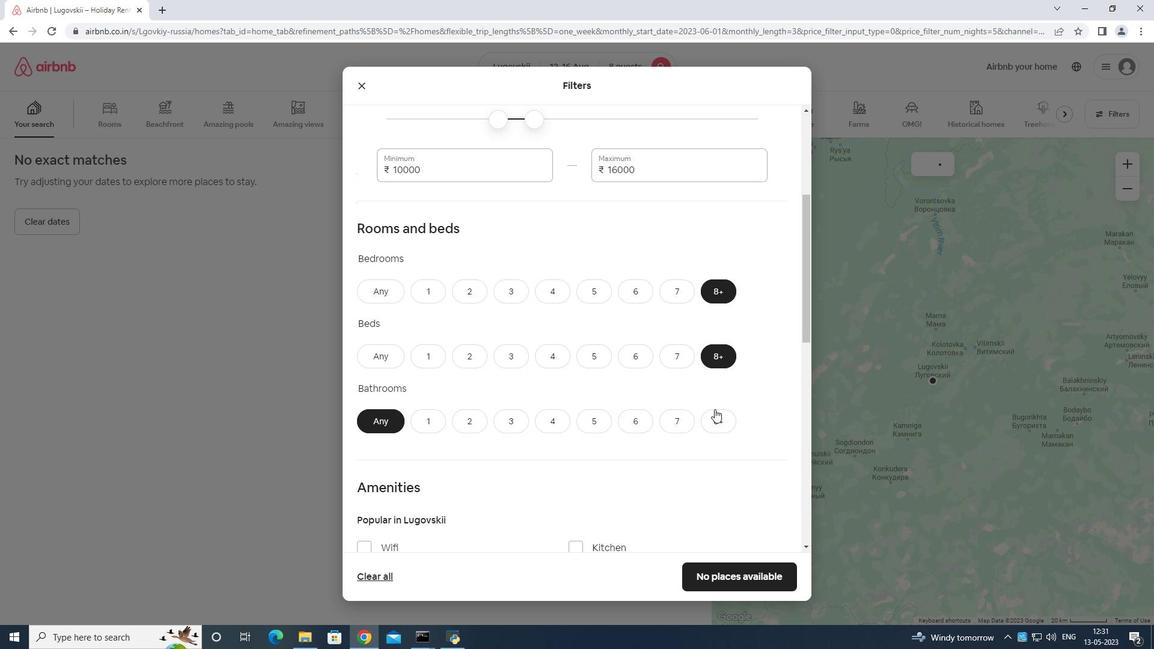 
Action: Mouse moved to (716, 422)
Screenshot: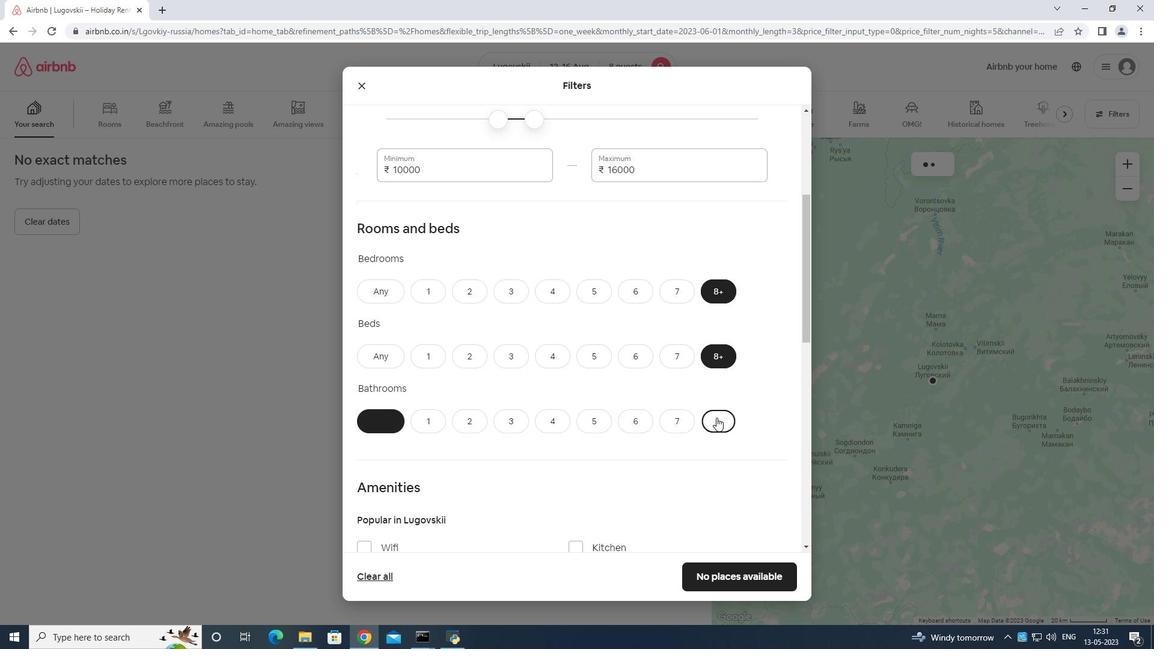 
Action: Mouse scrolled (716, 421) with delta (0, 0)
Screenshot: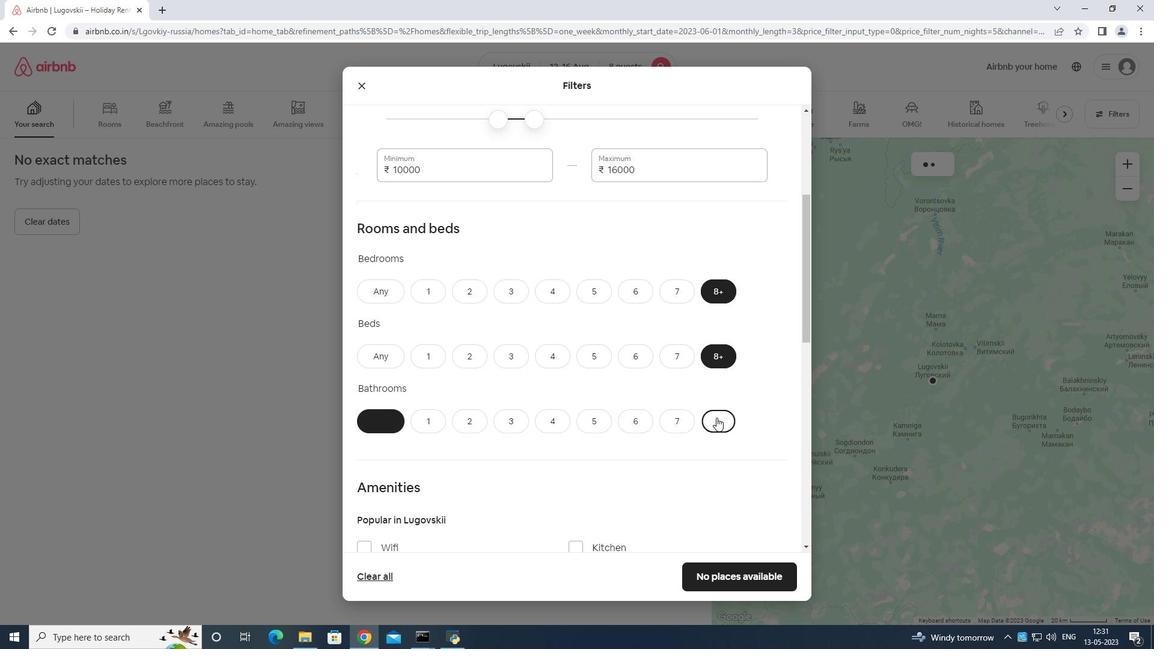 
Action: Mouse moved to (716, 426)
Screenshot: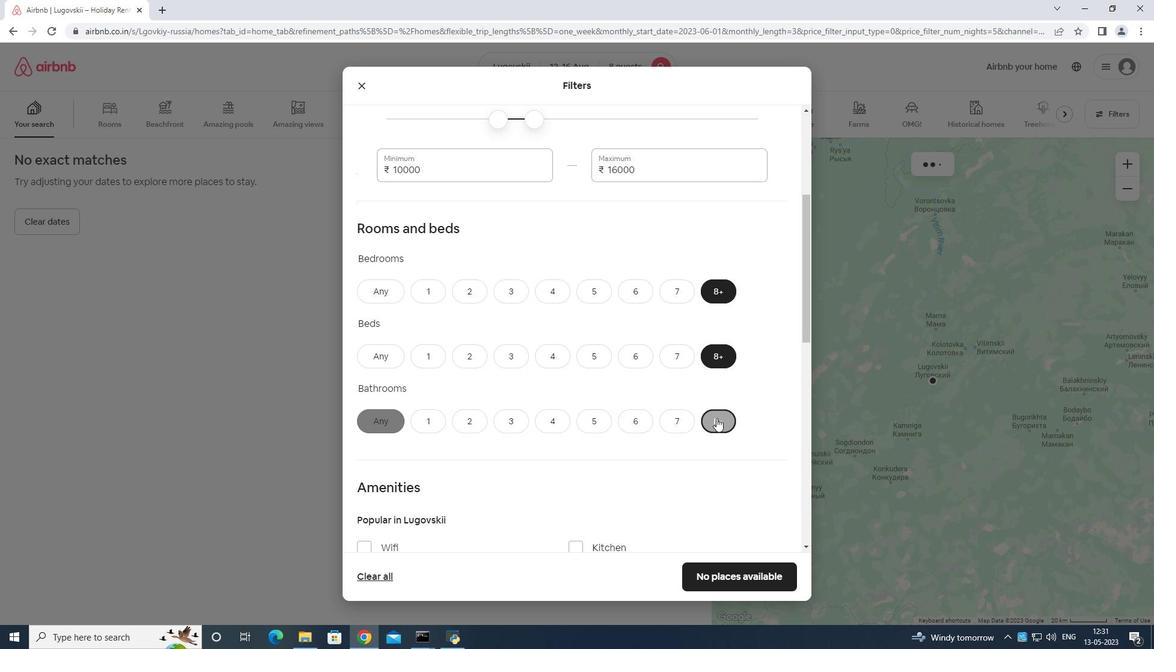 
Action: Mouse scrolled (716, 425) with delta (0, 0)
Screenshot: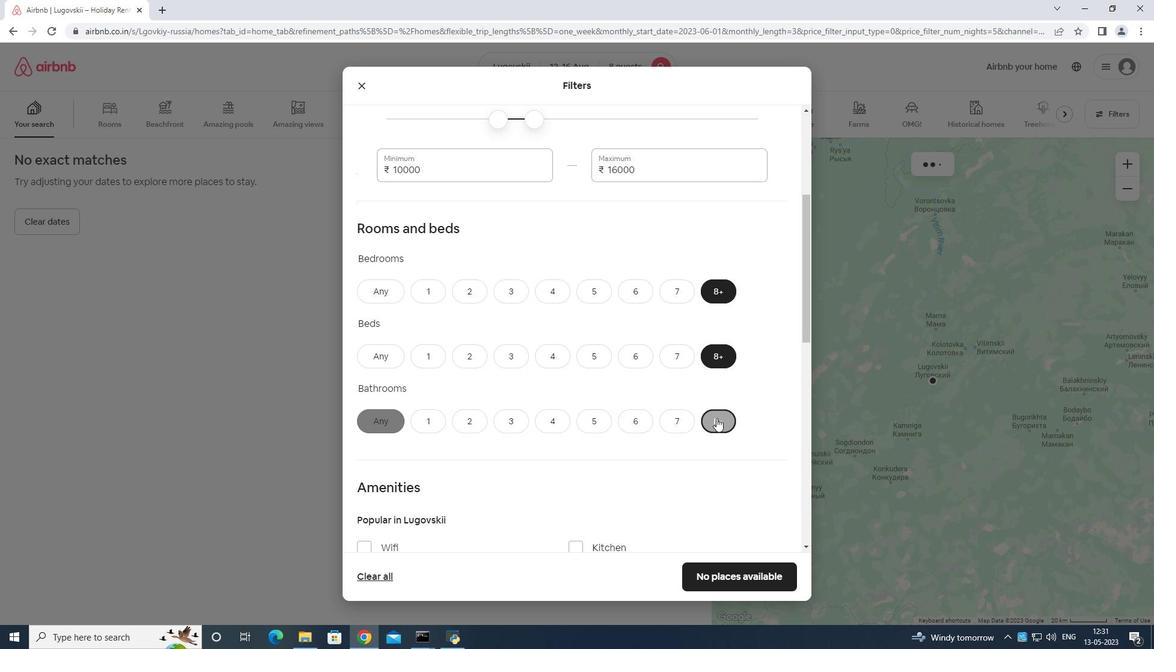 
Action: Mouse moved to (716, 426)
Screenshot: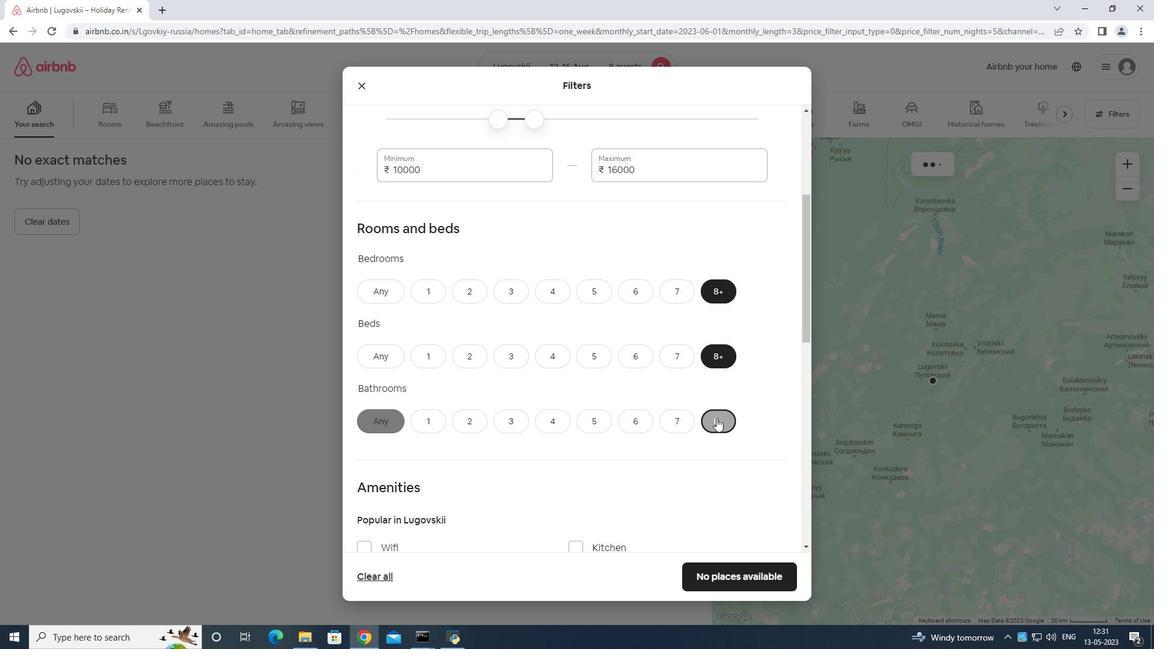 
Action: Mouse scrolled (716, 426) with delta (0, 0)
Screenshot: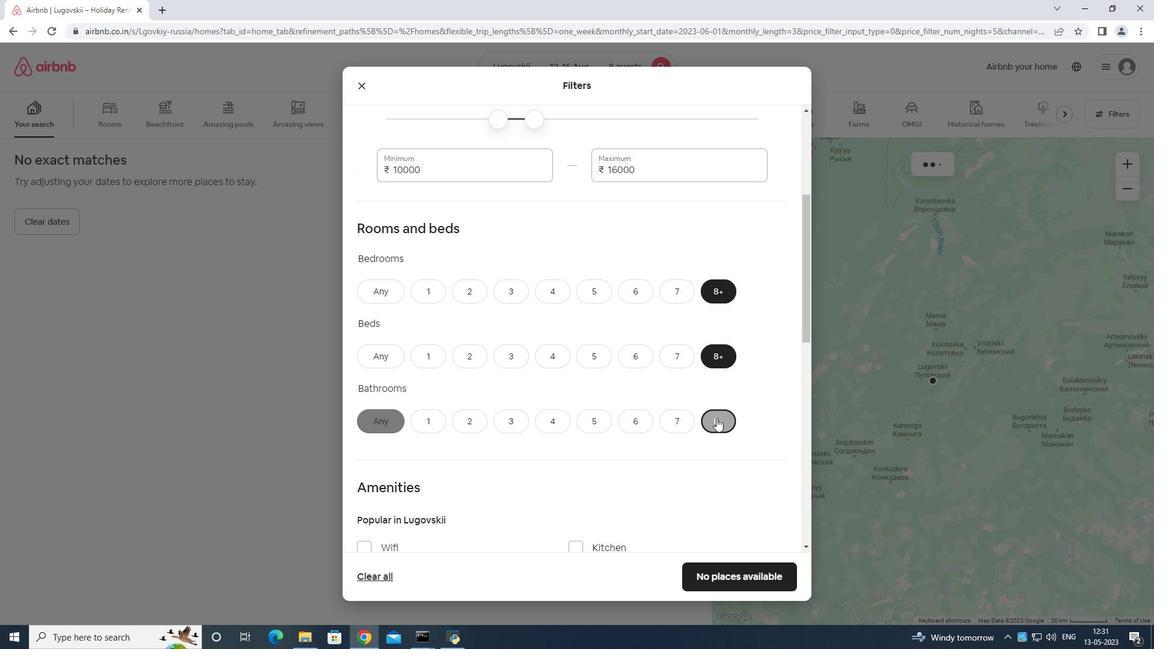 
Action: Mouse moved to (716, 426)
Screenshot: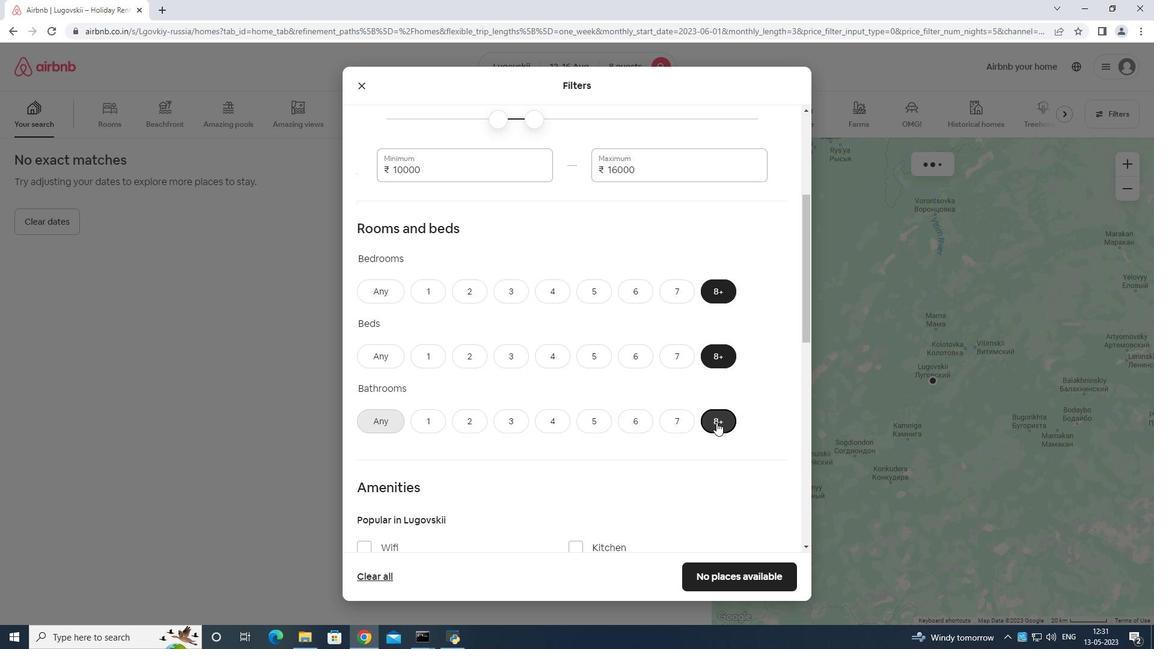 
Action: Mouse scrolled (716, 426) with delta (0, 0)
Screenshot: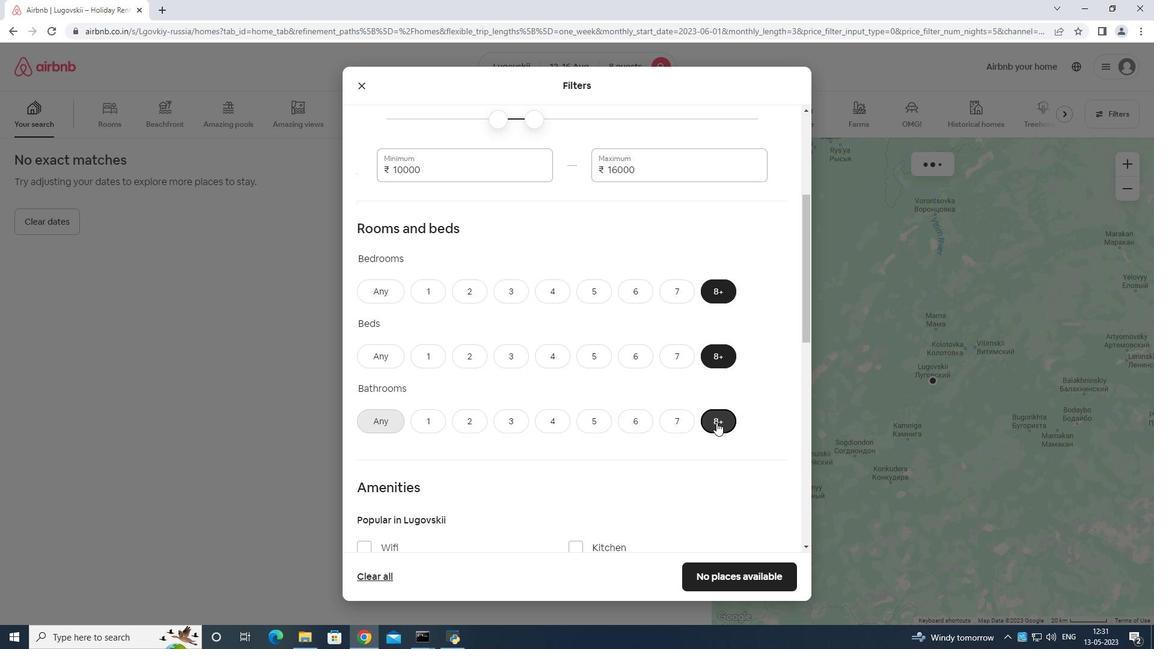 
Action: Mouse moved to (369, 360)
Screenshot: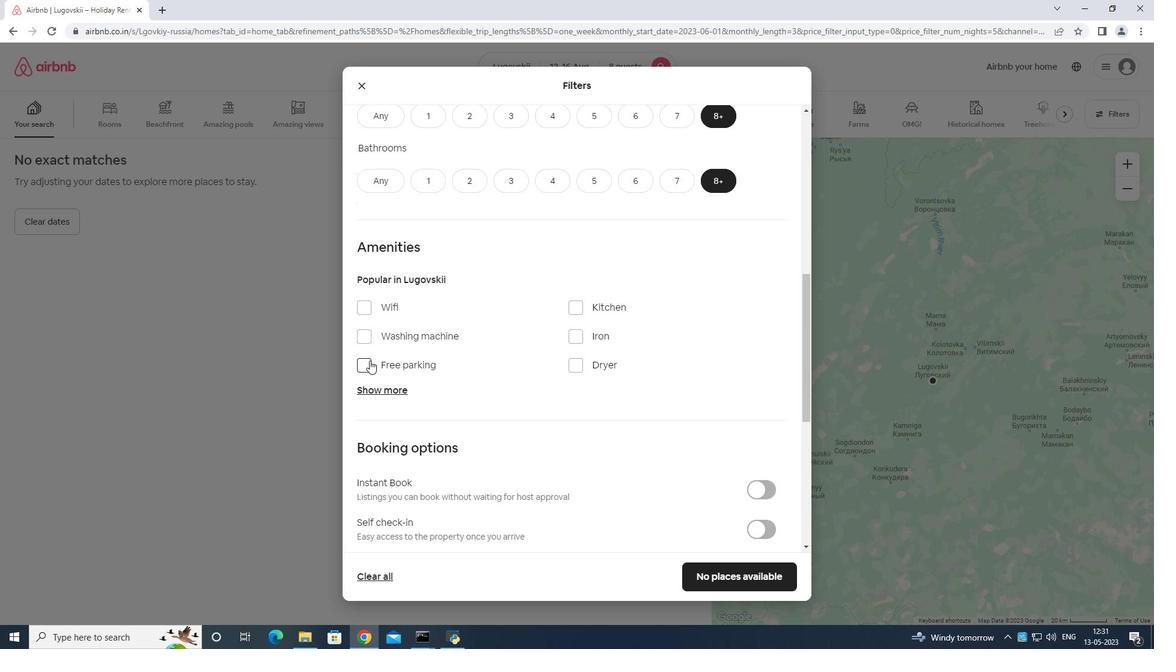 
Action: Mouse pressed left at (369, 360)
Screenshot: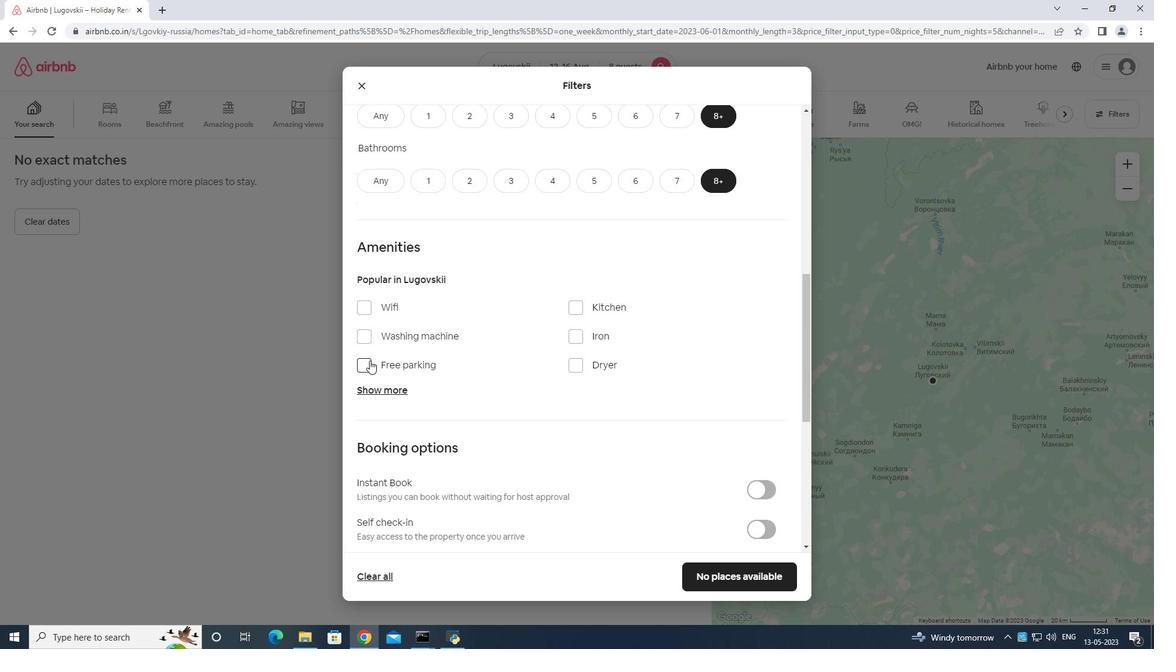 
Action: Mouse moved to (364, 307)
Screenshot: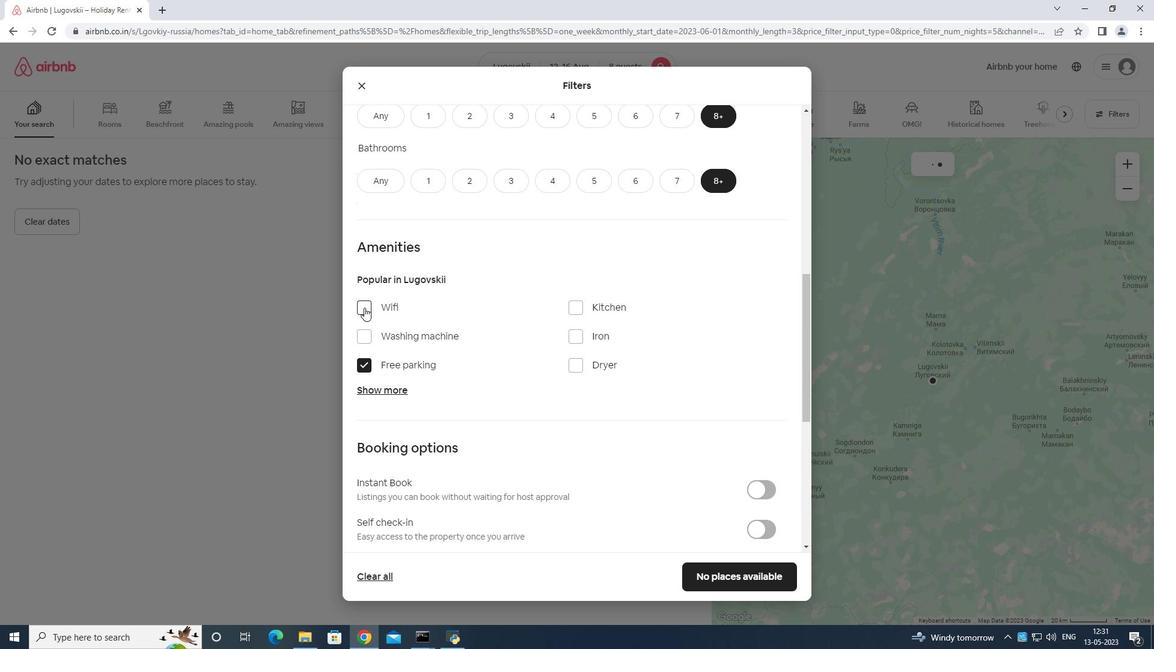 
Action: Mouse pressed left at (364, 307)
Screenshot: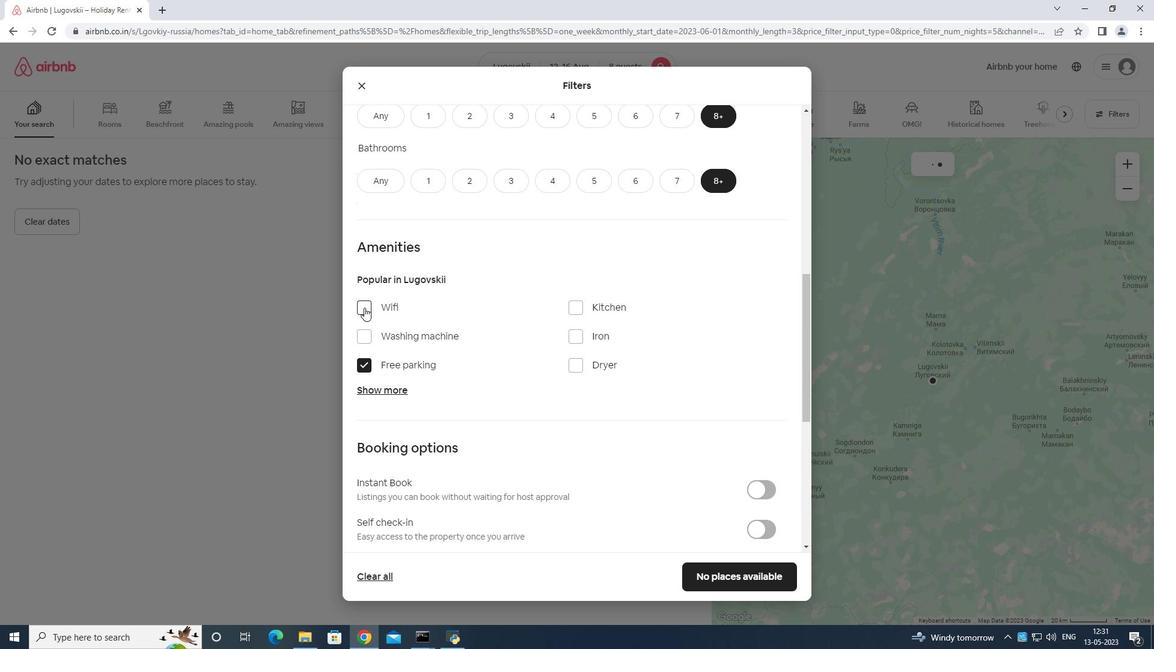 
Action: Mouse moved to (384, 389)
Screenshot: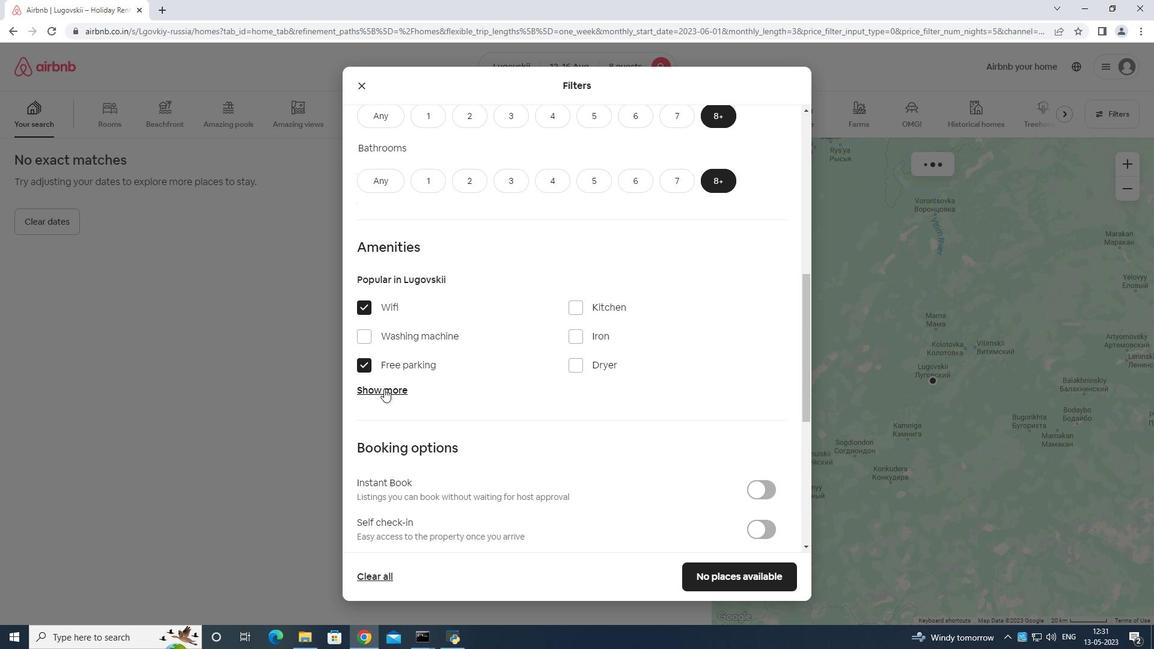 
Action: Mouse pressed left at (384, 389)
Screenshot: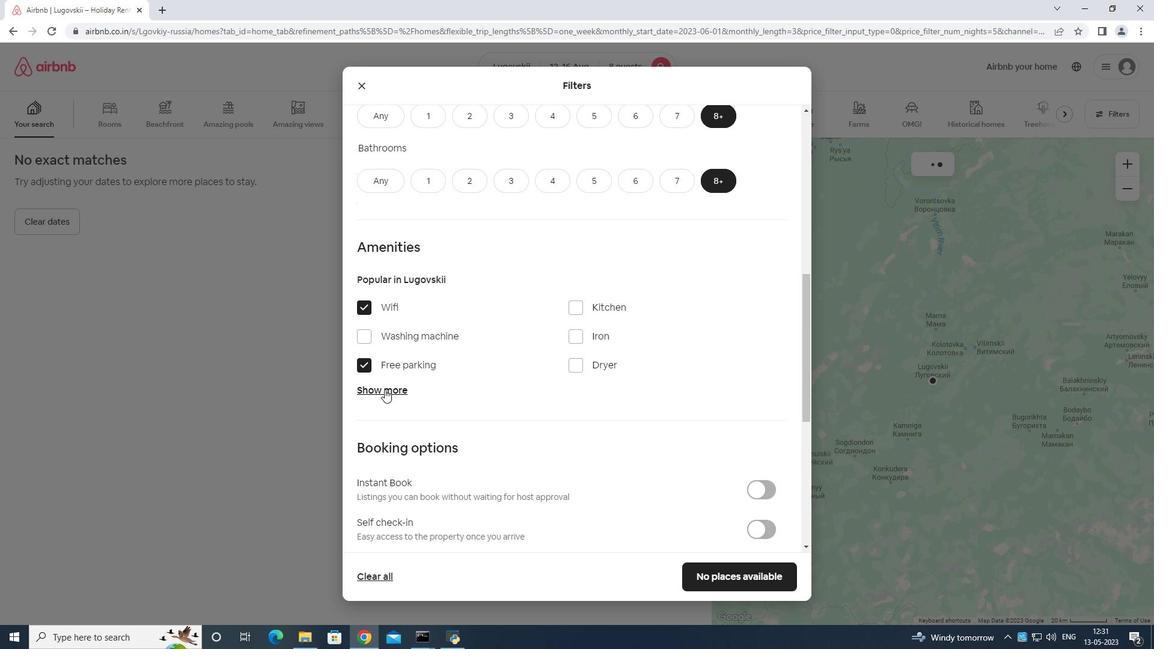 
Action: Mouse moved to (408, 390)
Screenshot: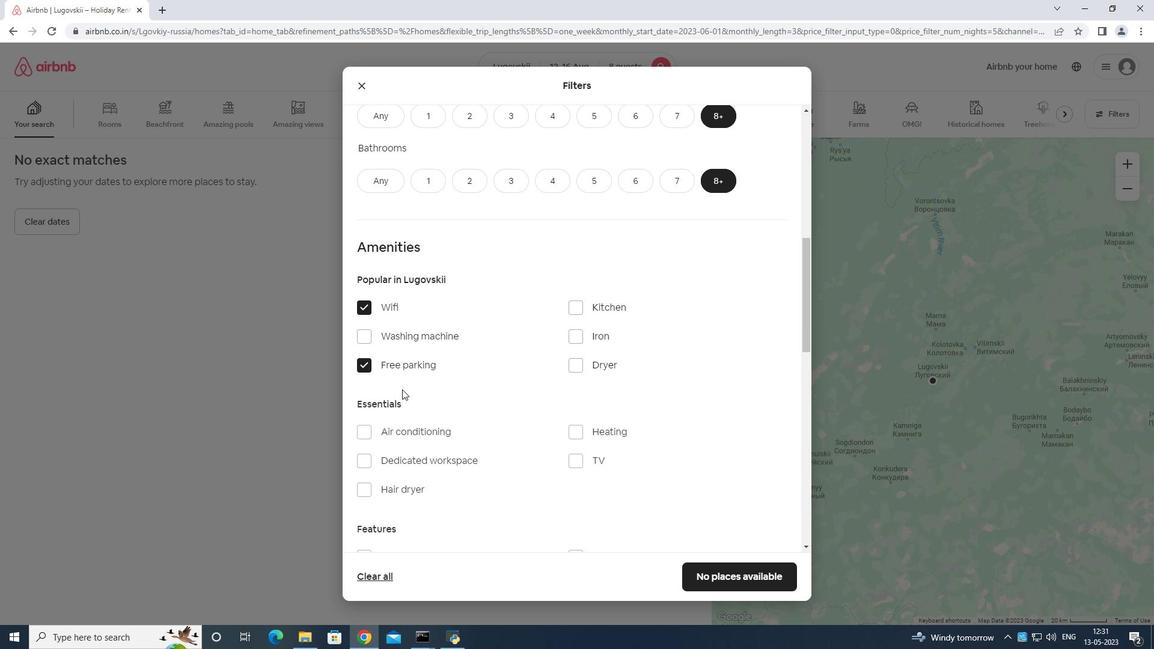 
Action: Mouse scrolled (408, 389) with delta (0, 0)
Screenshot: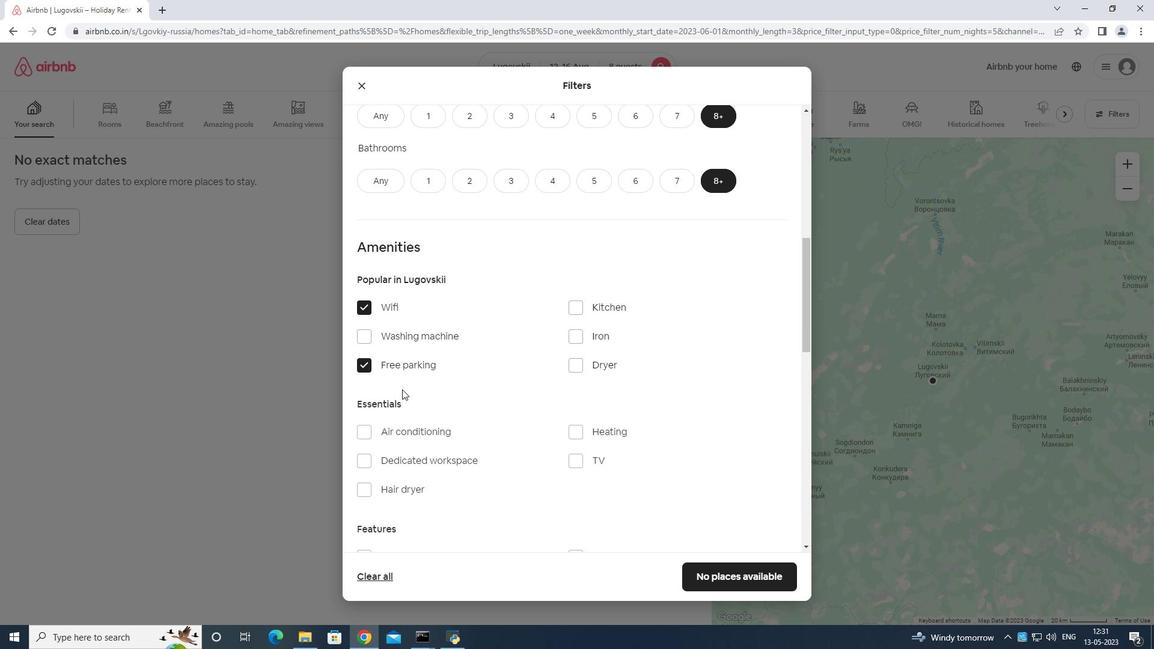 
Action: Mouse moved to (573, 400)
Screenshot: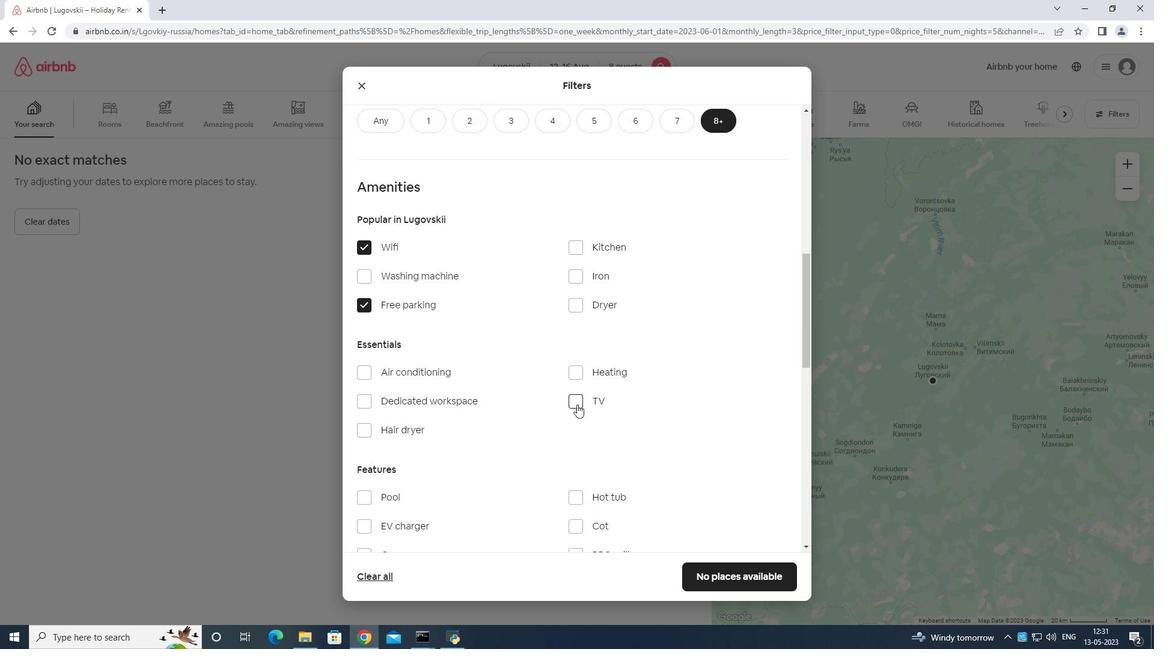 
Action: Mouse pressed left at (573, 400)
Screenshot: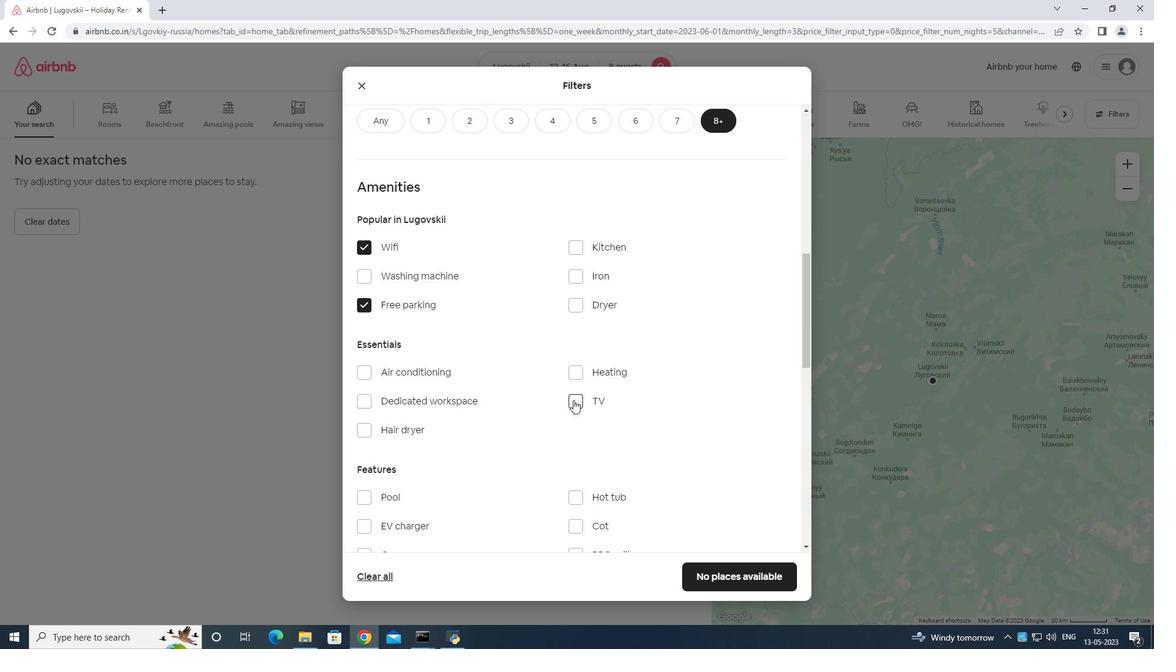 
Action: Mouse moved to (565, 401)
Screenshot: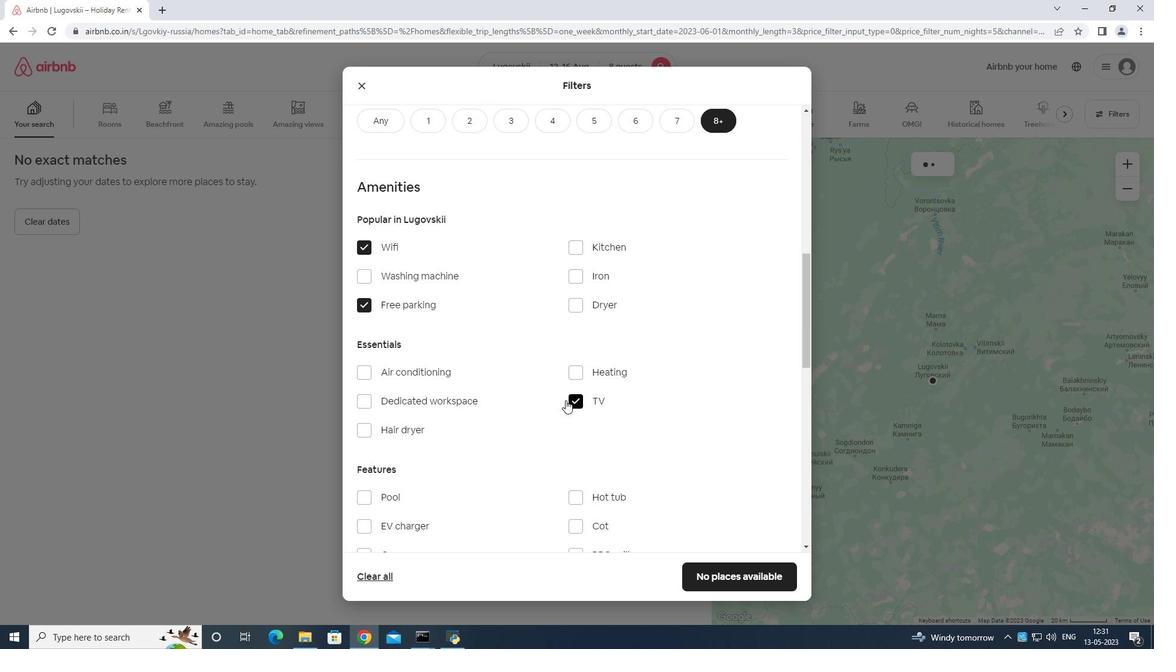 
Action: Mouse scrolled (565, 401) with delta (0, 0)
Screenshot: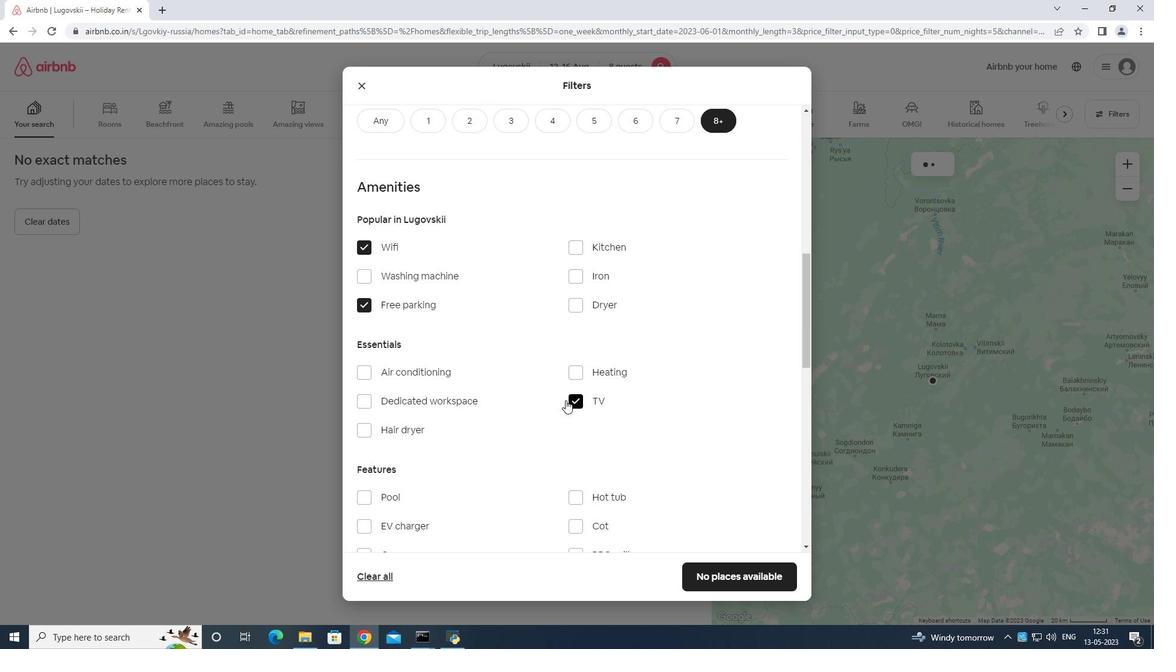 
Action: Mouse moved to (567, 404)
Screenshot: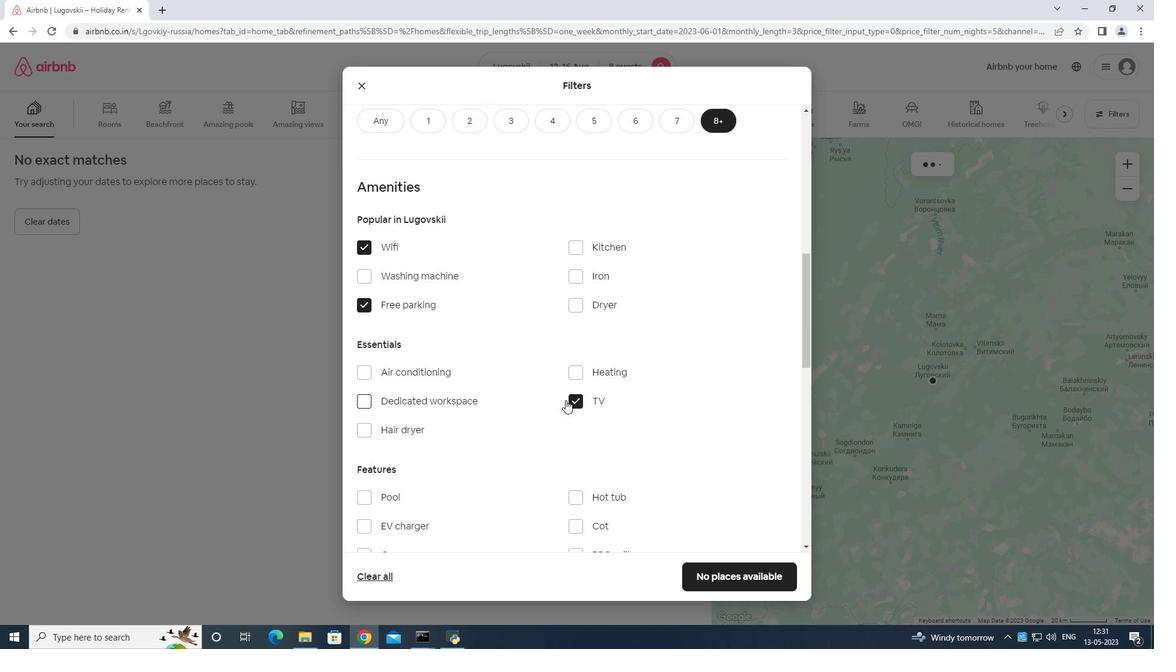 
Action: Mouse scrolled (567, 404) with delta (0, 0)
Screenshot: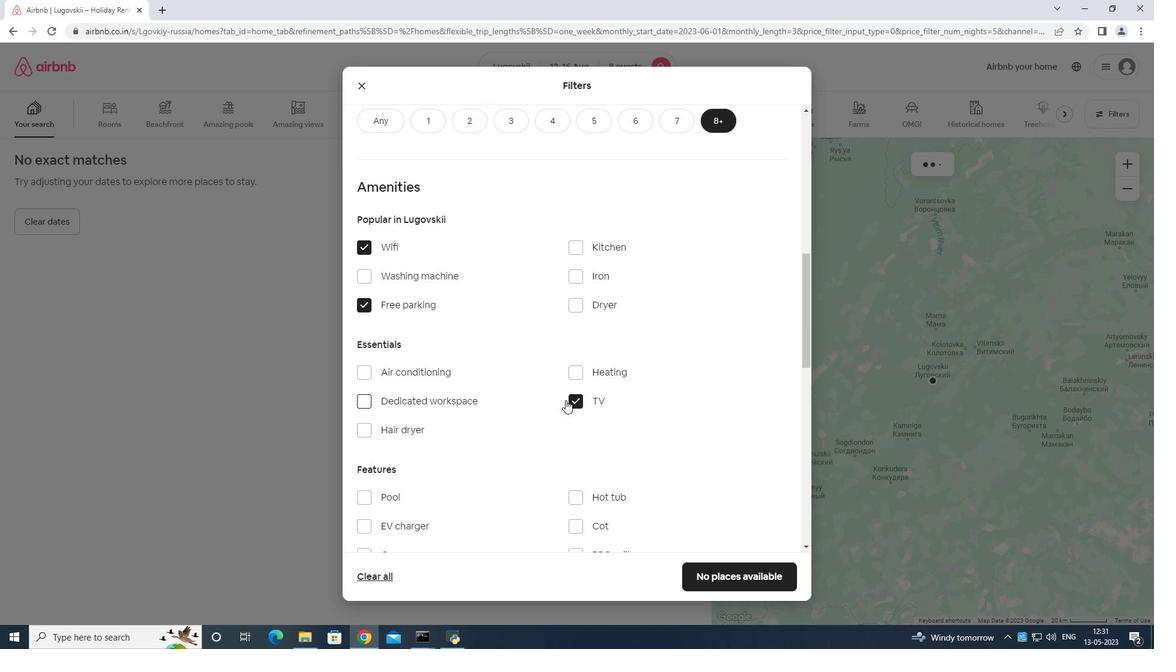 
Action: Mouse moved to (568, 405)
Screenshot: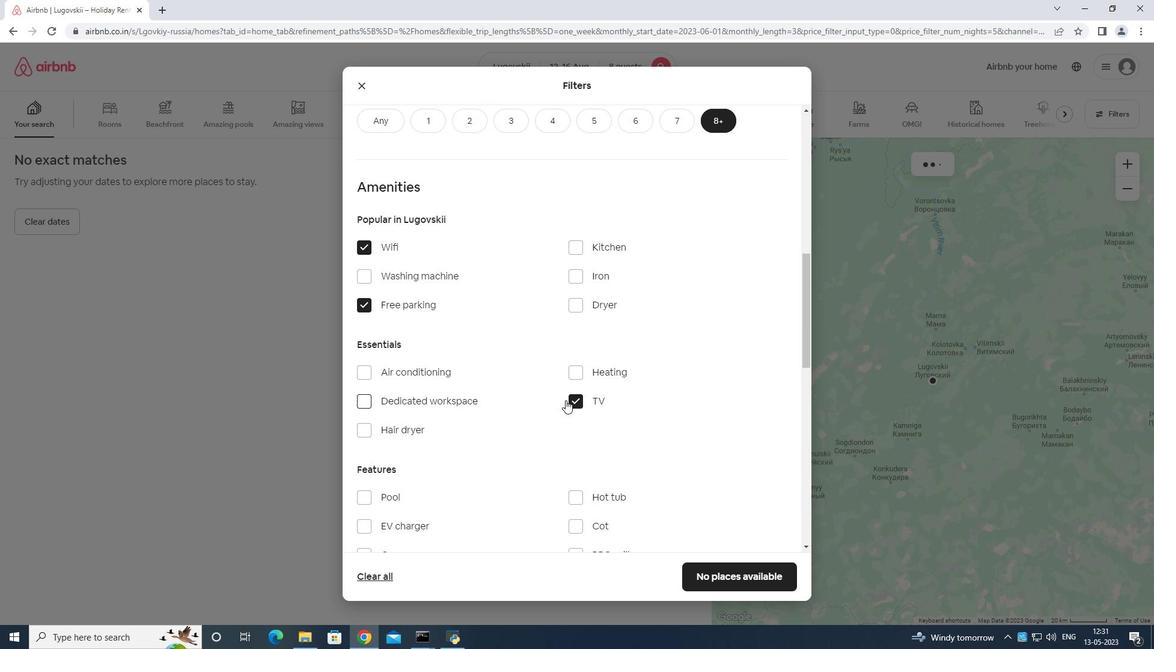 
Action: Mouse scrolled (568, 404) with delta (0, 0)
Screenshot: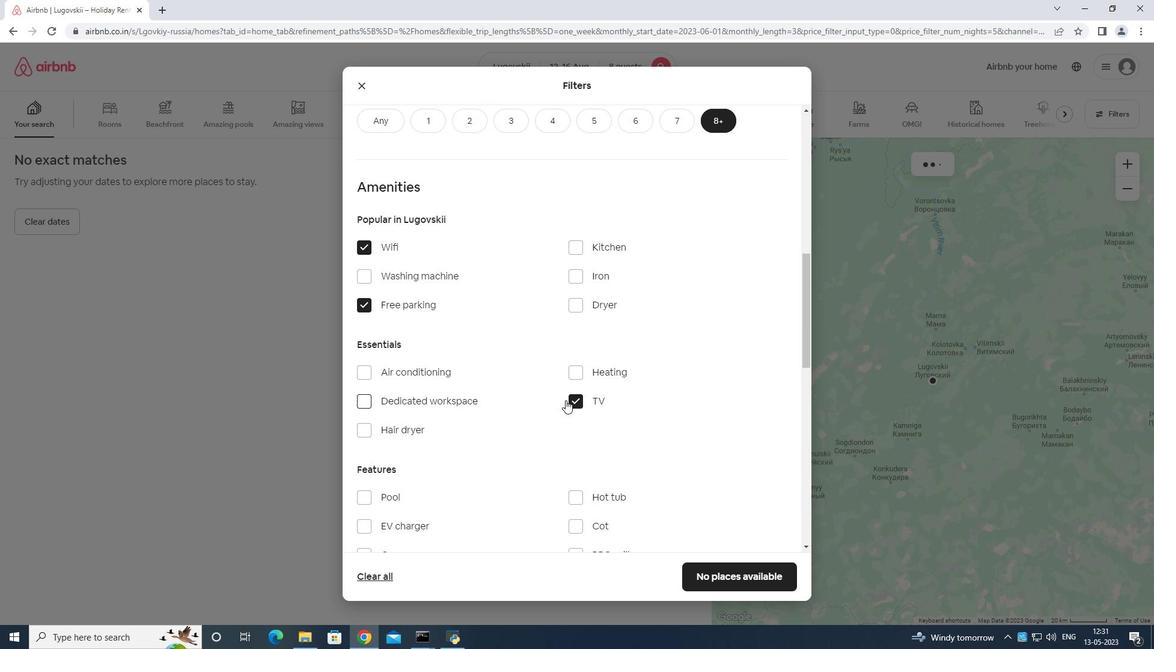 
Action: Mouse moved to (371, 374)
Screenshot: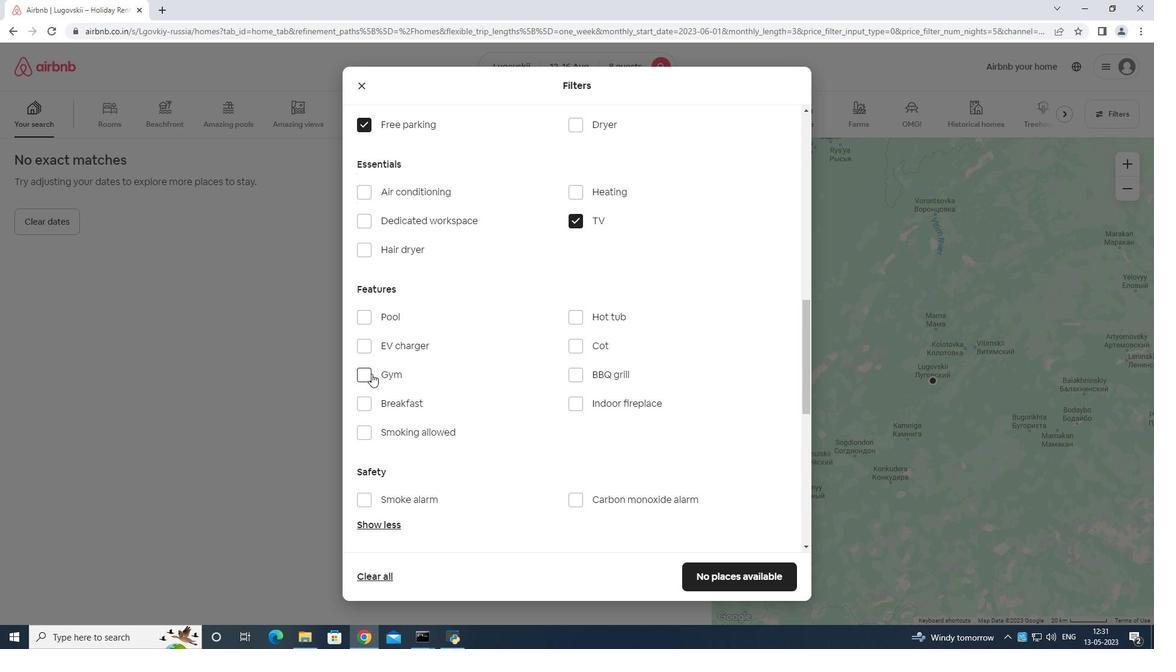 
Action: Mouse pressed left at (371, 374)
Screenshot: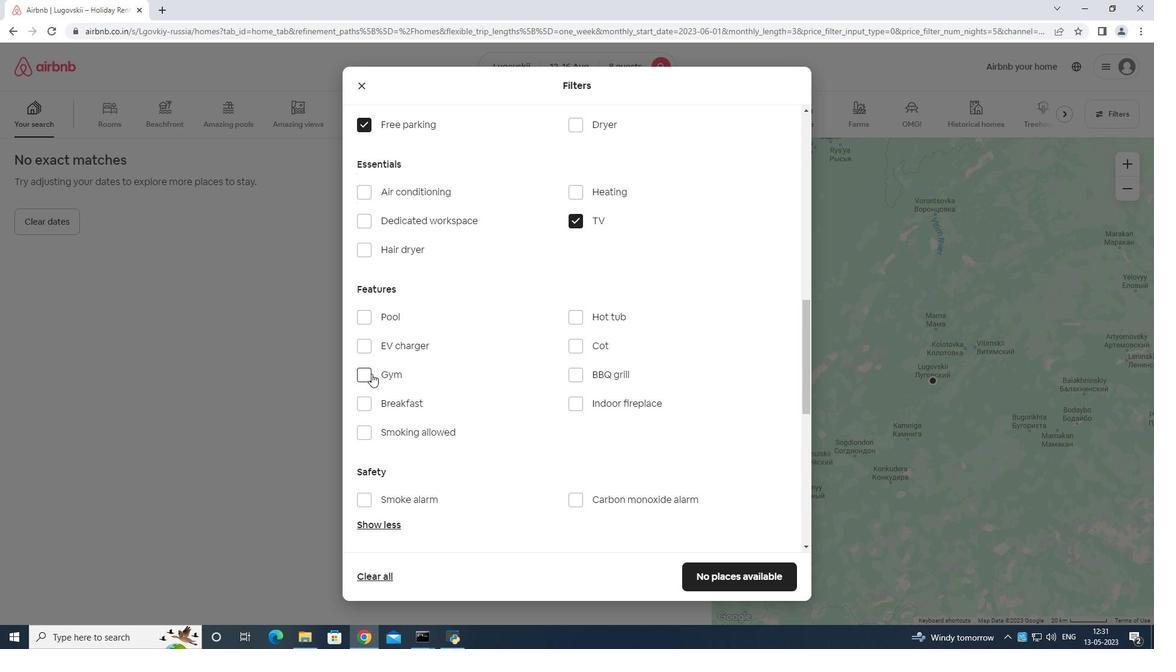 
Action: Mouse moved to (368, 402)
Screenshot: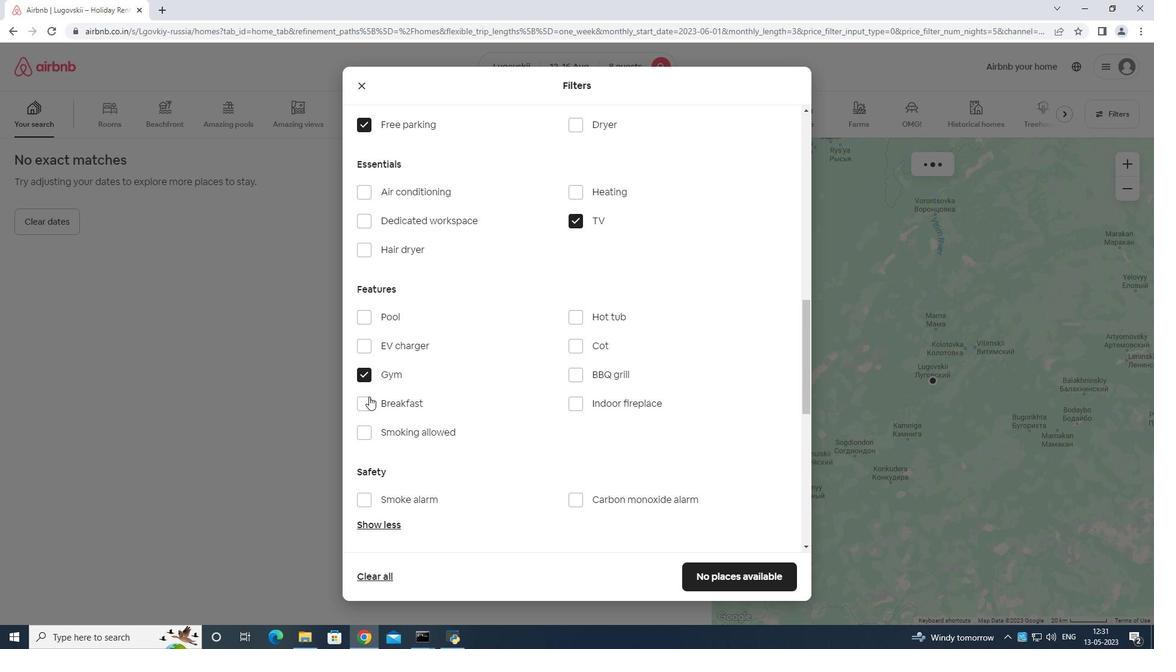 
Action: Mouse pressed left at (368, 402)
Screenshot: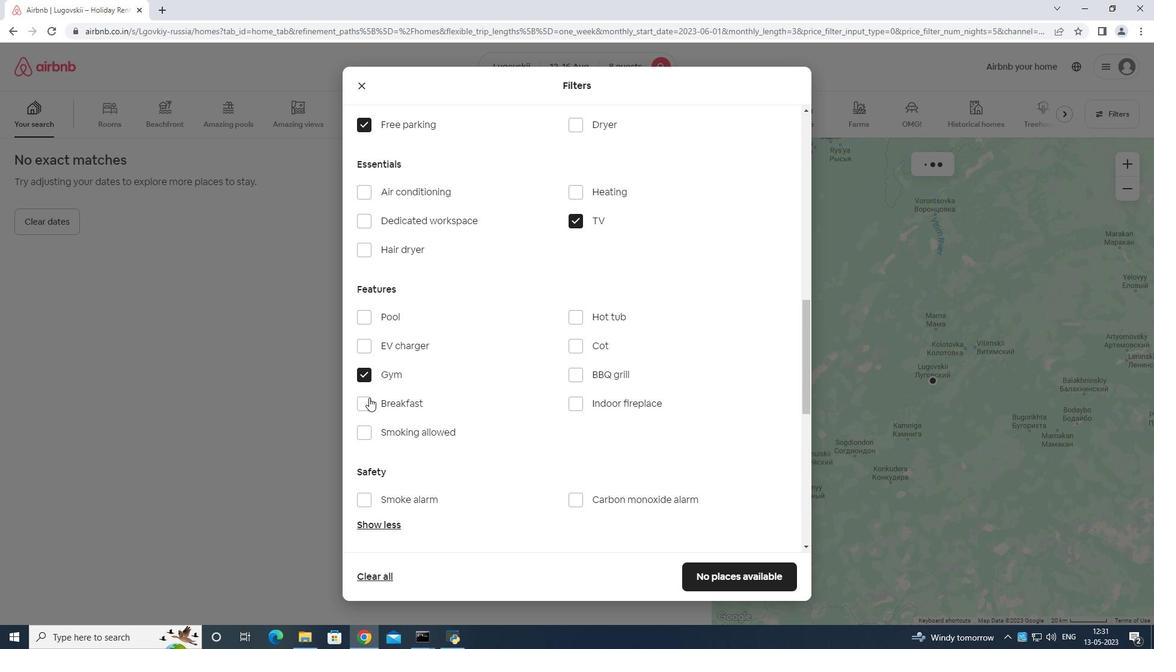 
Action: Mouse moved to (556, 437)
Screenshot: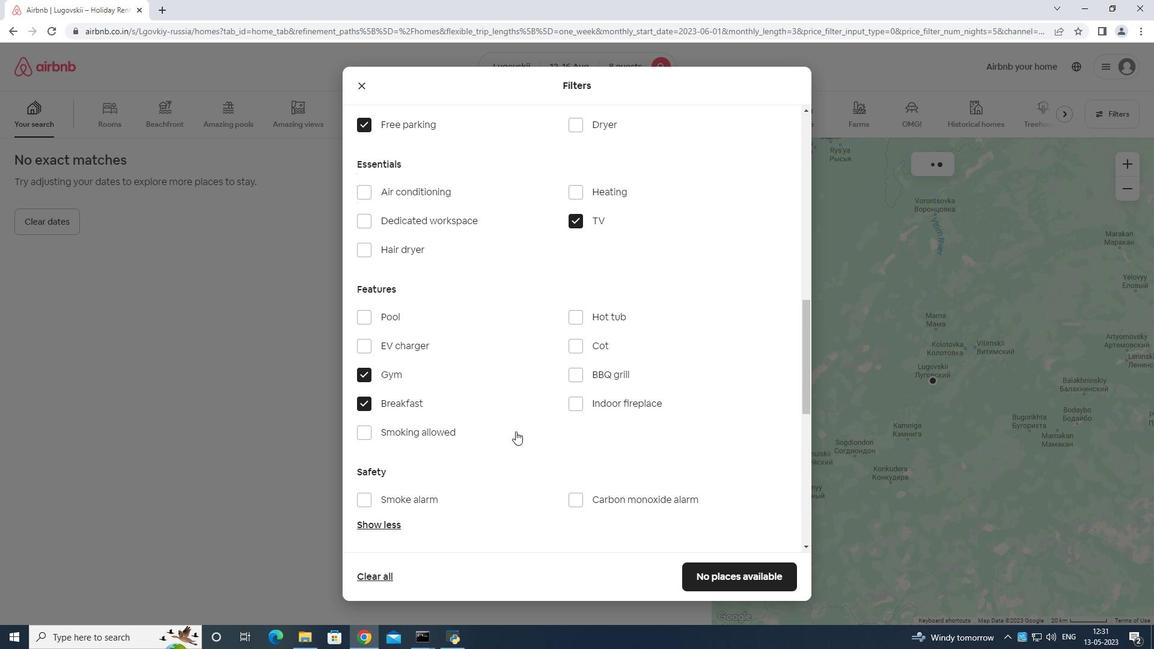 
Action: Mouse scrolled (556, 437) with delta (0, 0)
Screenshot: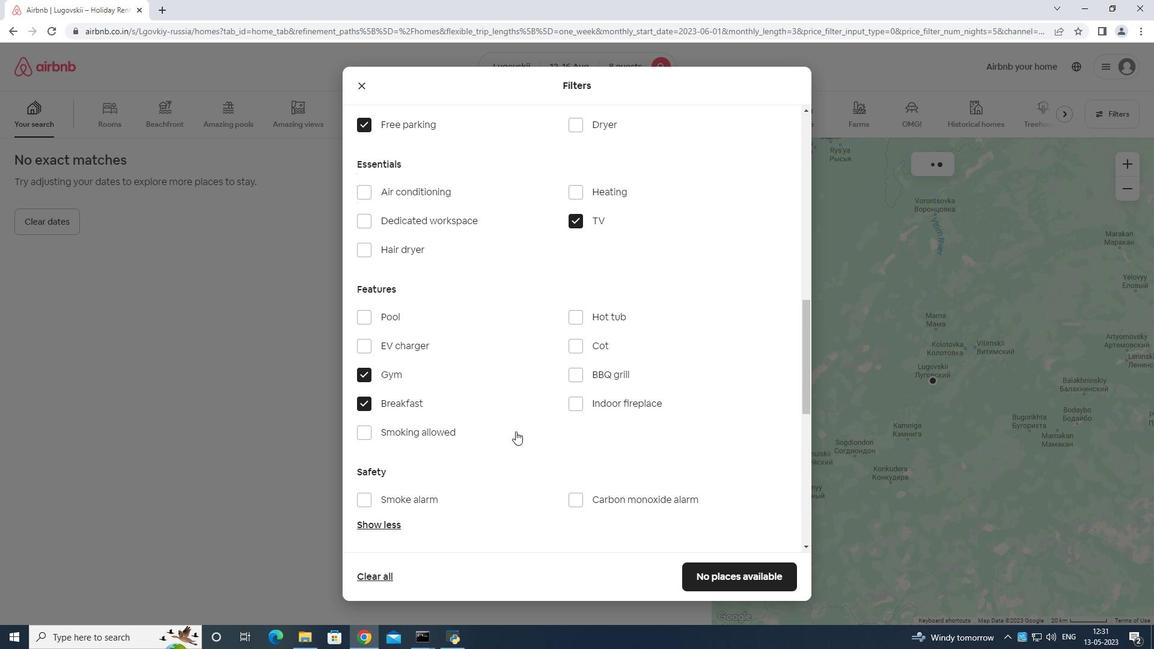 
Action: Mouse moved to (570, 437)
Screenshot: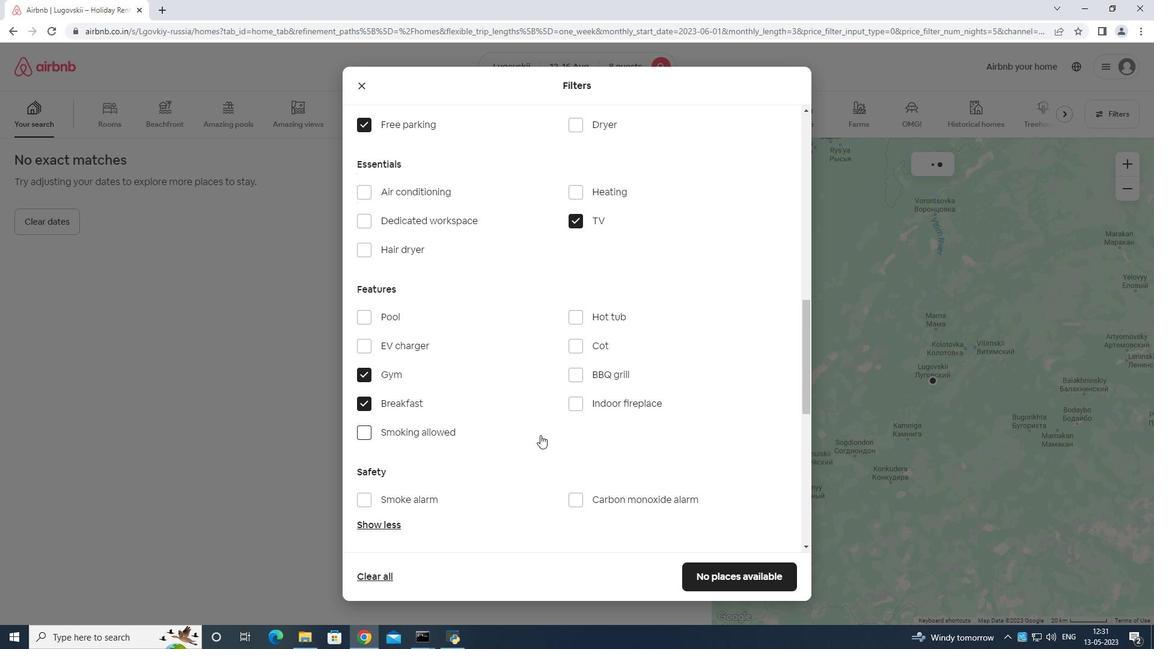 
Action: Mouse scrolled (570, 437) with delta (0, 0)
Screenshot: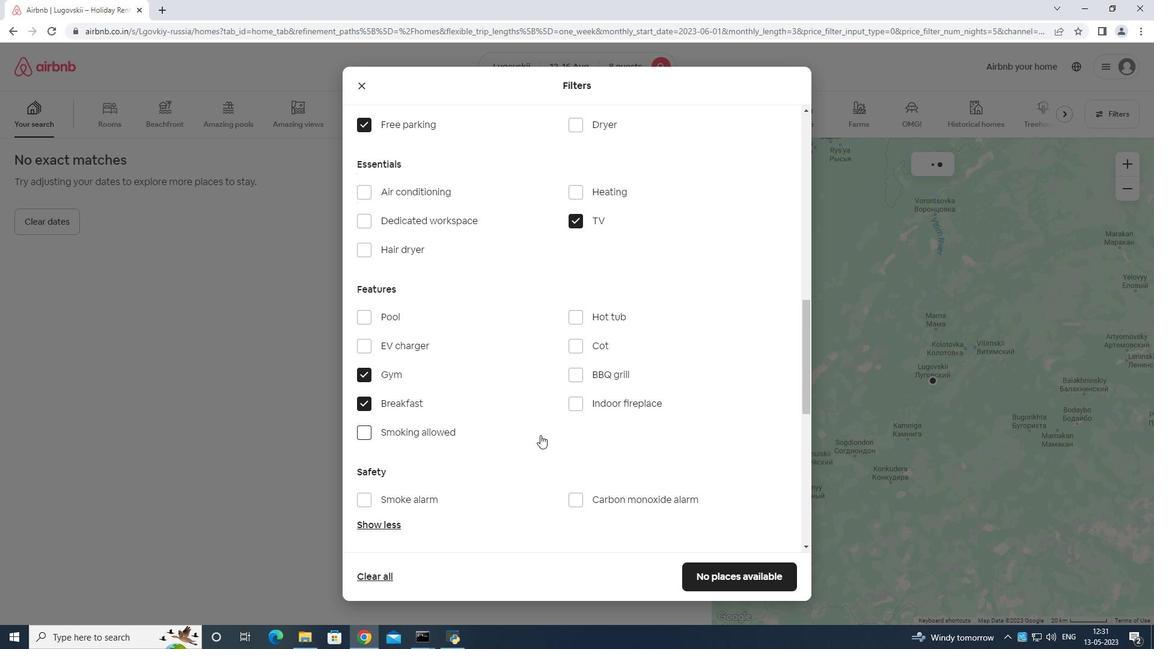 
Action: Mouse moved to (577, 437)
Screenshot: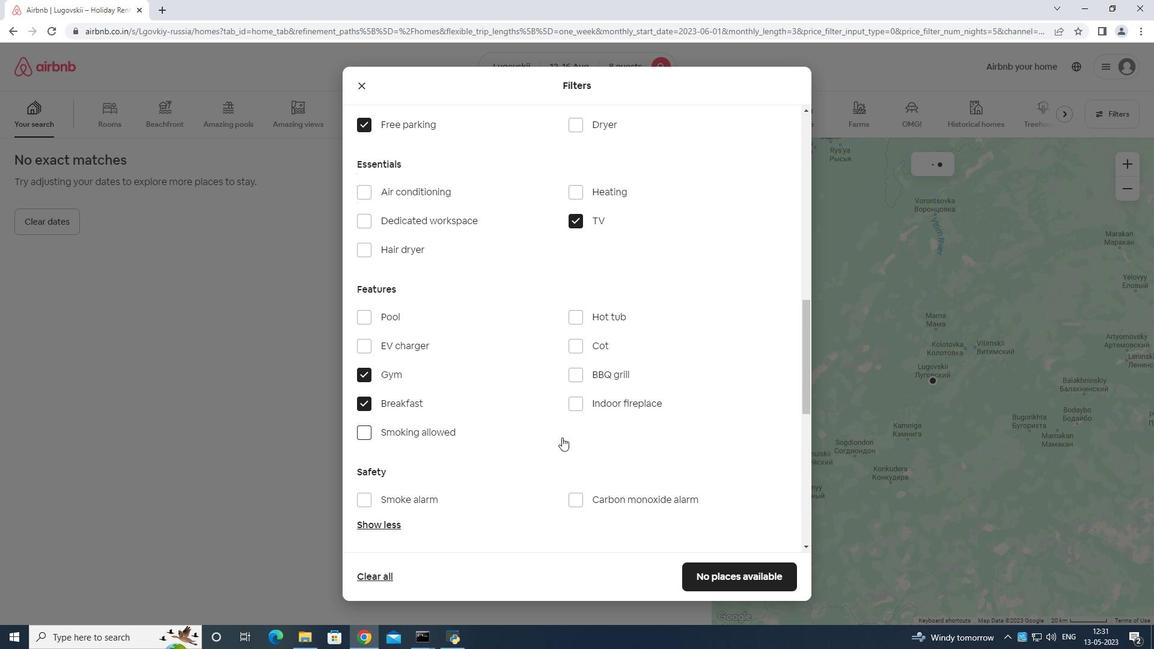 
Action: Mouse scrolled (577, 437) with delta (0, 0)
Screenshot: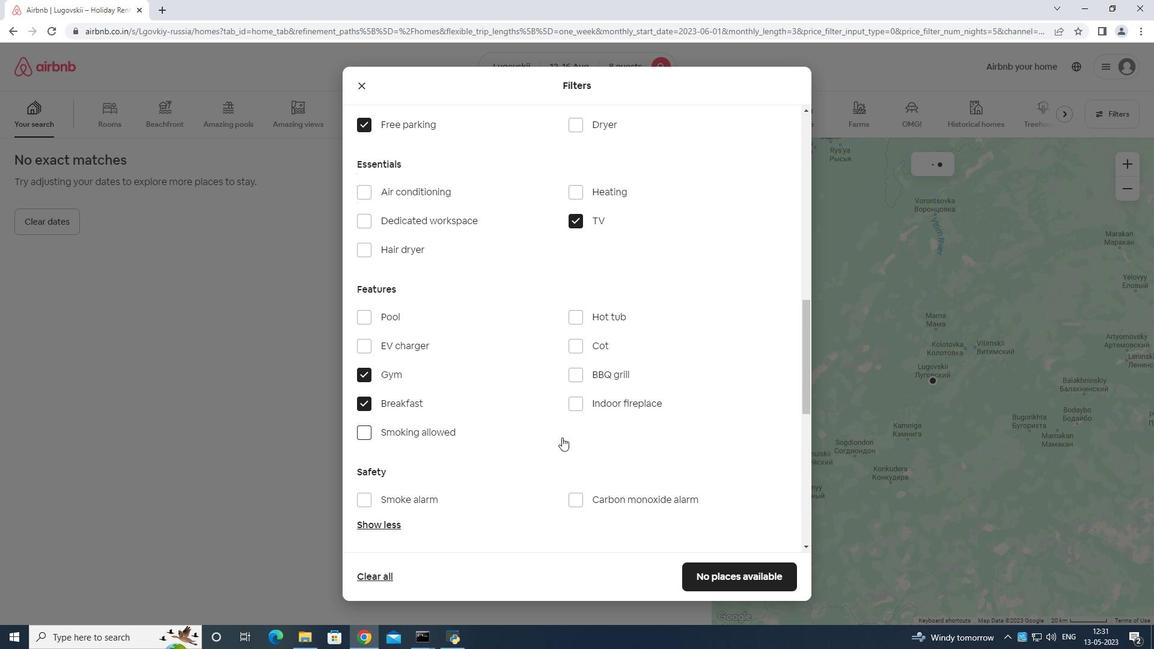 
Action: Mouse moved to (590, 437)
Screenshot: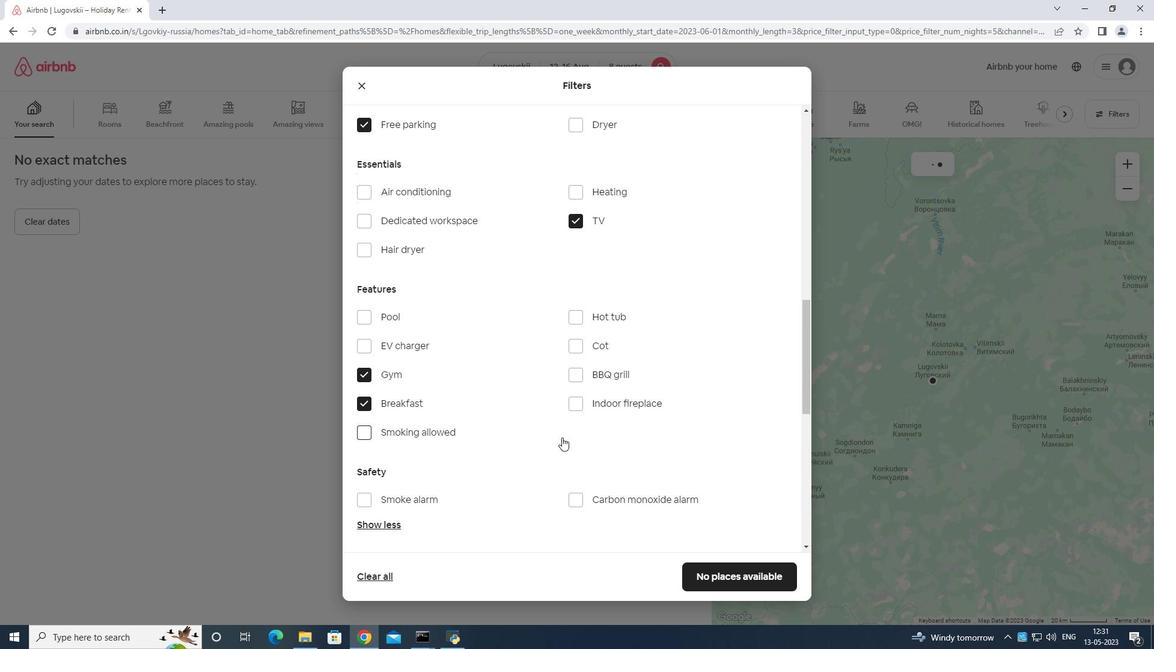 
Action: Mouse scrolled (590, 436) with delta (0, 0)
Screenshot: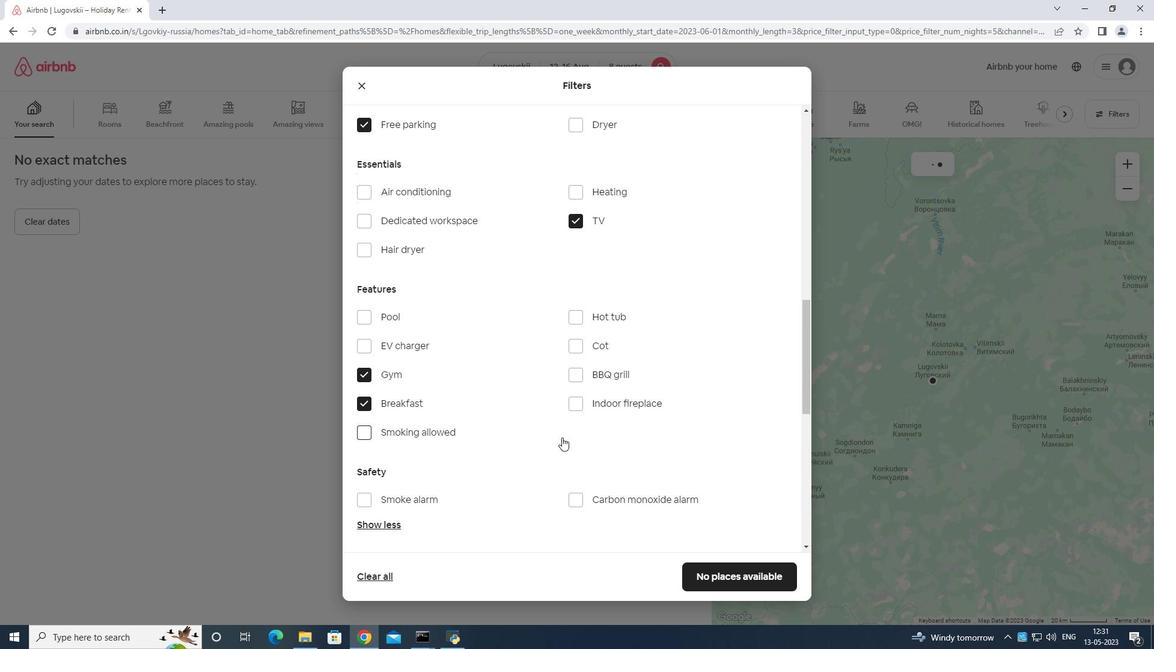 
Action: Mouse moved to (599, 435)
Screenshot: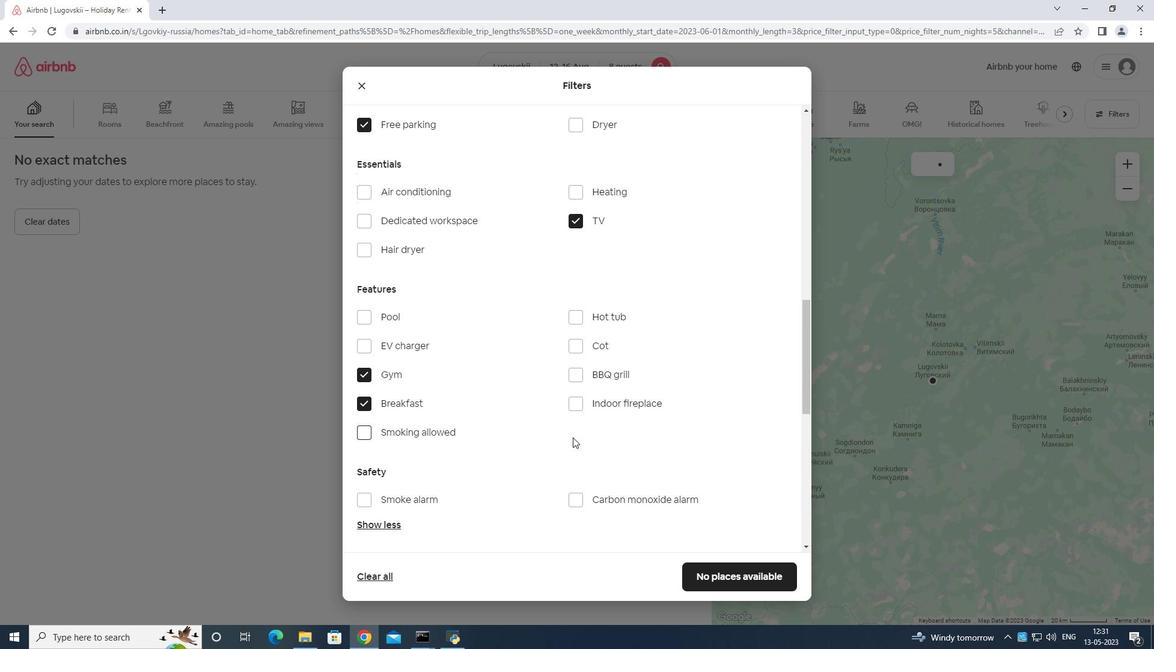 
Action: Mouse scrolled (599, 434) with delta (0, 0)
Screenshot: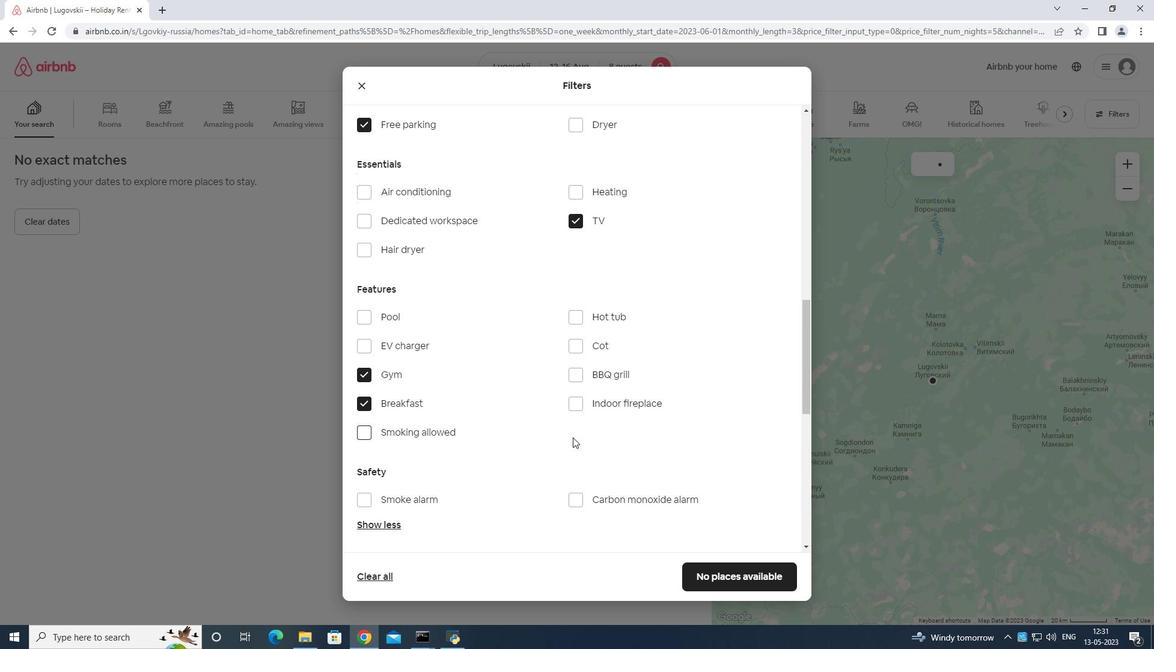 
Action: Mouse moved to (640, 434)
Screenshot: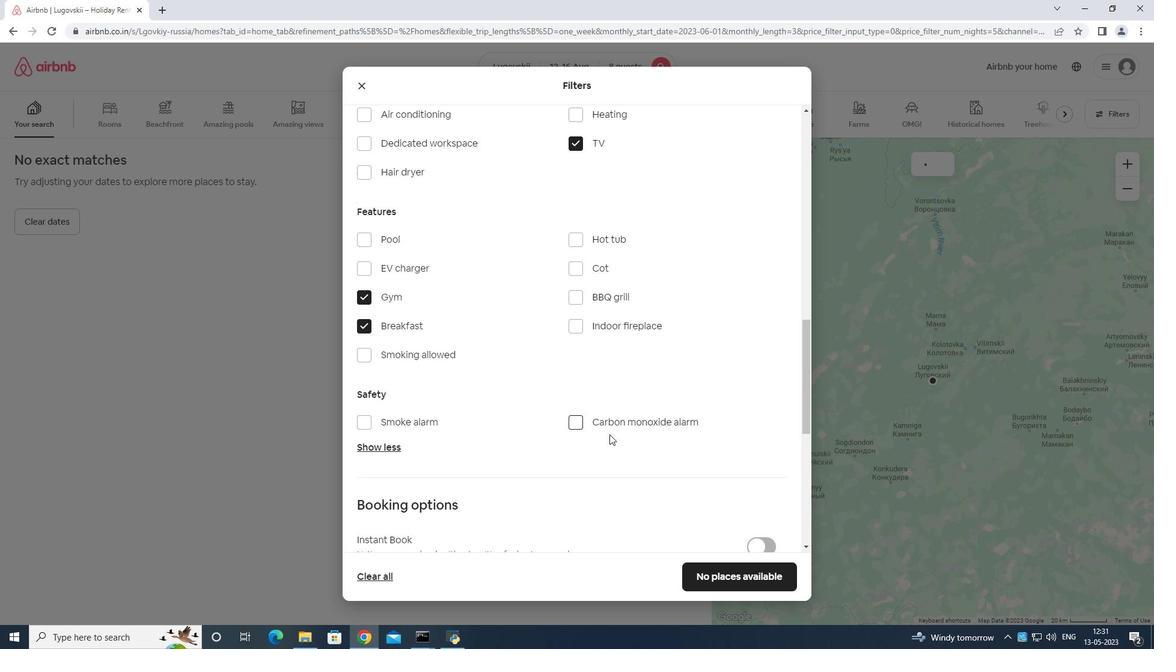 
Action: Mouse scrolled (640, 433) with delta (0, 0)
Screenshot: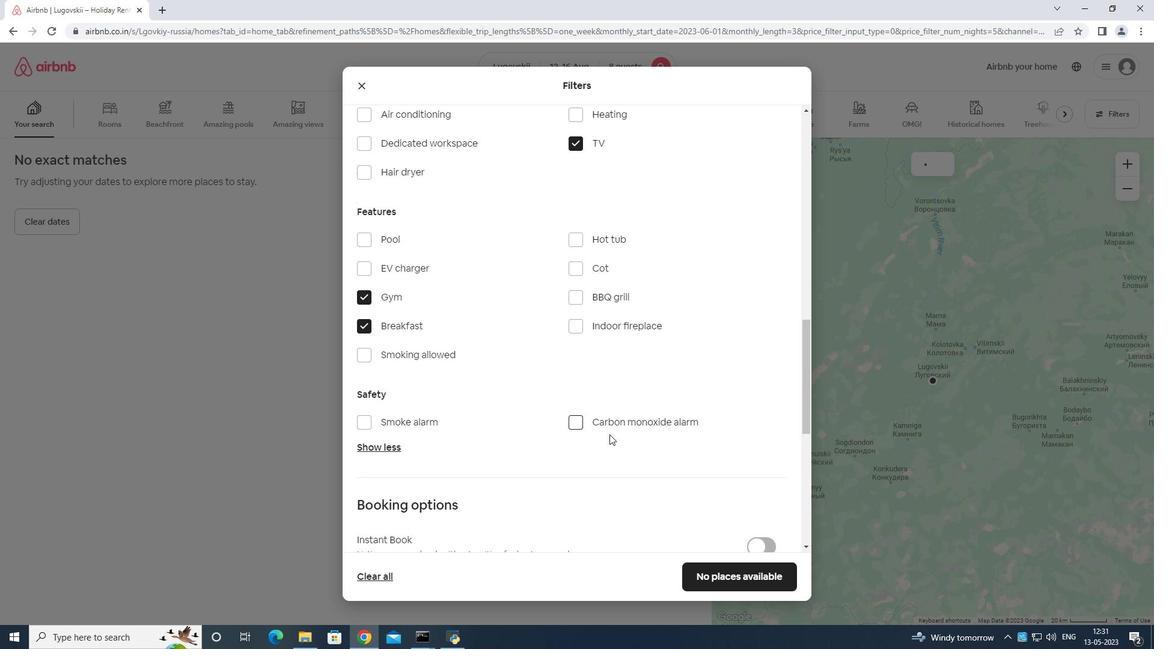
Action: Mouse moved to (757, 298)
Screenshot: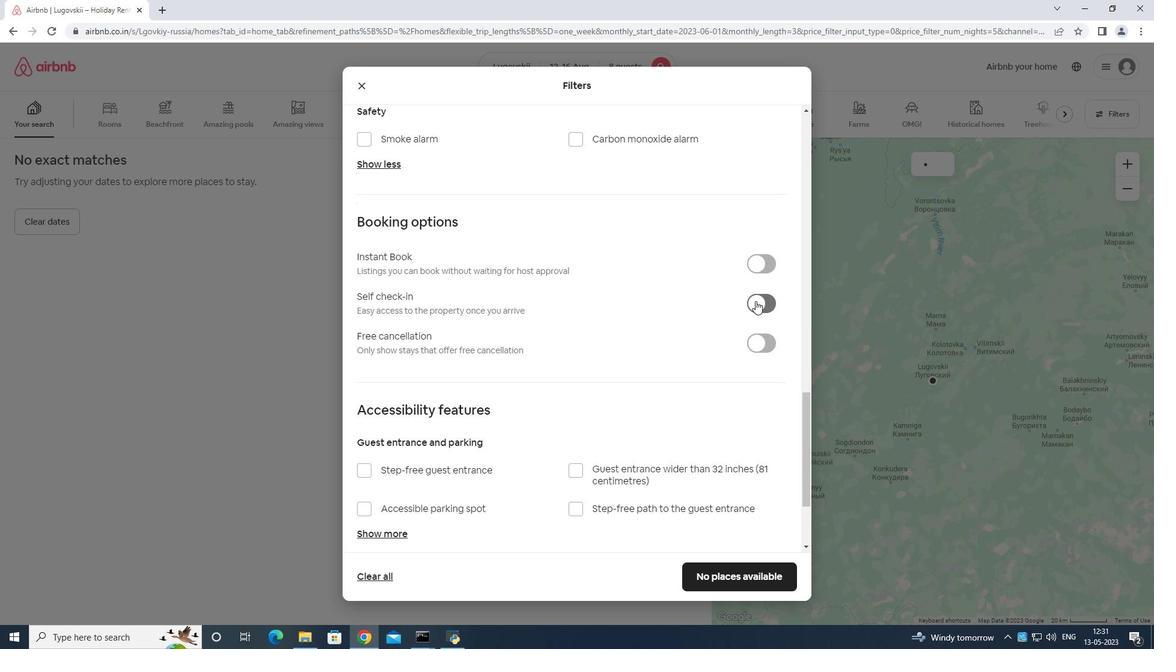 
Action: Mouse pressed left at (757, 298)
Screenshot: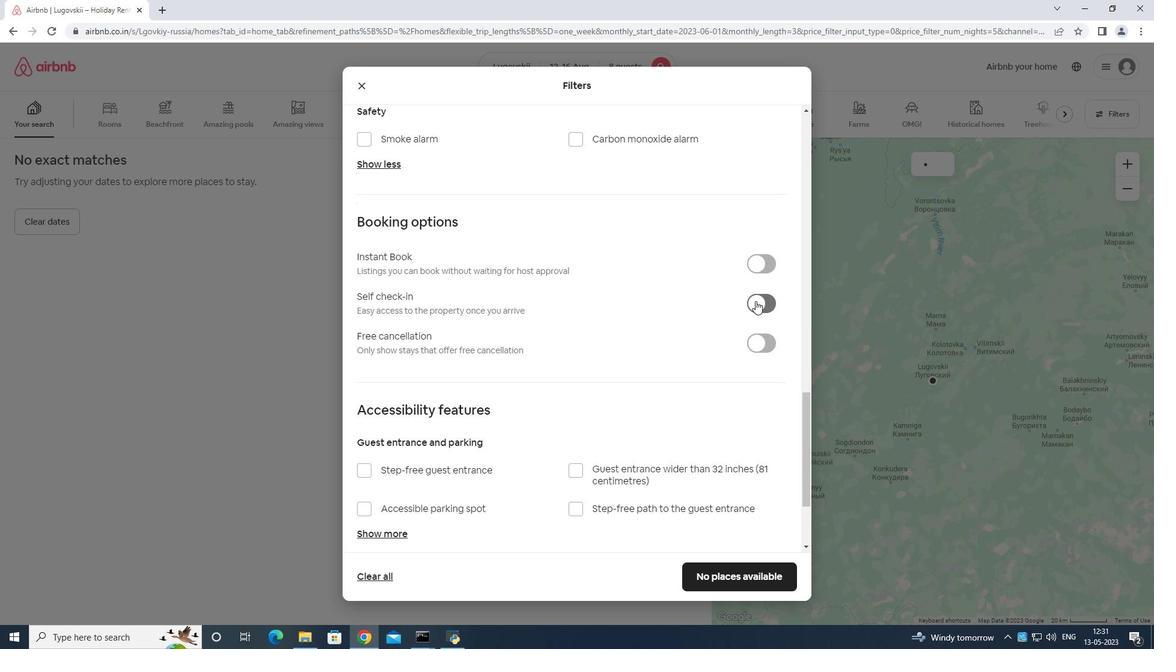 
Action: Mouse moved to (684, 308)
Screenshot: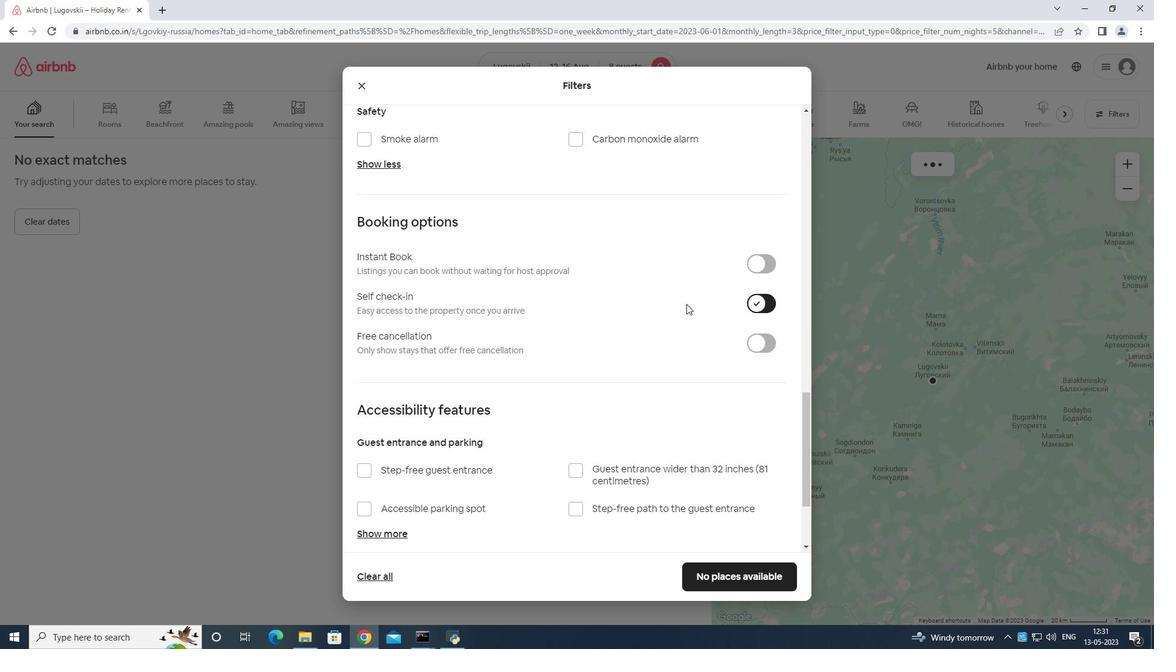 
Action: Mouse scrolled (684, 307) with delta (0, 0)
Screenshot: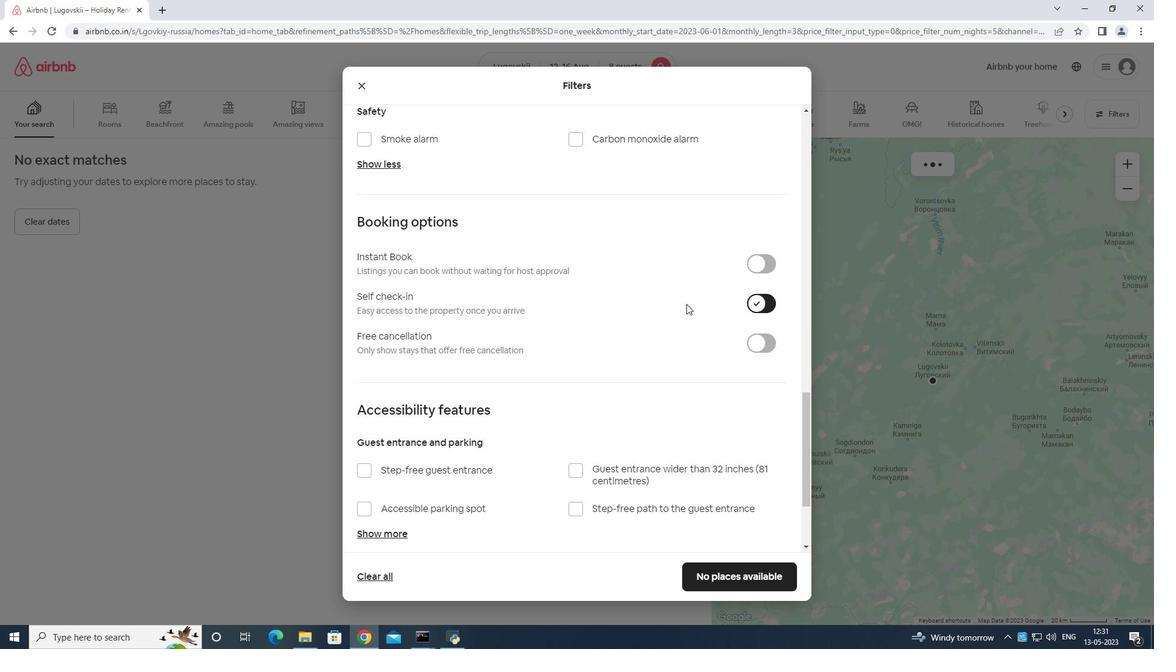 
Action: Mouse moved to (683, 312)
Screenshot: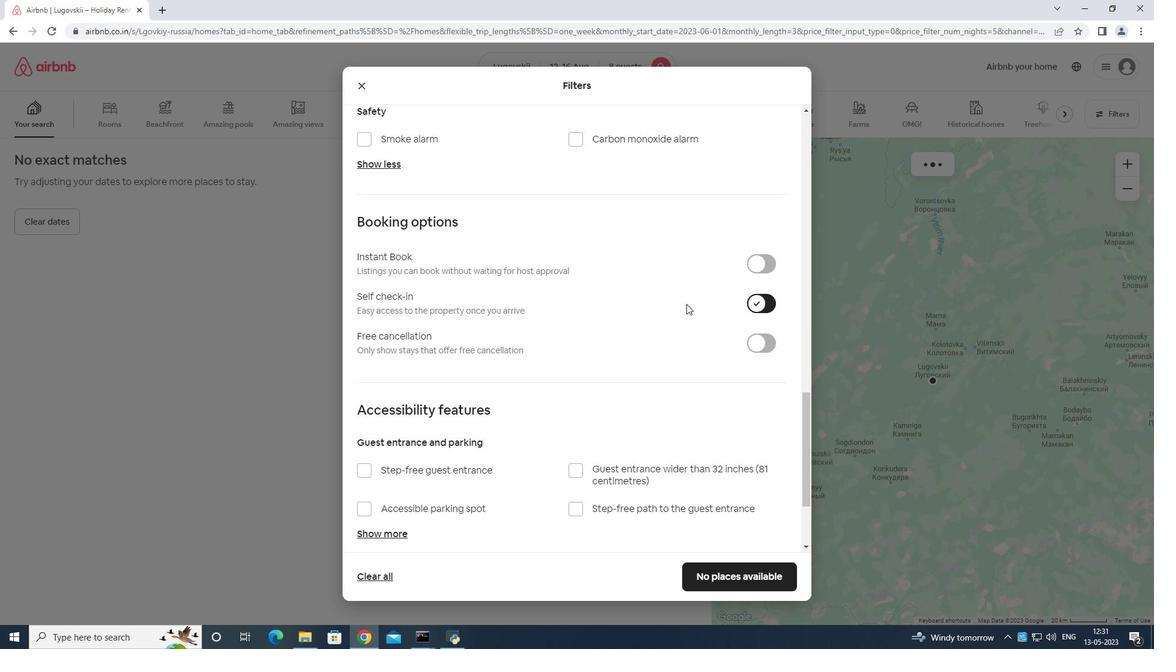 
Action: Mouse scrolled (683, 311) with delta (0, 0)
Screenshot: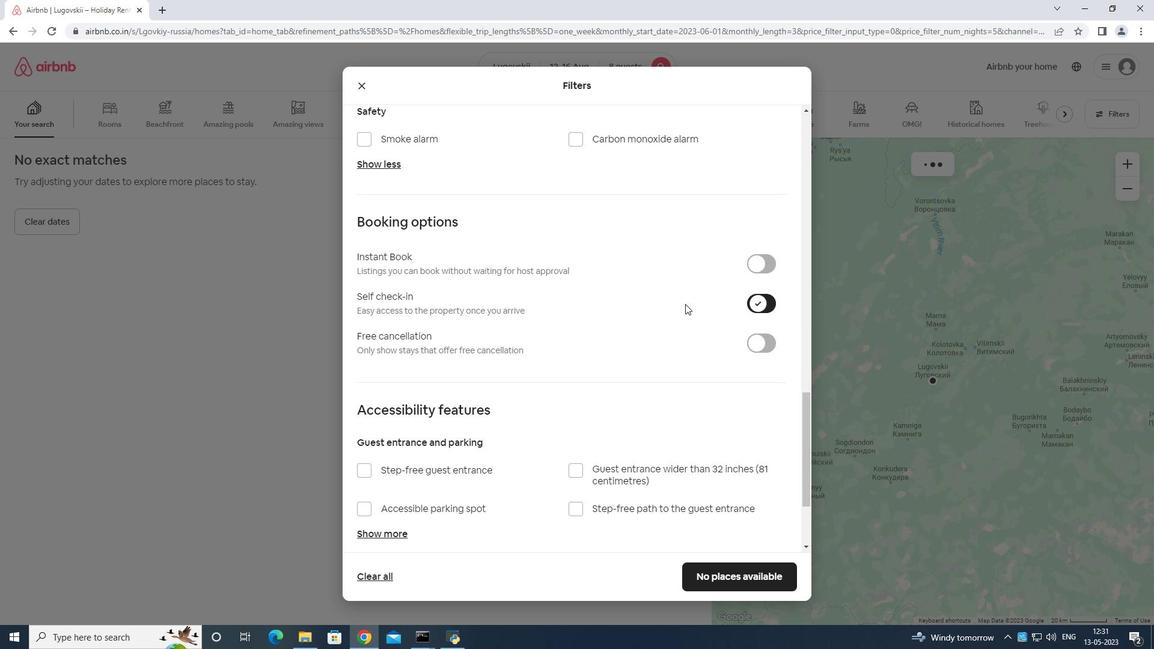 
Action: Mouse moved to (683, 313)
Screenshot: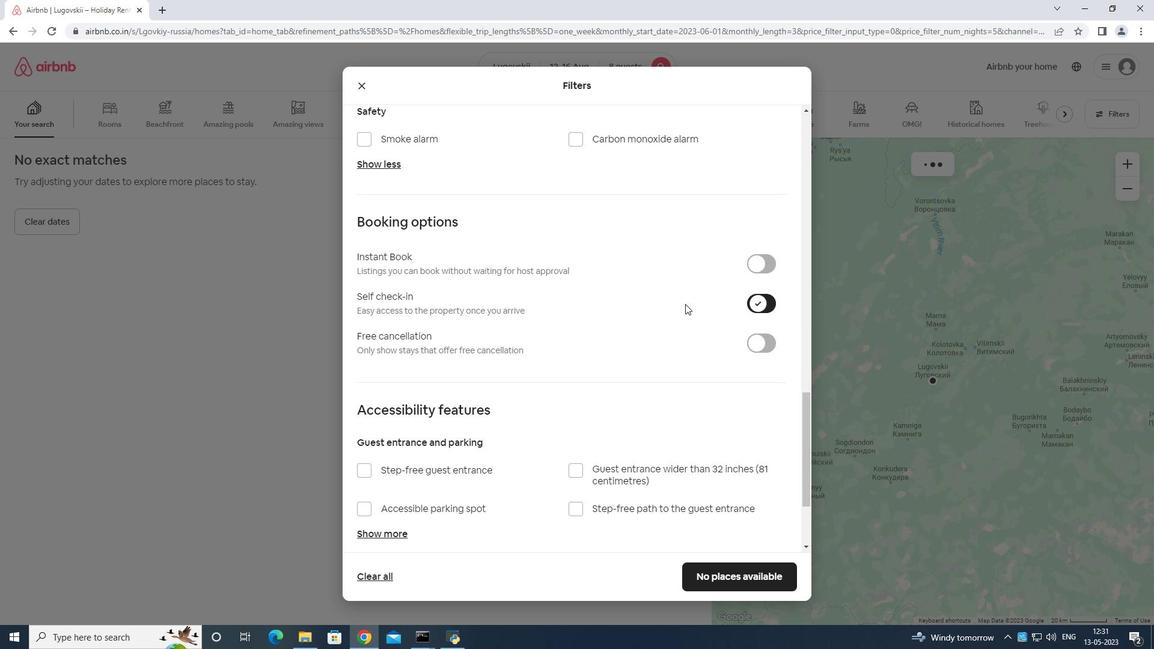 
Action: Mouse scrolled (683, 313) with delta (0, 0)
Screenshot: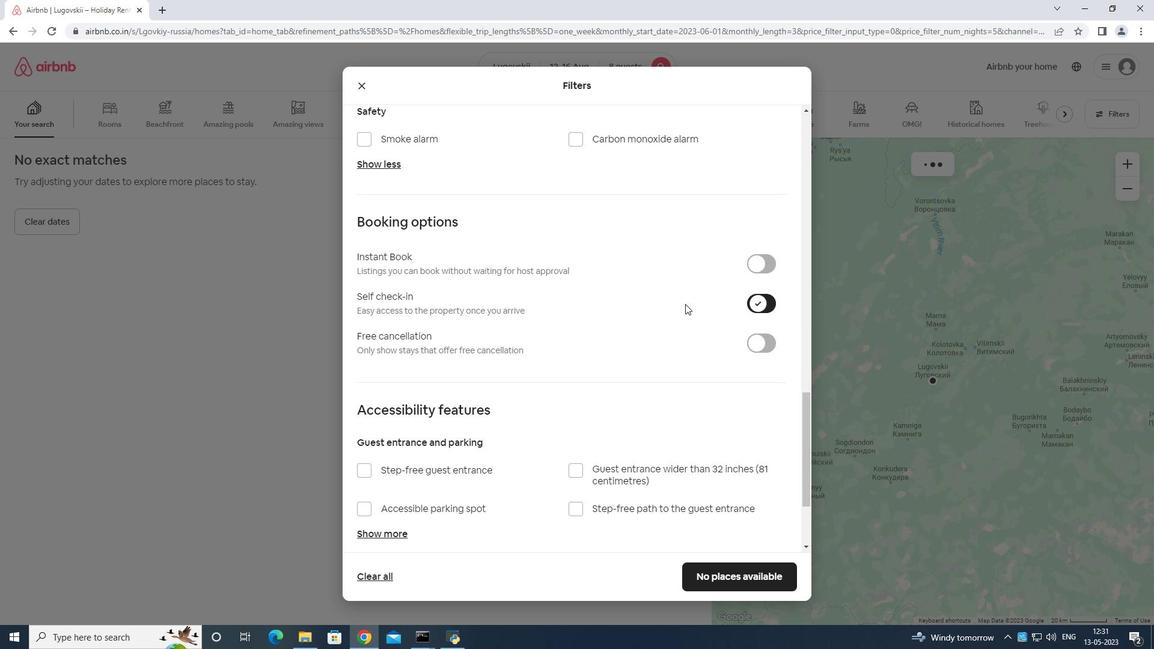 
Action: Mouse moved to (680, 323)
Screenshot: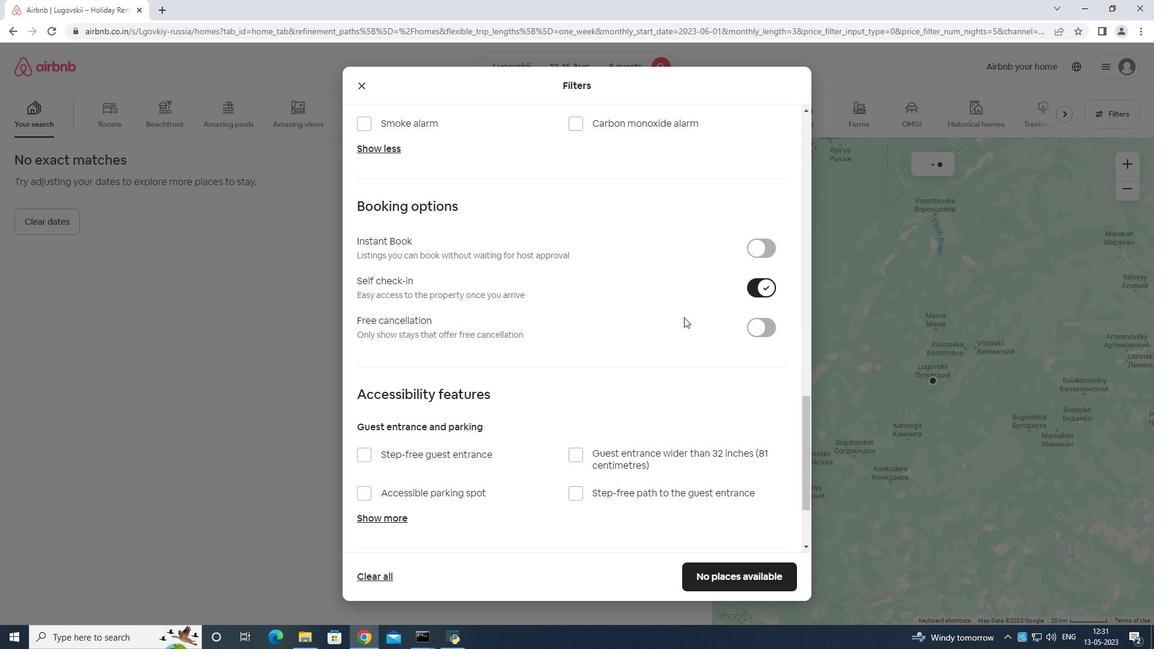 
Action: Mouse scrolled (680, 322) with delta (0, 0)
Screenshot: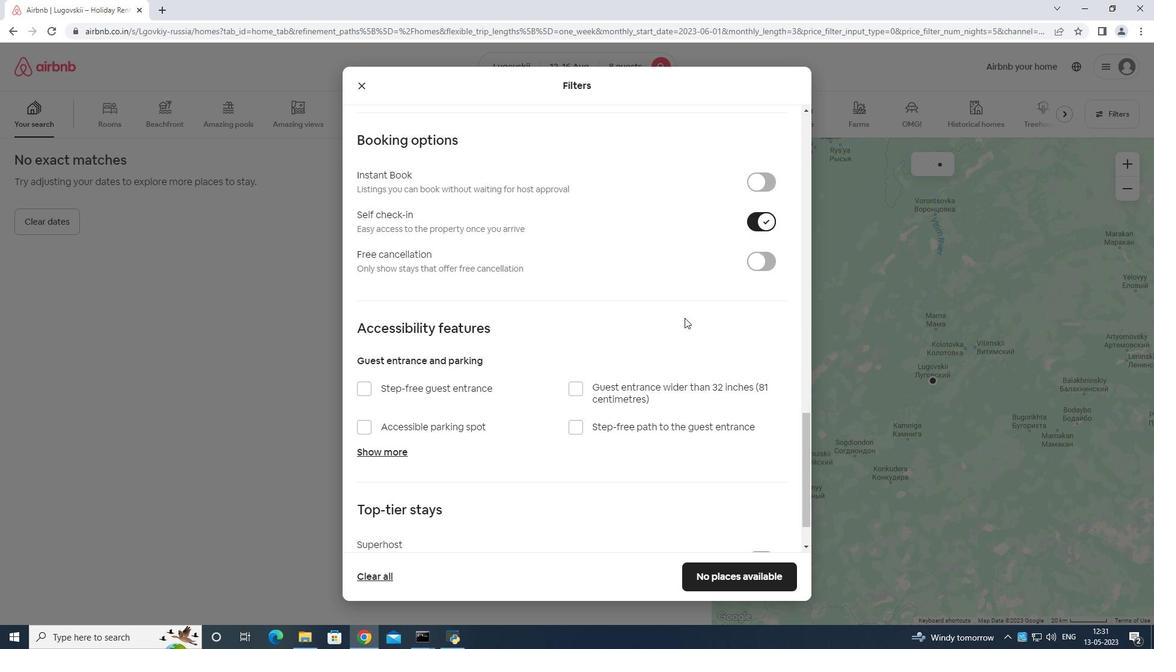 
Action: Mouse moved to (680, 325)
Screenshot: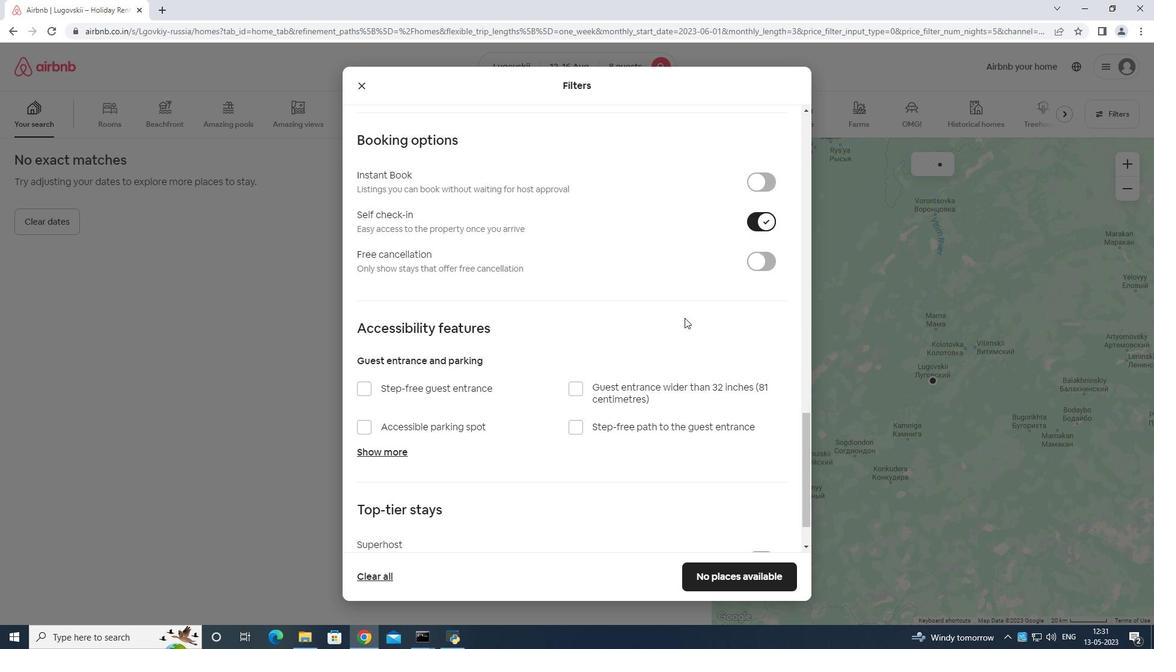 
Action: Mouse scrolled (680, 324) with delta (0, 0)
Screenshot: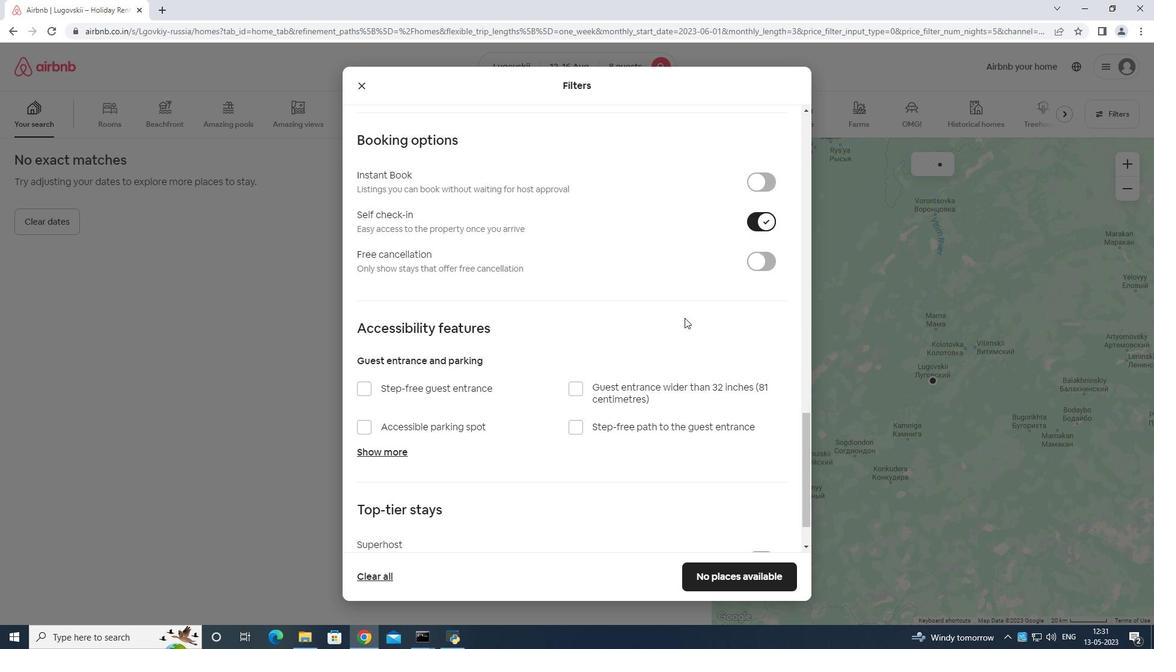 
Action: Mouse moved to (680, 326)
Screenshot: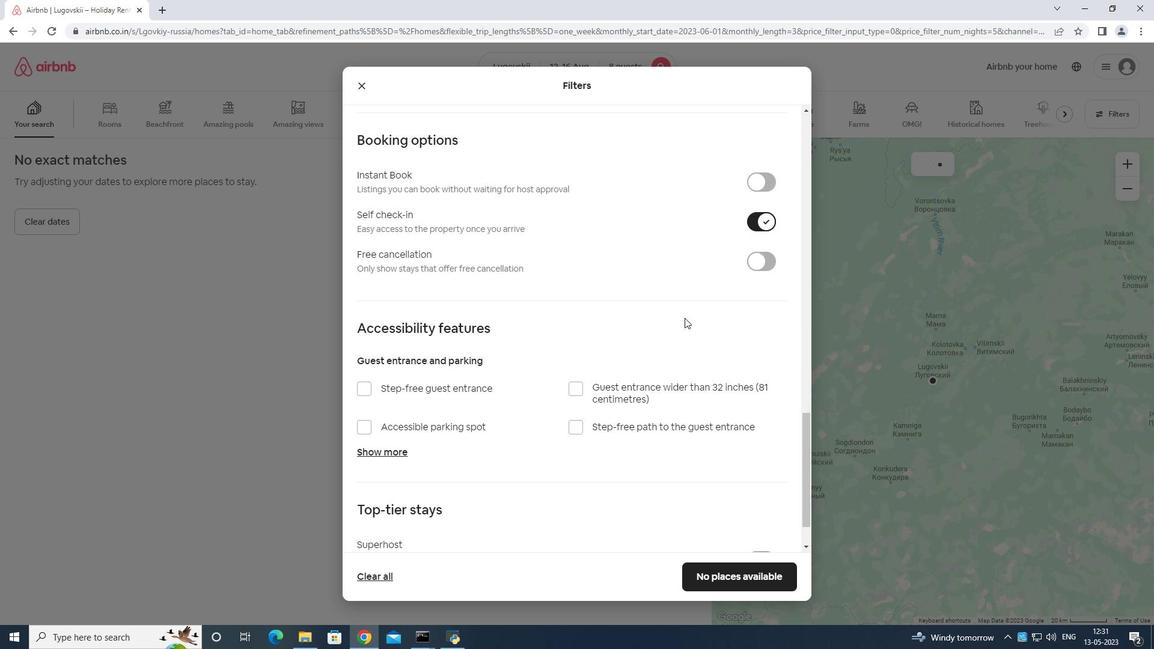 
Action: Mouse scrolled (680, 325) with delta (0, 0)
Screenshot: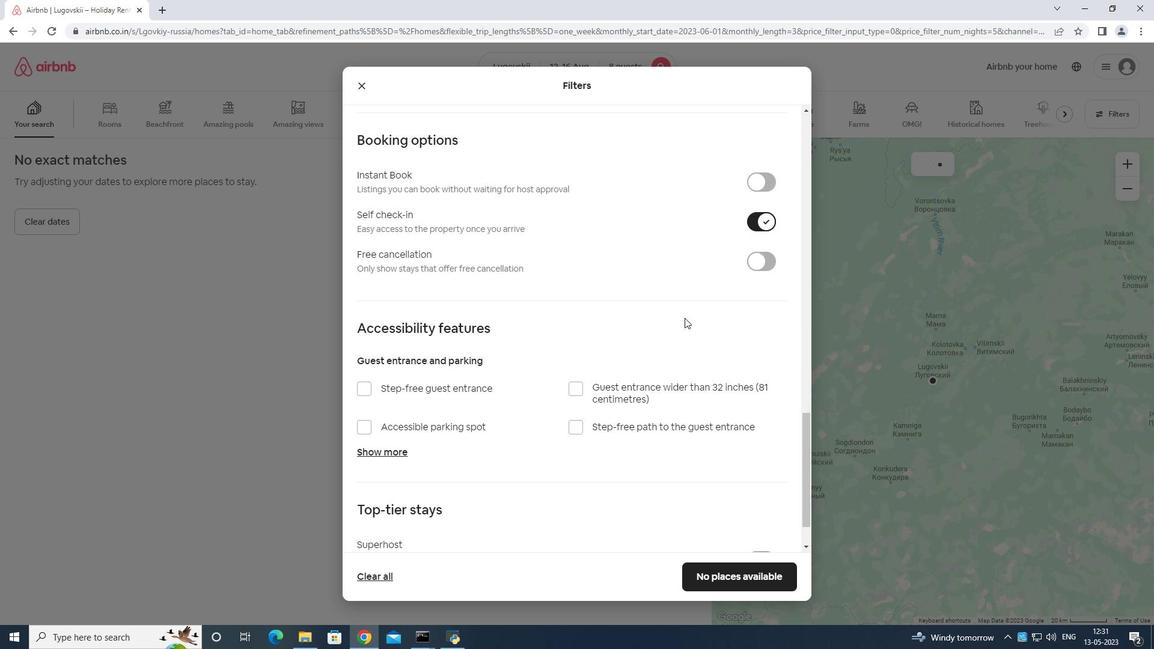 
Action: Mouse moved to (677, 331)
Screenshot: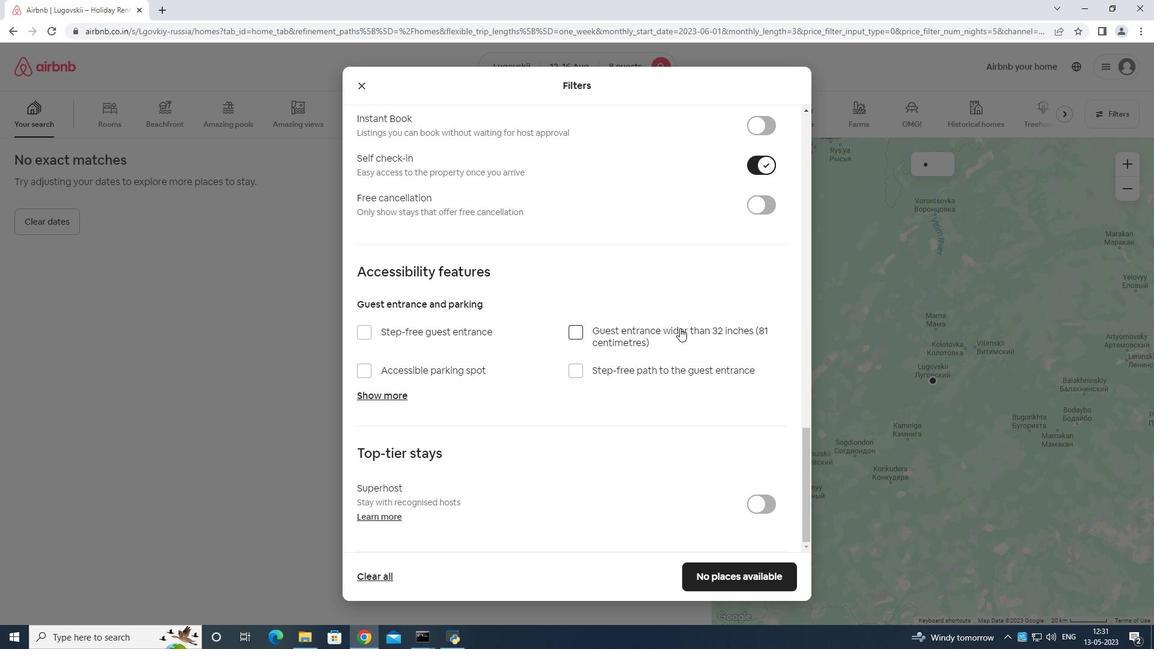 
Action: Mouse scrolled (677, 331) with delta (0, 0)
Screenshot: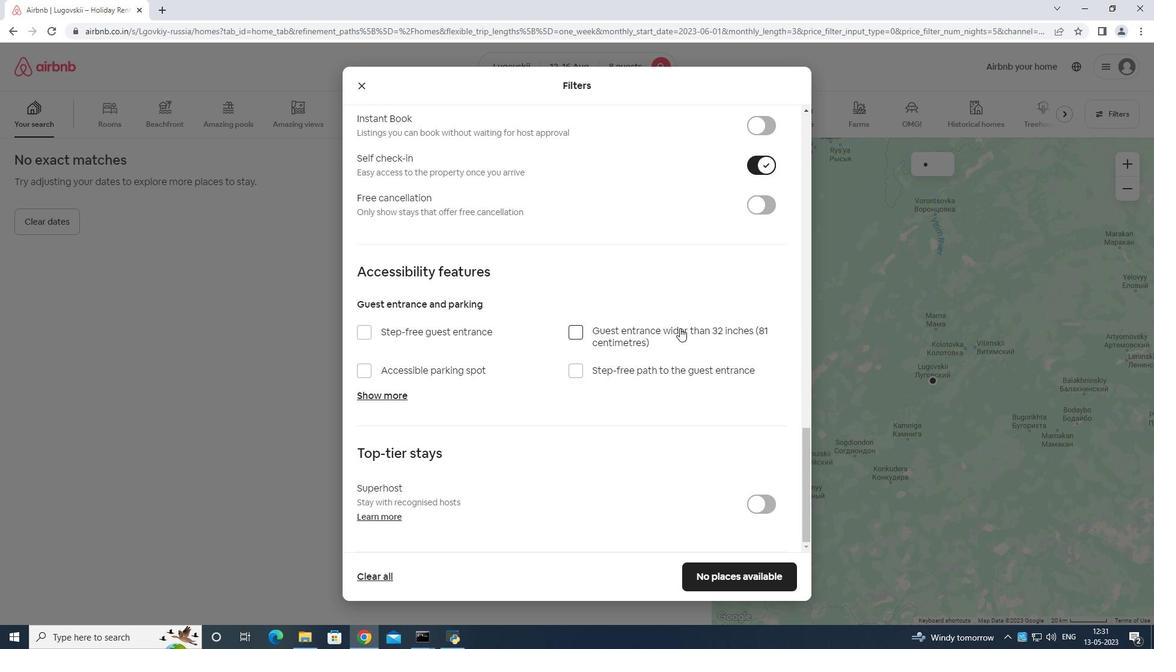 
Action: Mouse moved to (677, 332)
Screenshot: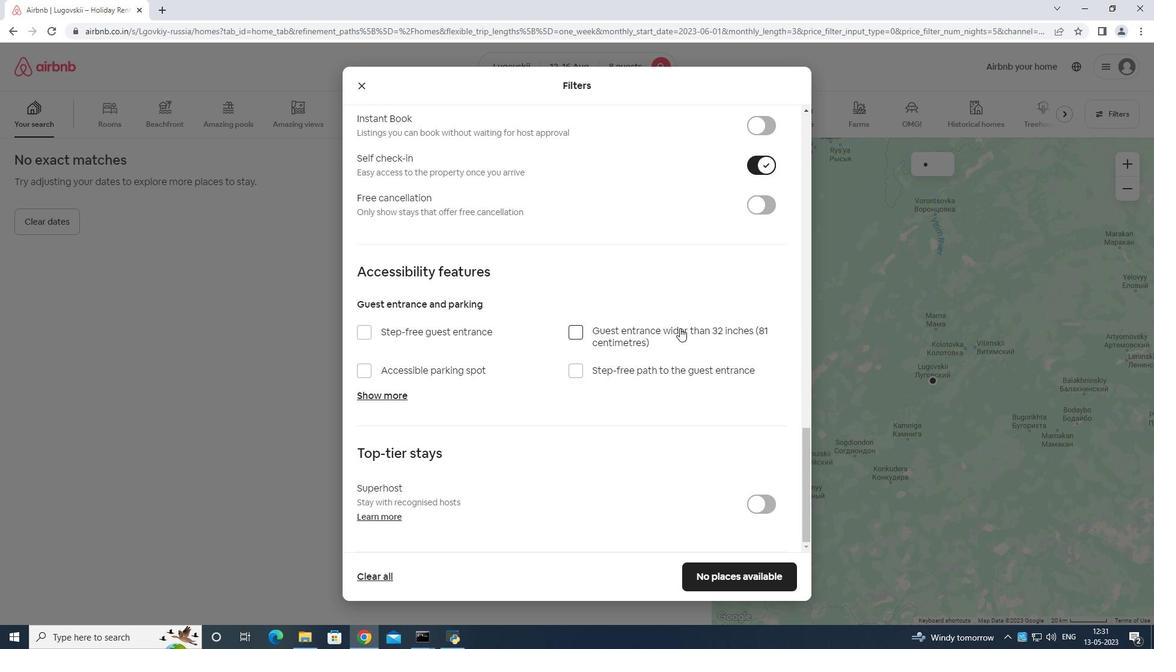 
Action: Mouse scrolled (677, 331) with delta (0, 0)
Screenshot: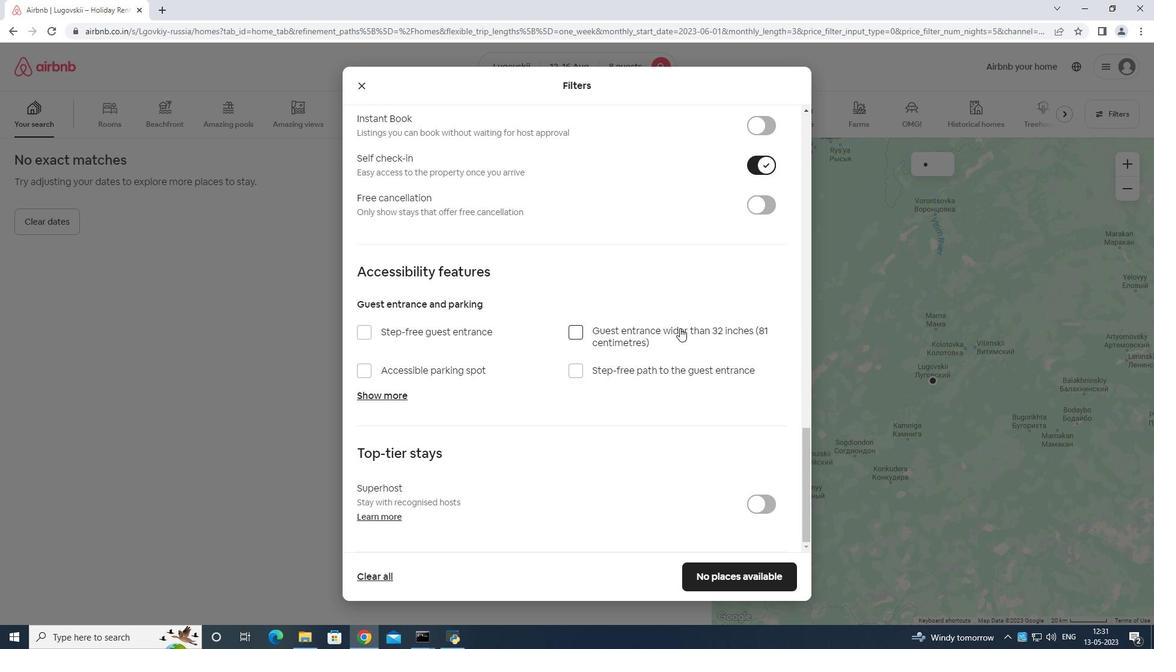 
Action: Mouse moved to (677, 333)
Screenshot: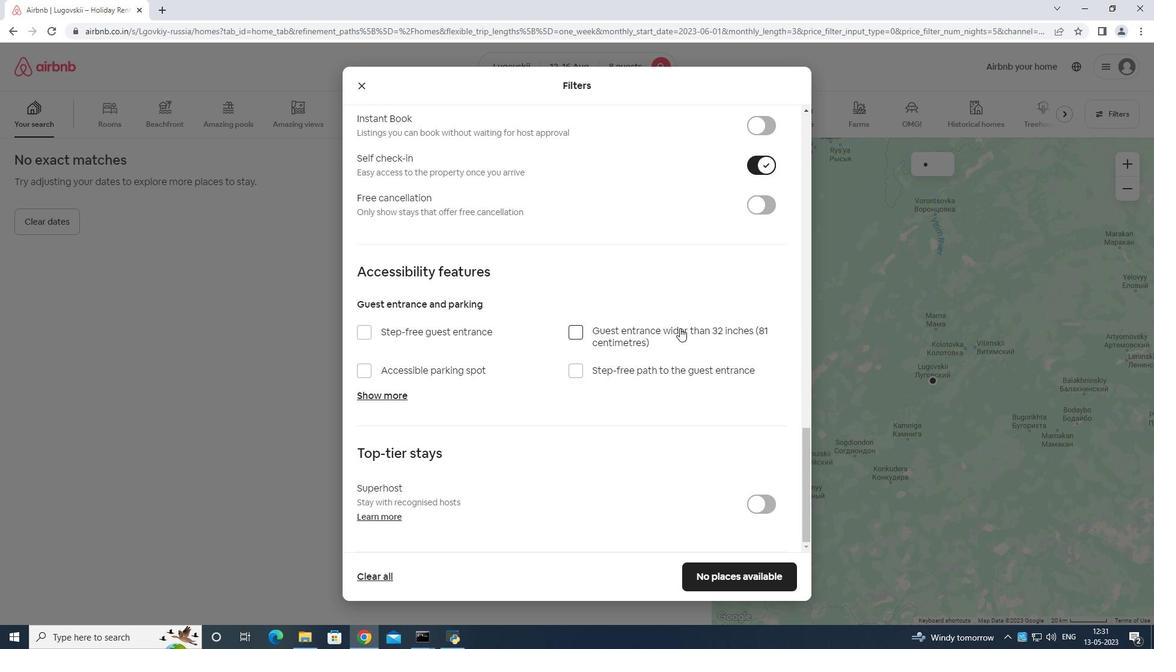 
Action: Mouse scrolled (677, 332) with delta (0, 0)
Screenshot: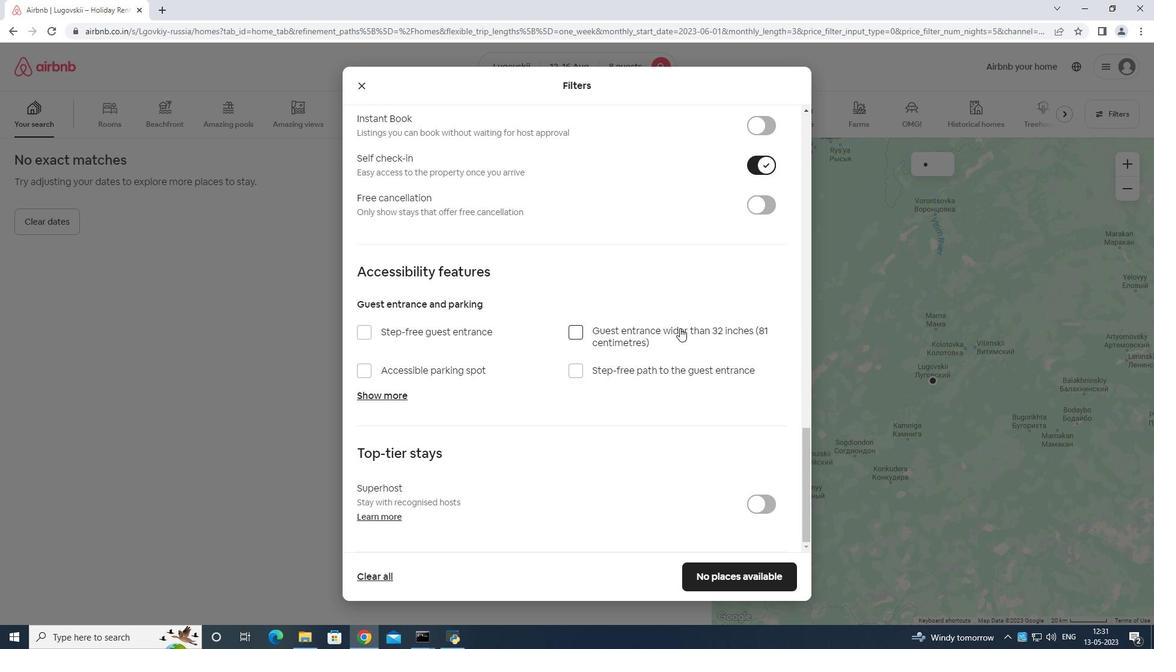 
Action: Mouse moved to (677, 334)
Screenshot: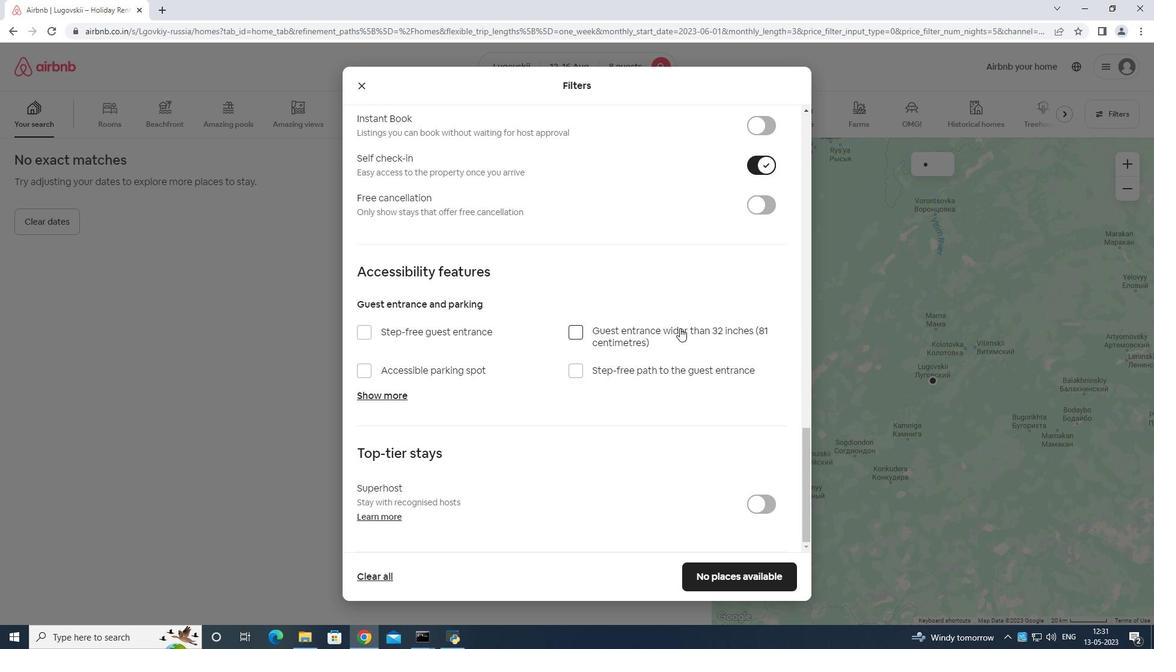 
Action: Mouse scrolled (677, 333) with delta (0, 0)
Screenshot: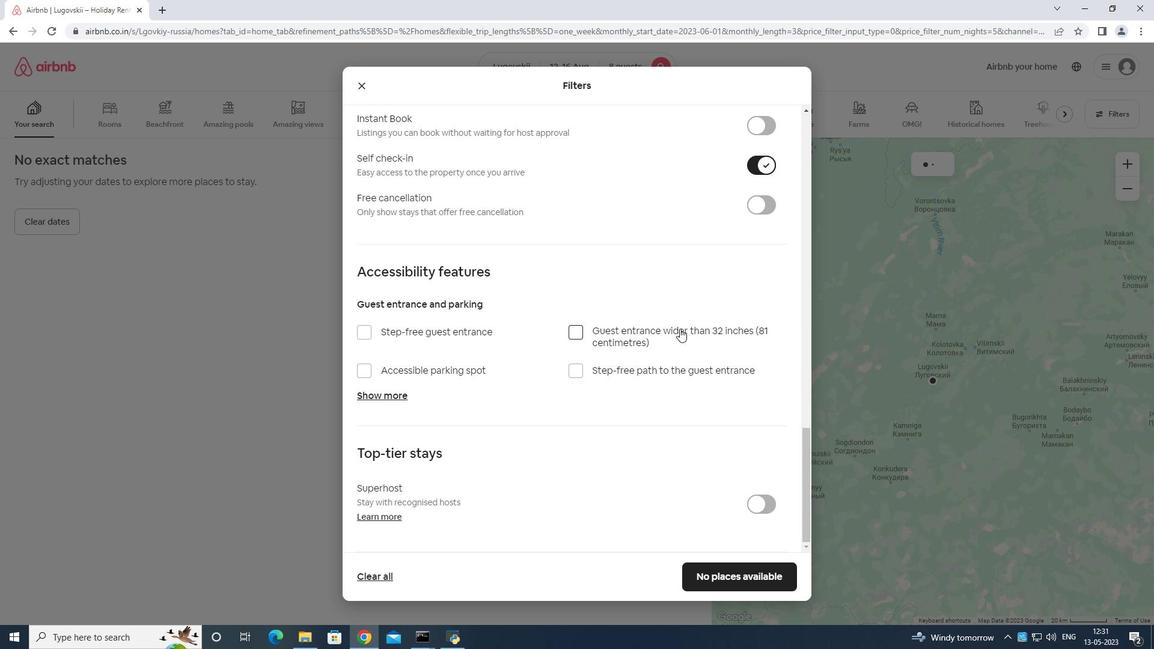 
Action: Mouse moved to (730, 576)
Screenshot: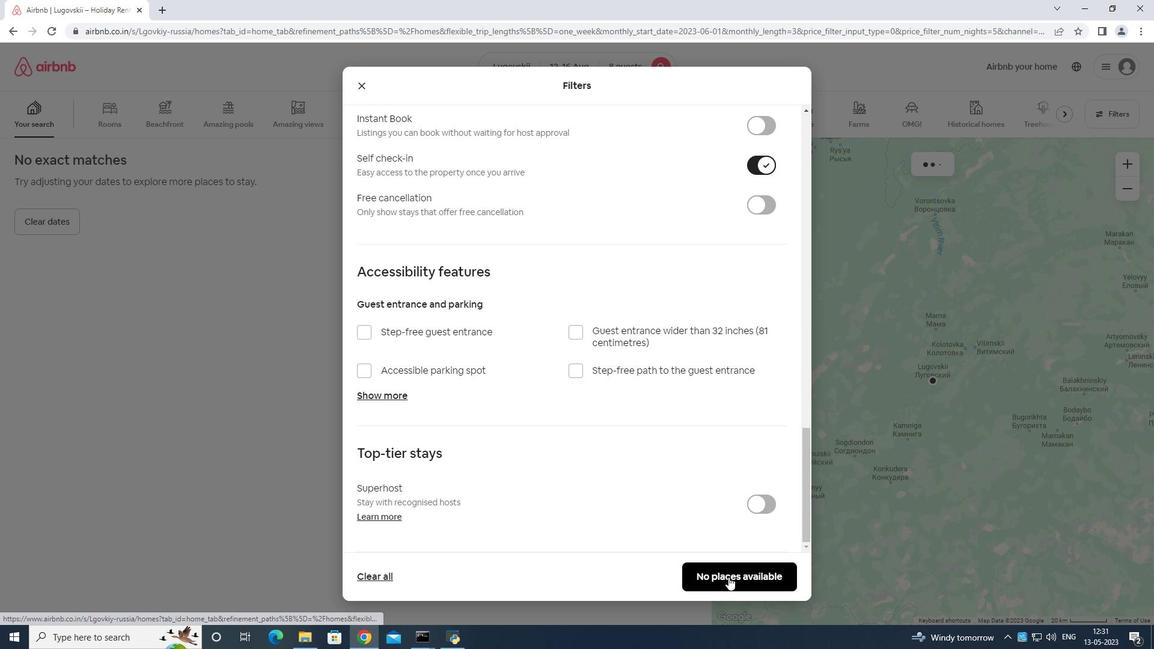
Action: Mouse pressed left at (730, 576)
Screenshot: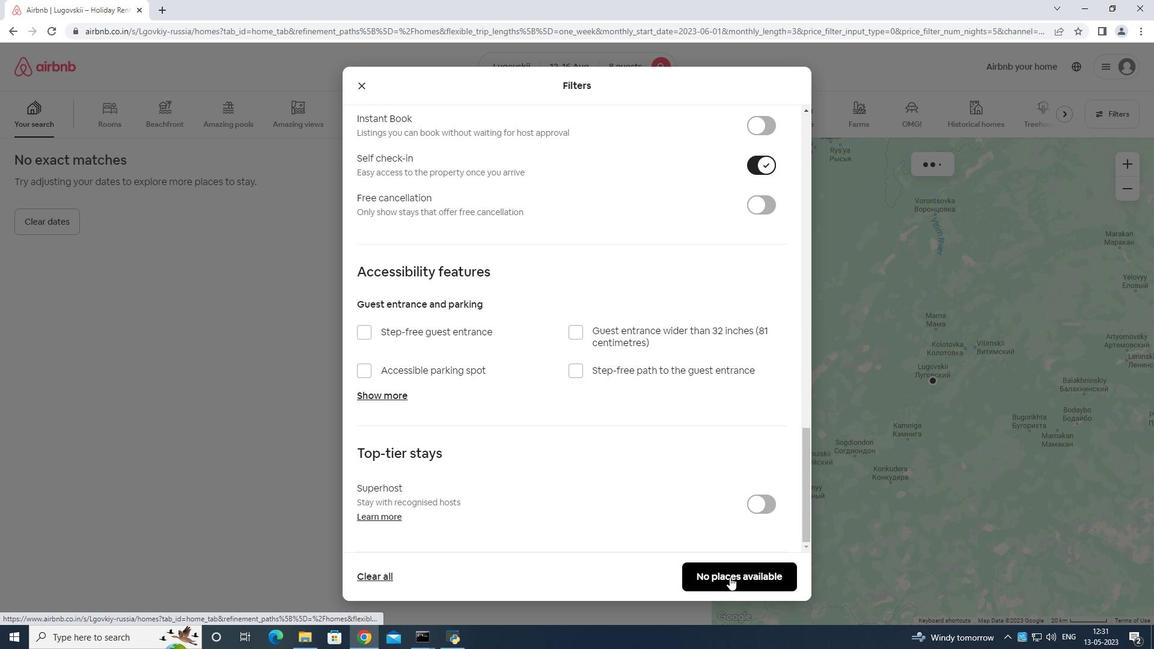
Action: Mouse moved to (730, 571)
Screenshot: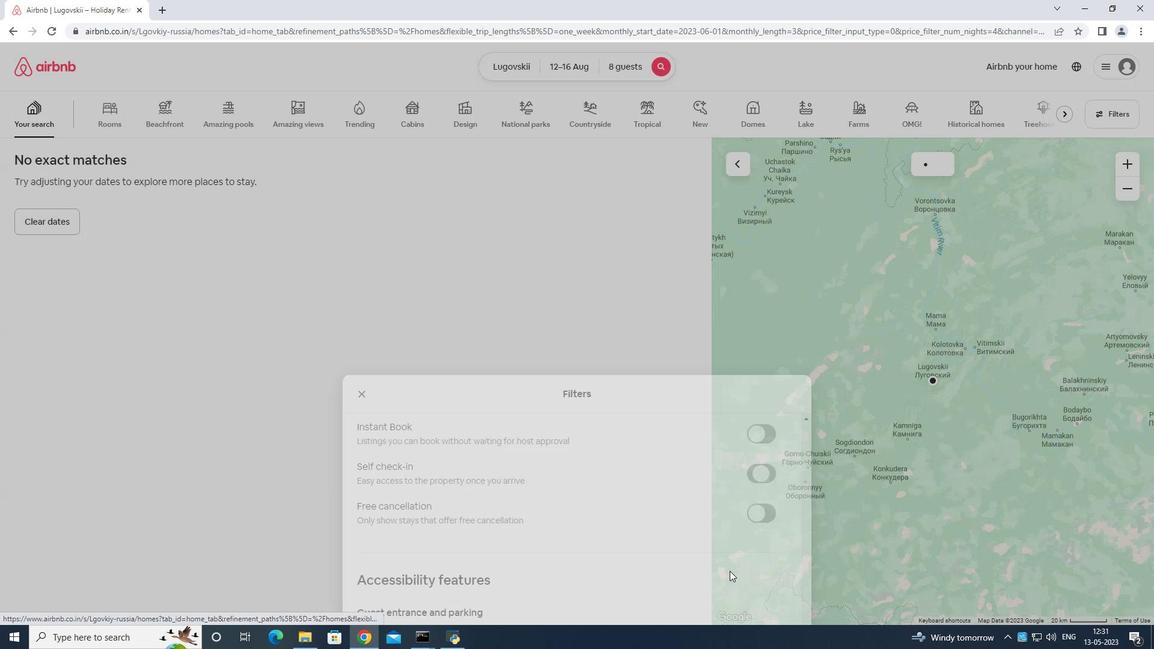 
